 Task: Look for space in Wisconsin Rapids, United States from 8th June, 2023 to 19th June, 2023 for 1 adult in price range Rs.5000 to Rs.12000. Place can be shared room with 1  bedroom having 1 bed and 1 bathroom. Property type can be house, flat, guest house, hotel. Amenities needed are: washing machine. Booking option can be shelf check-in. Required host language is English.
Action: Mouse moved to (495, 112)
Screenshot: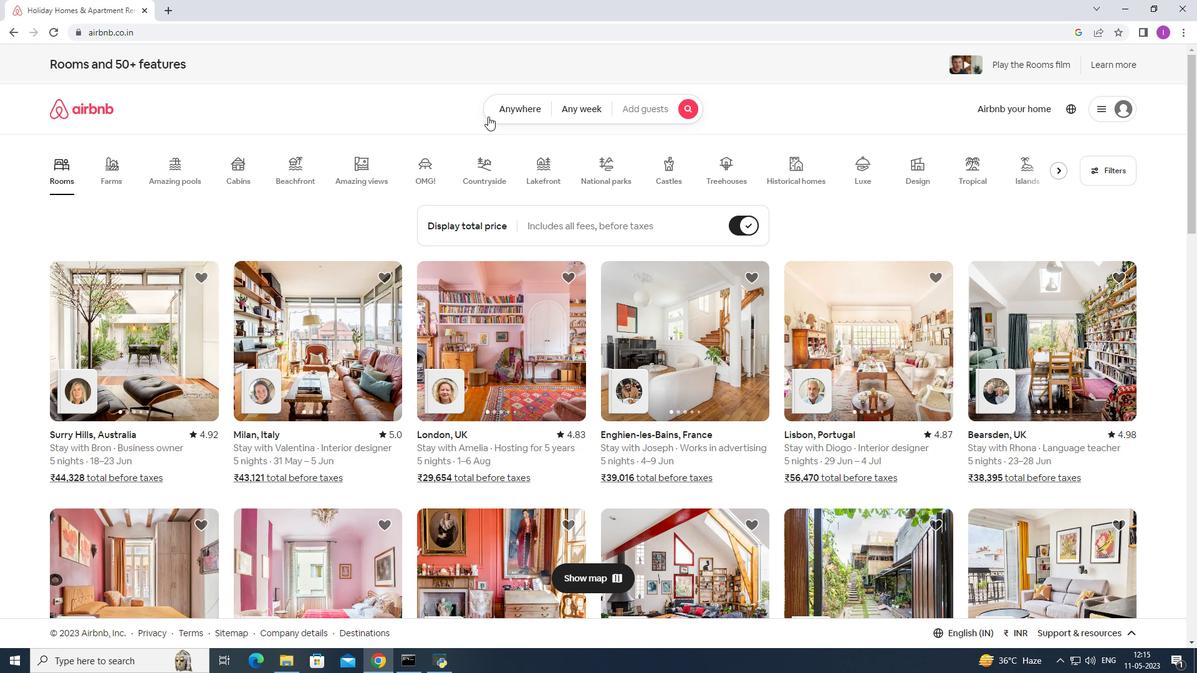 
Action: Mouse pressed left at (495, 112)
Screenshot: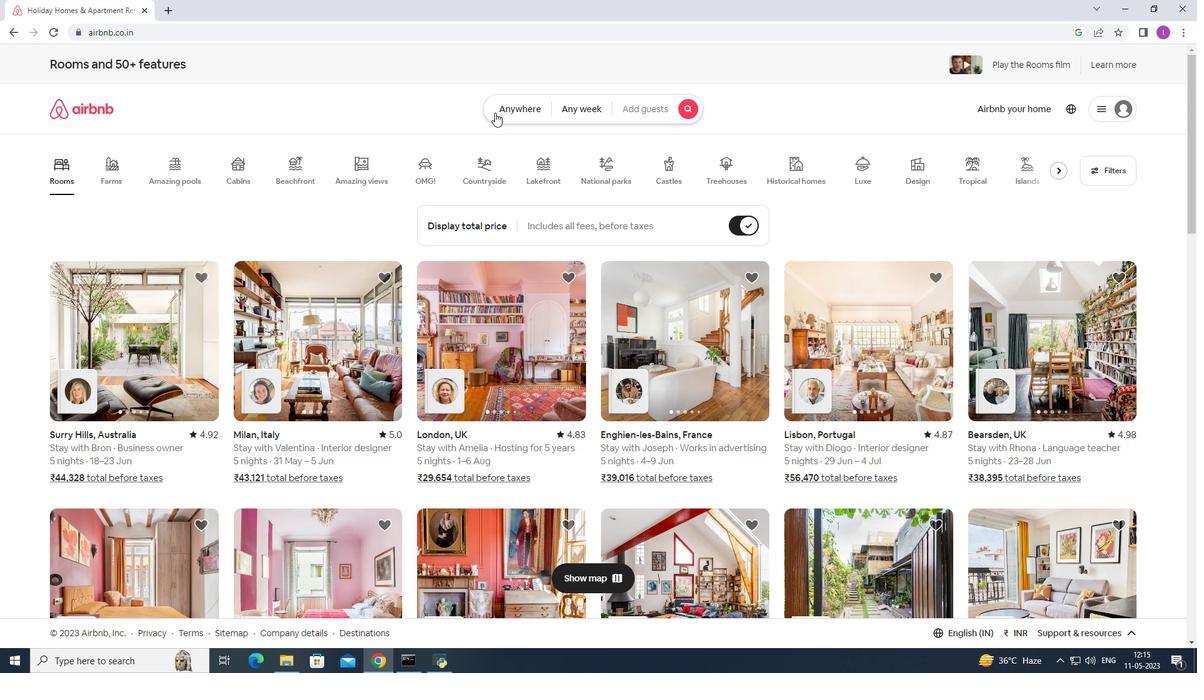 
Action: Mouse moved to (411, 158)
Screenshot: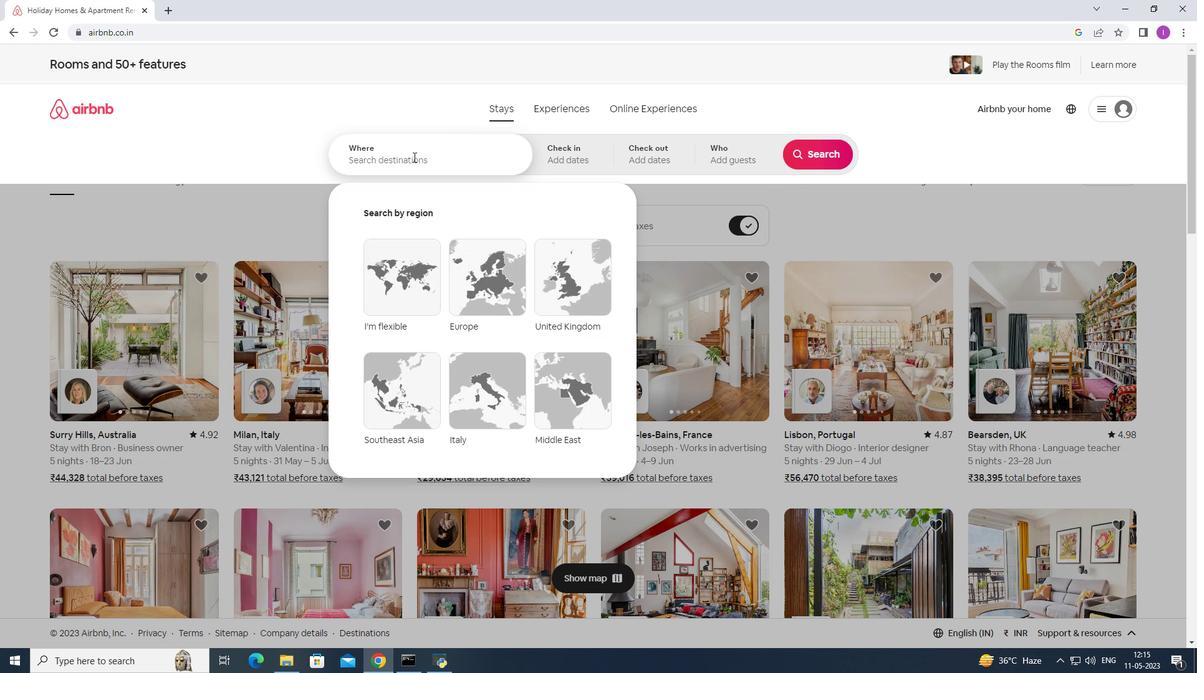 
Action: Mouse pressed left at (411, 158)
Screenshot: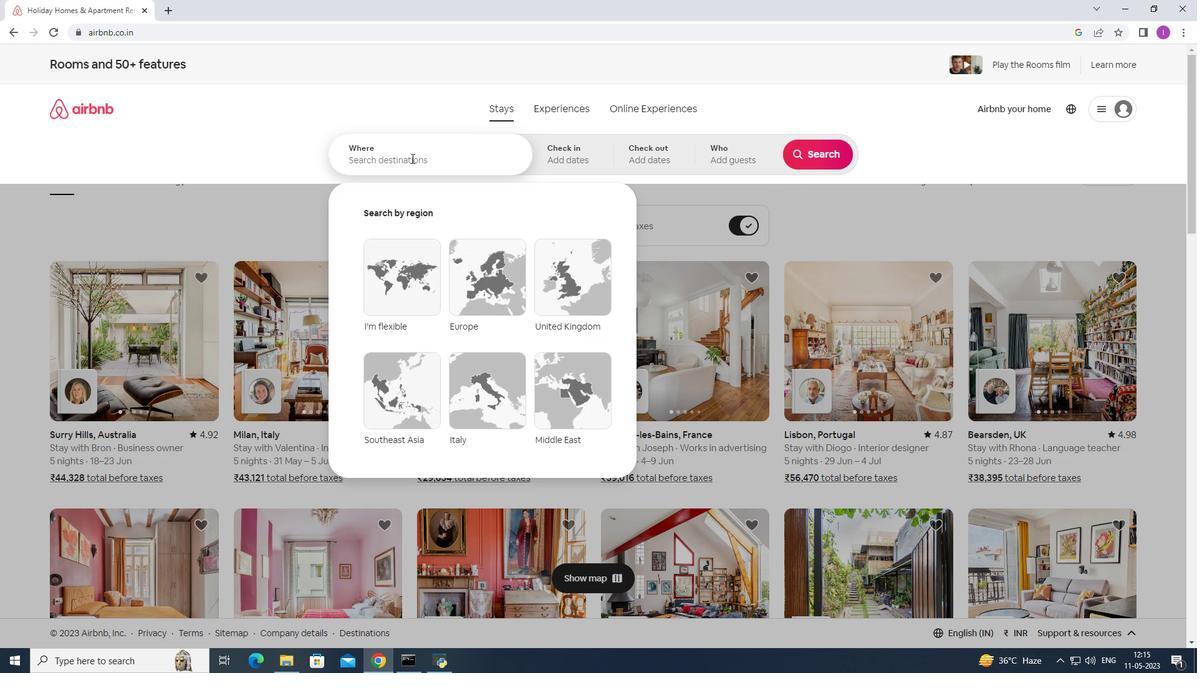 
Action: Mouse moved to (435, 155)
Screenshot: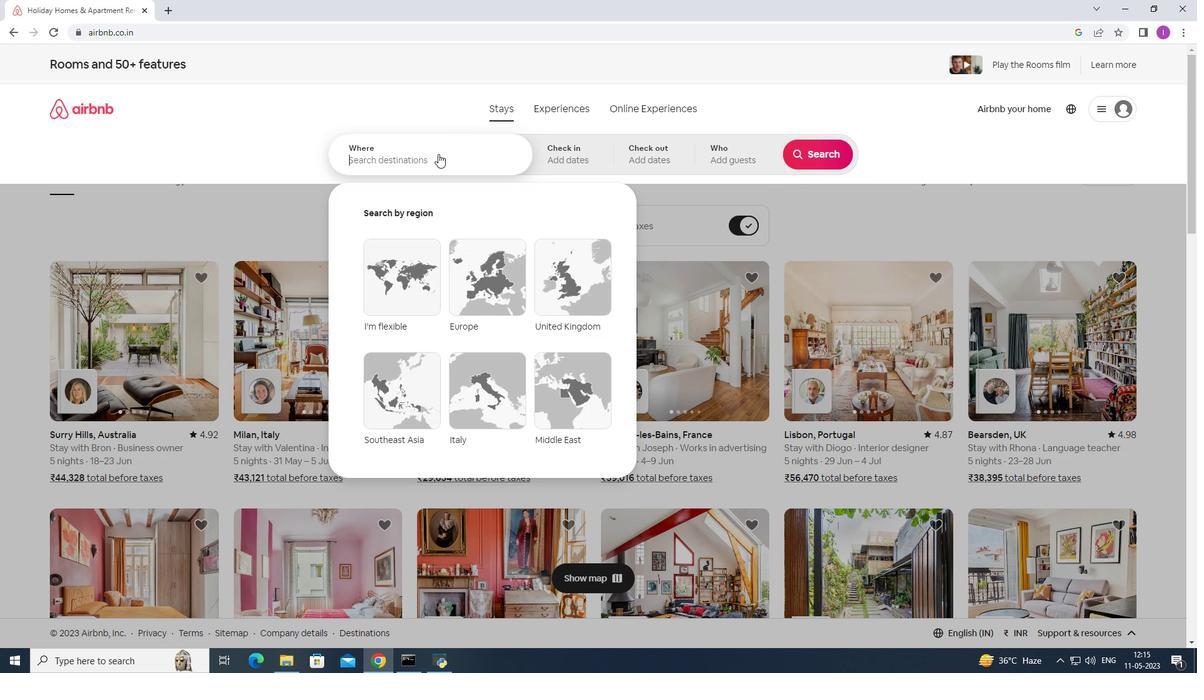 
Action: Key pressed <Key.shift>Ra<Key.backspace><Key.backspace><Key.shift>Wisconsin<Key.space><Key.shift>Rapids,<Key.shift>Unites<Key.backspace>d<Key.space><Key.shift>Stataes
Screenshot: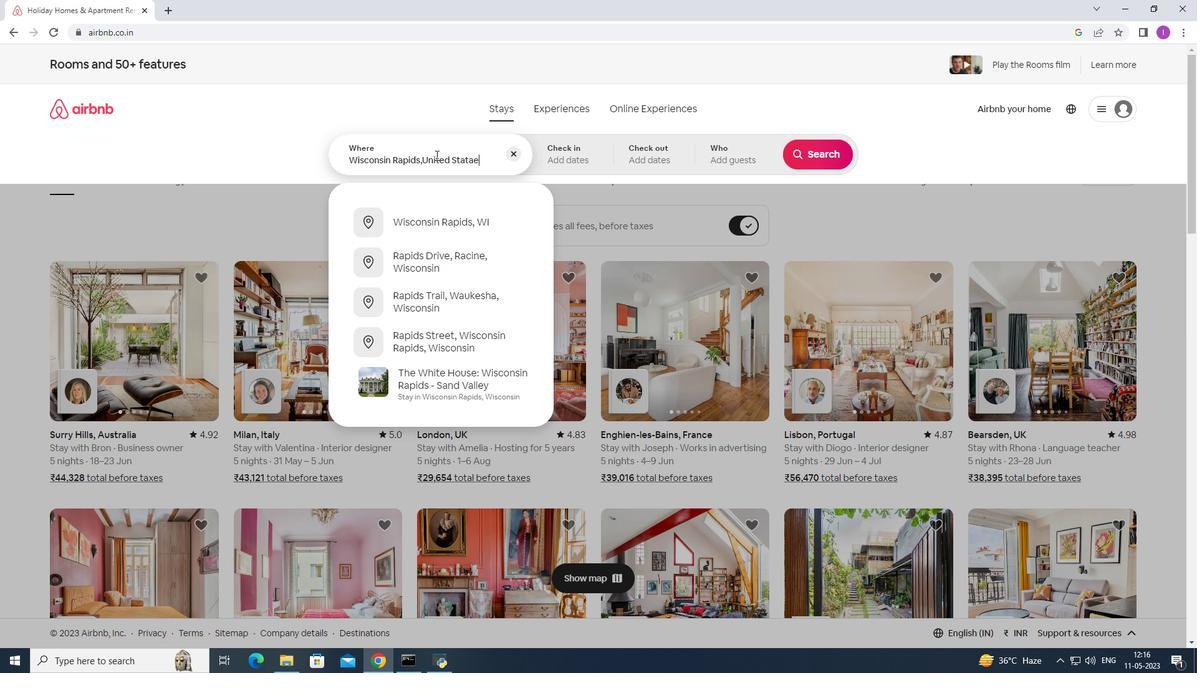 
Action: Mouse moved to (408, 176)
Screenshot: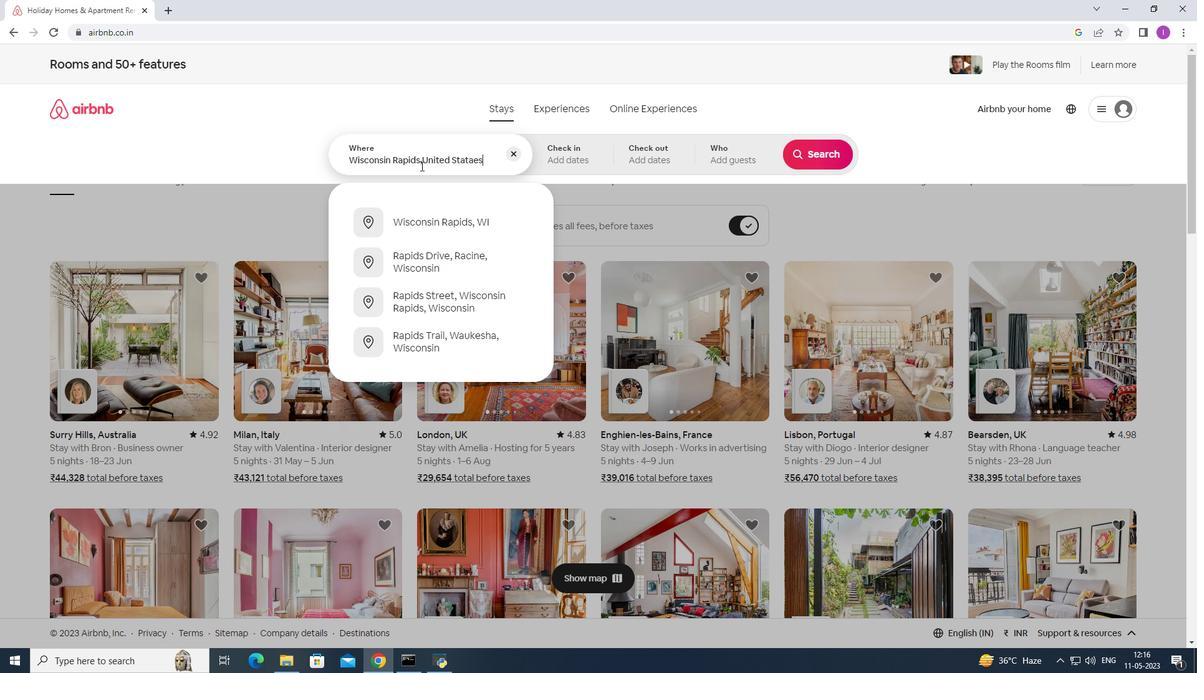 
Action: Key pressed <Key.backspace><Key.backspace><Key.backspace>es
Screenshot: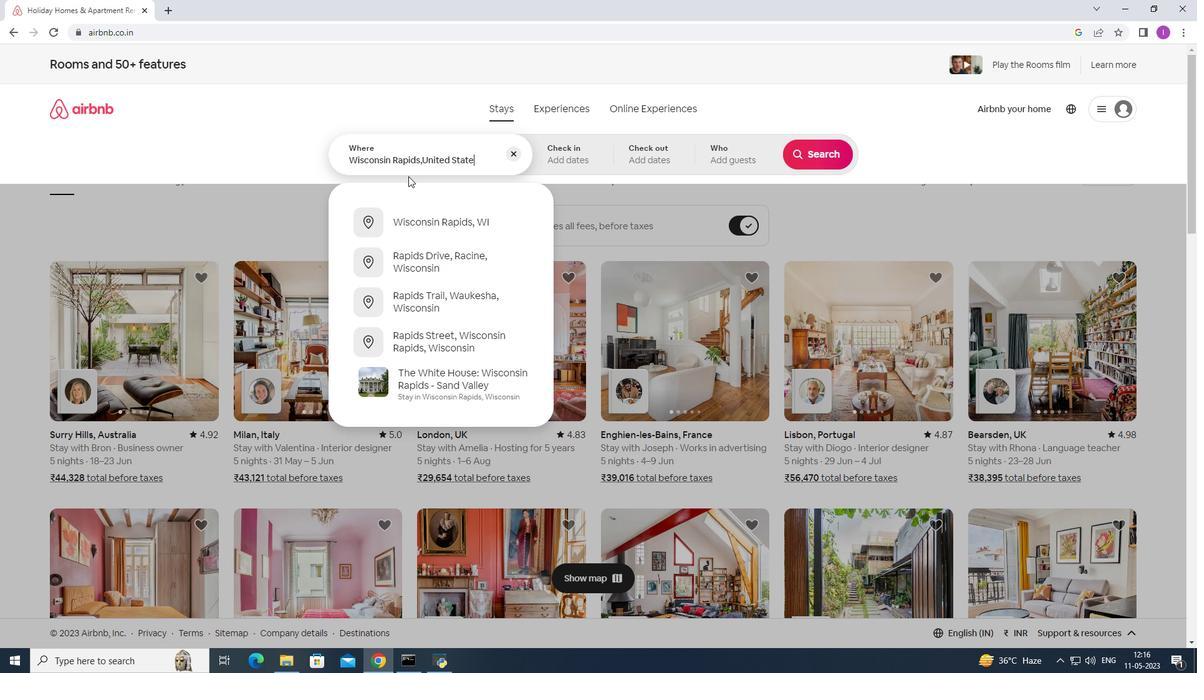 
Action: Mouse moved to (566, 157)
Screenshot: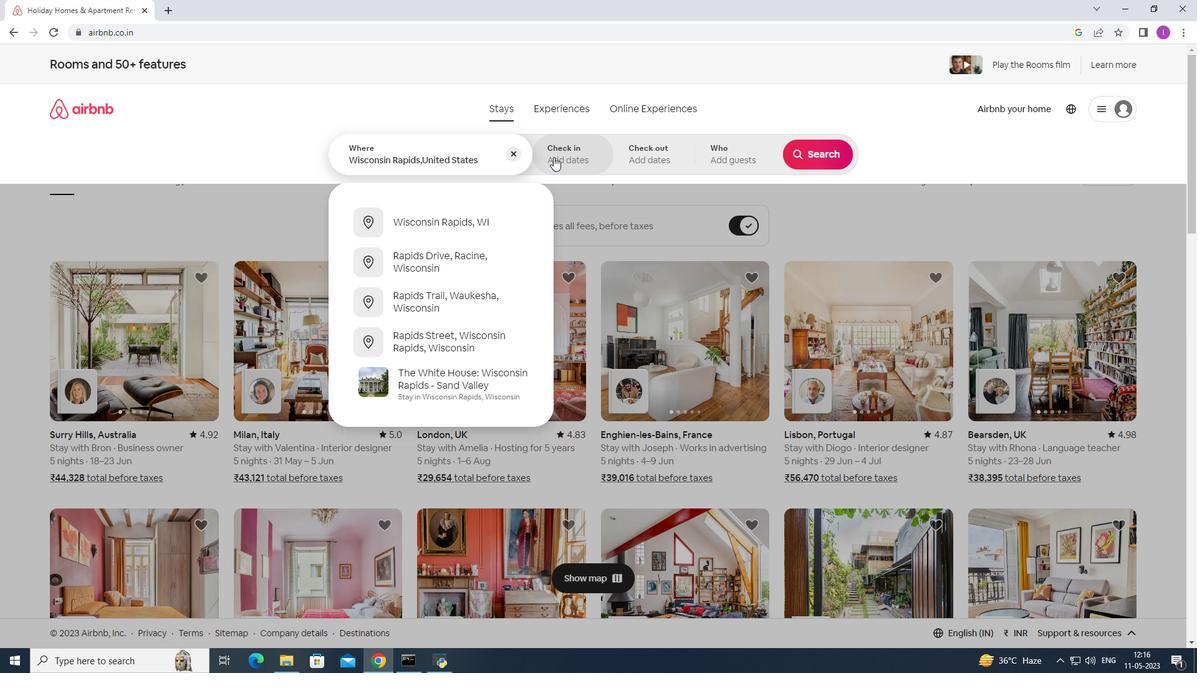 
Action: Mouse pressed left at (566, 157)
Screenshot: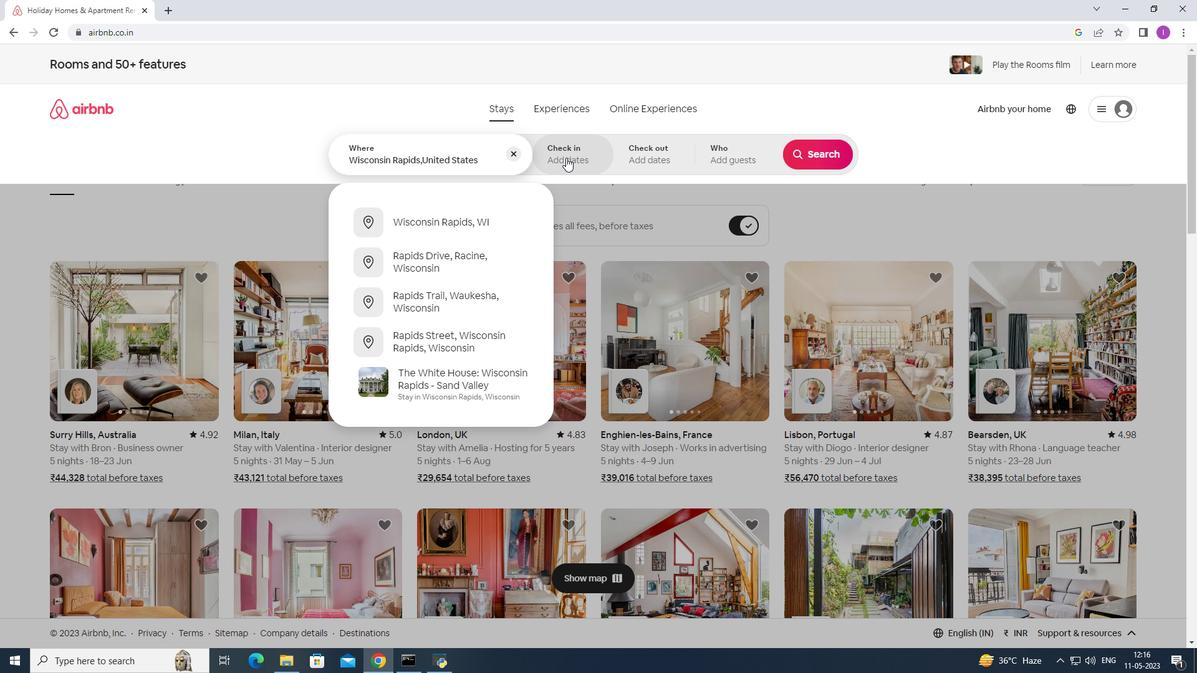 
Action: Mouse moved to (815, 256)
Screenshot: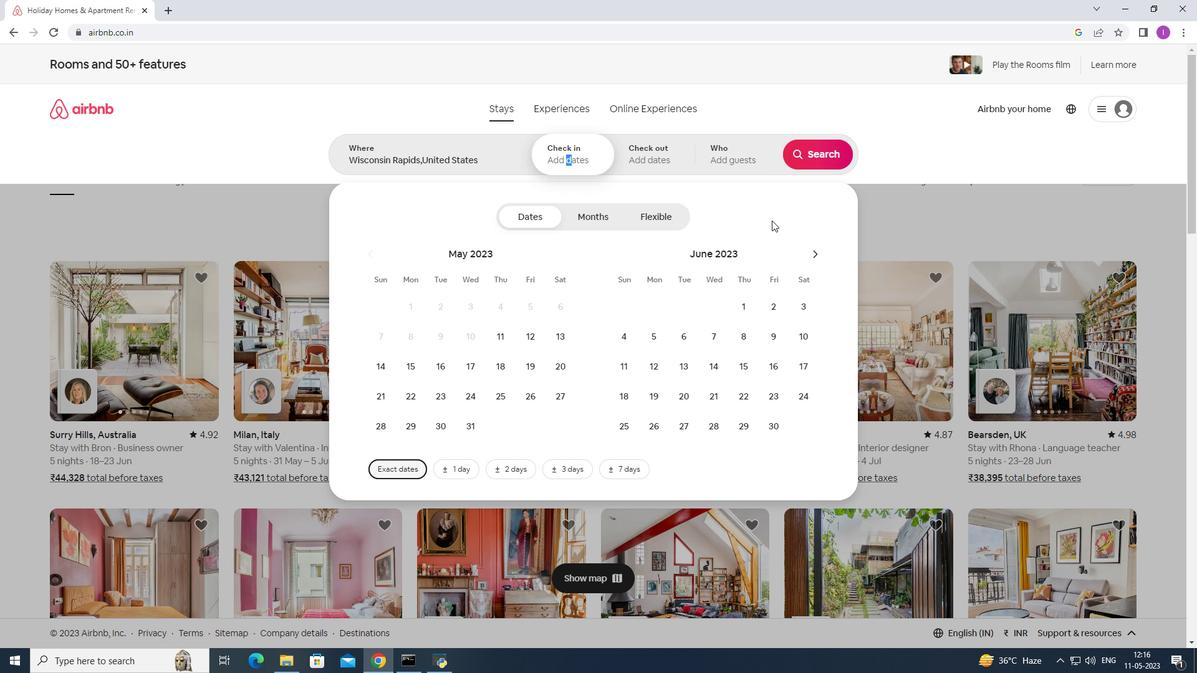 
Action: Mouse pressed left at (815, 256)
Screenshot: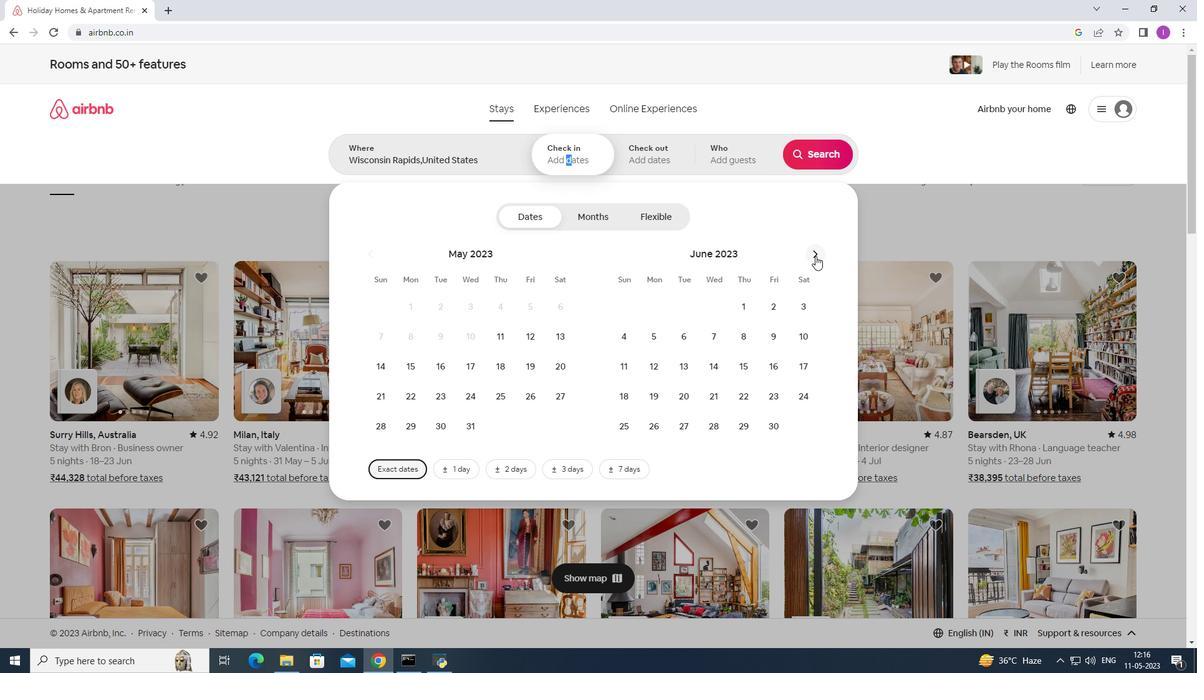 
Action: Mouse moved to (505, 329)
Screenshot: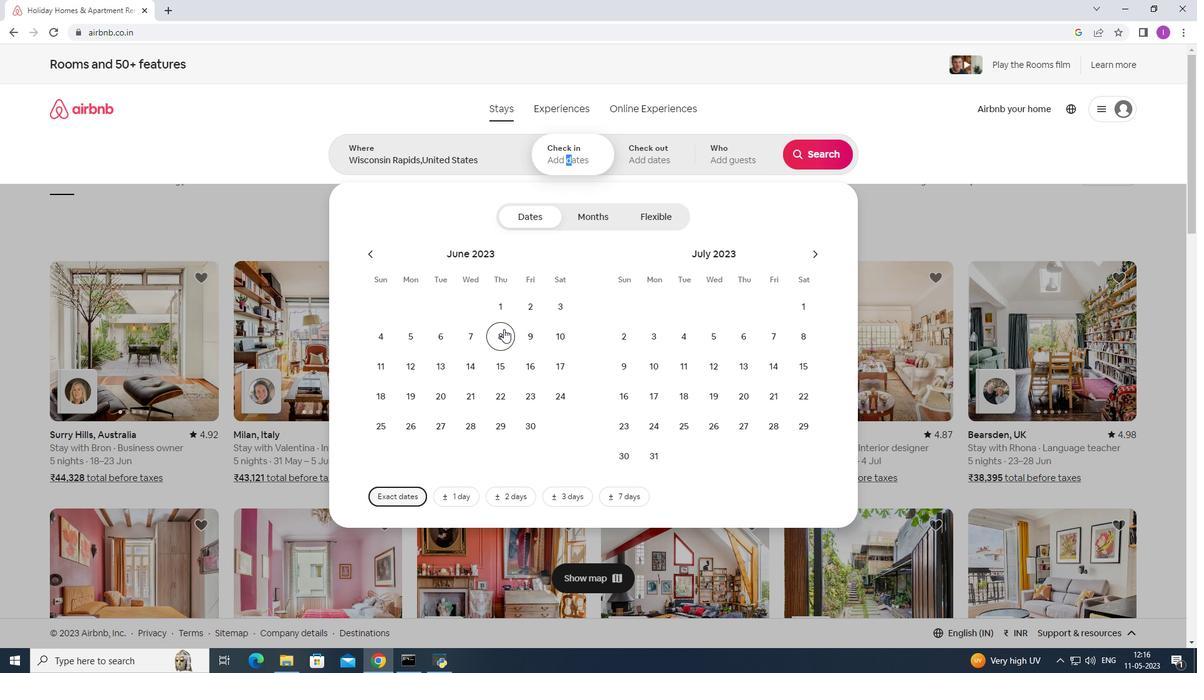 
Action: Mouse pressed left at (505, 329)
Screenshot: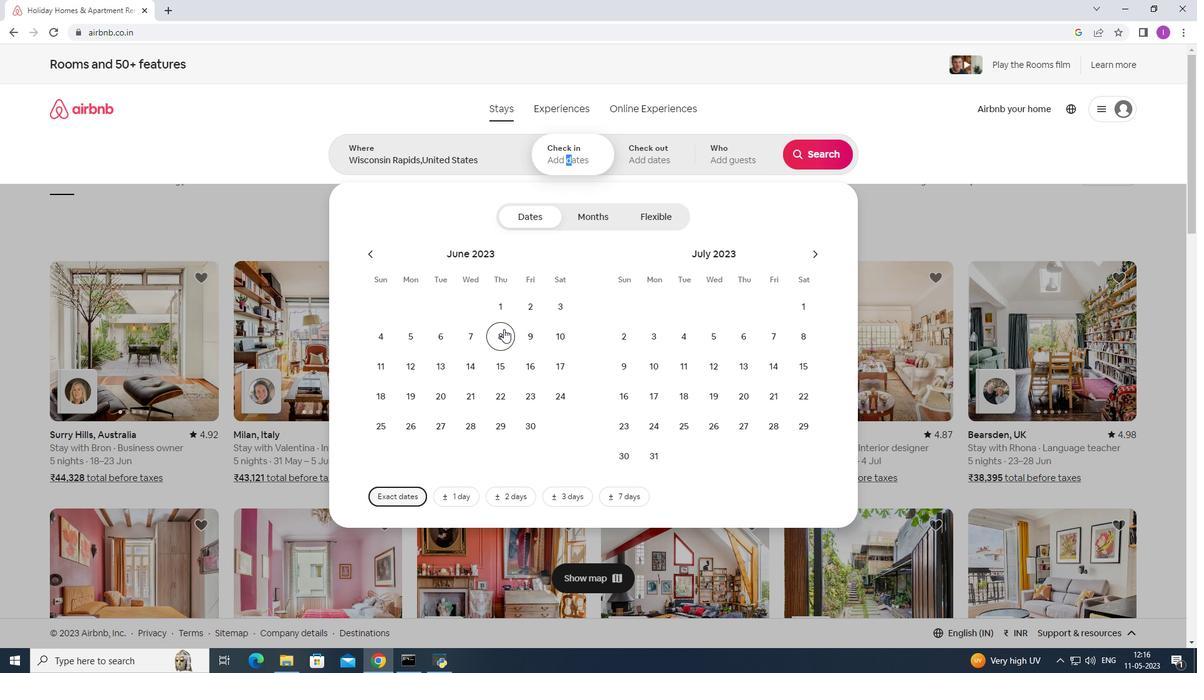 
Action: Mouse moved to (419, 391)
Screenshot: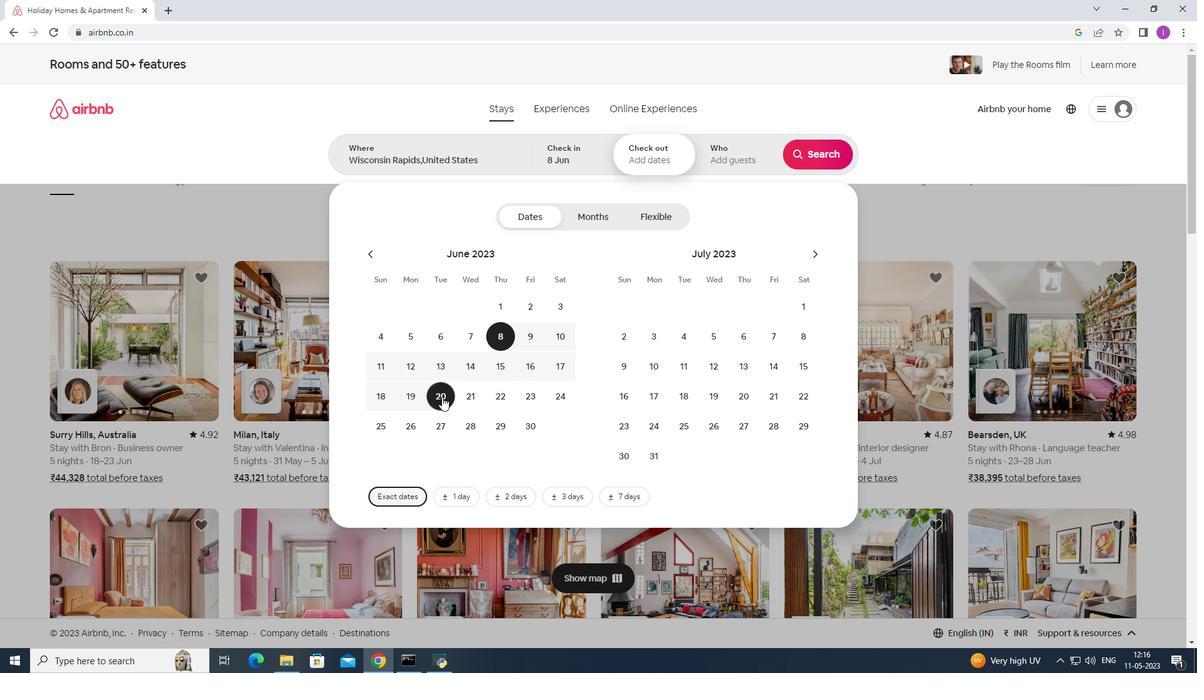 
Action: Mouse pressed left at (419, 391)
Screenshot: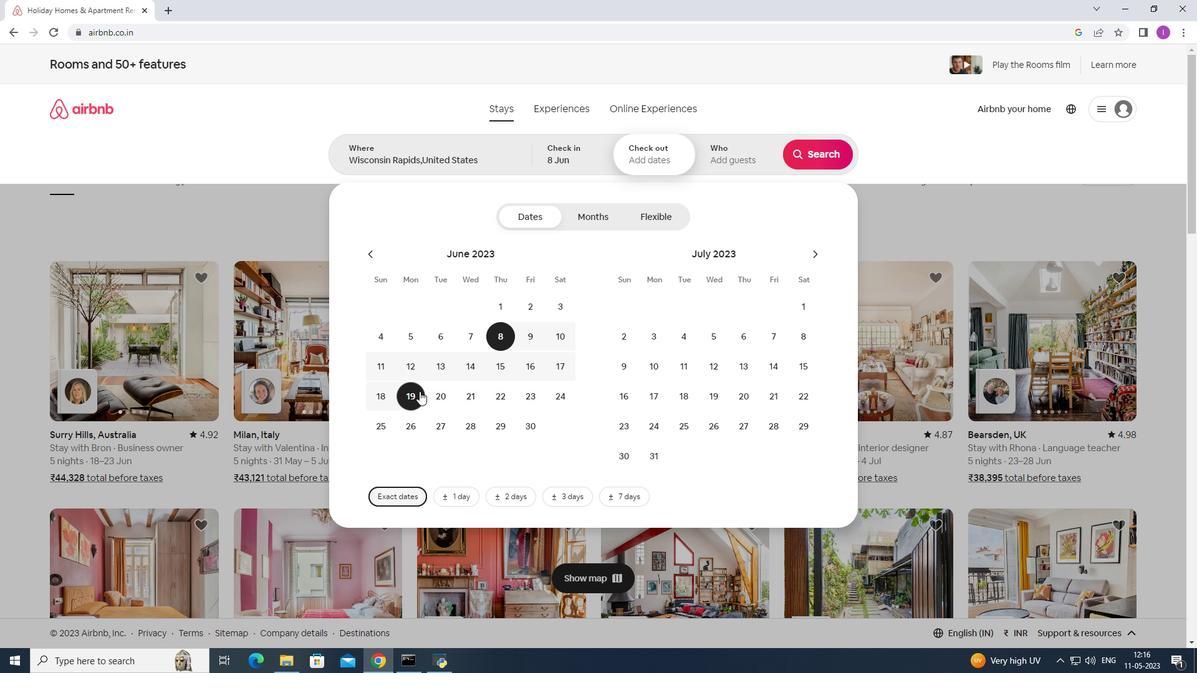 
Action: Mouse moved to (720, 152)
Screenshot: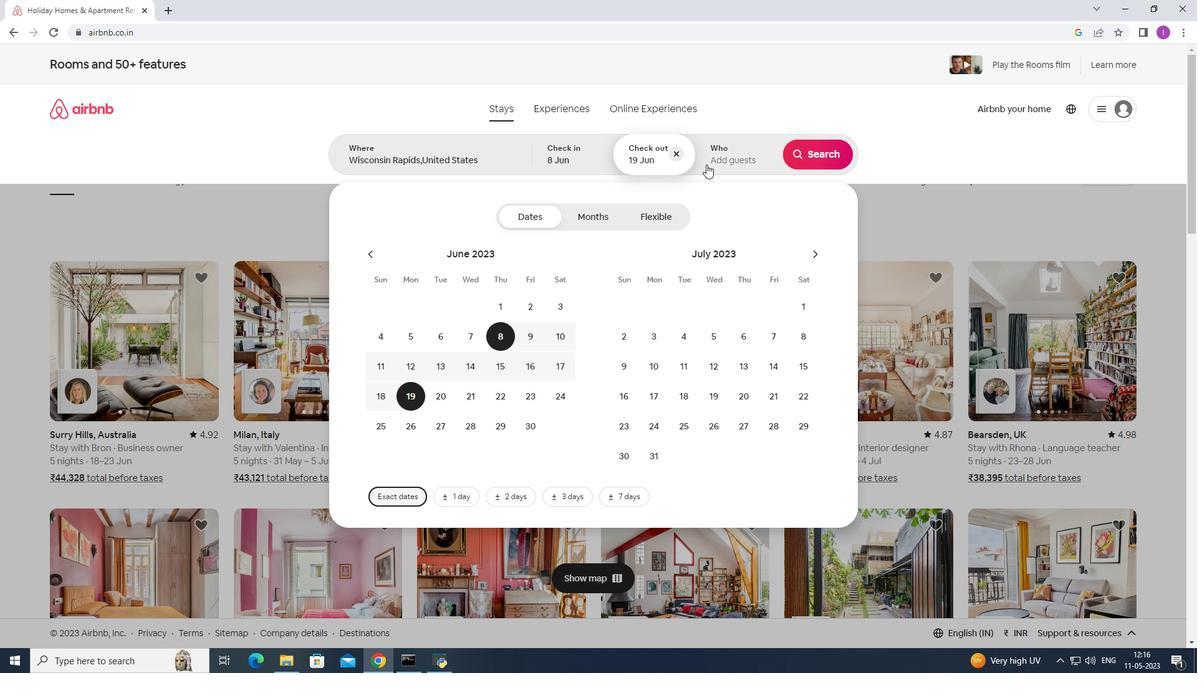 
Action: Mouse pressed left at (720, 152)
Screenshot: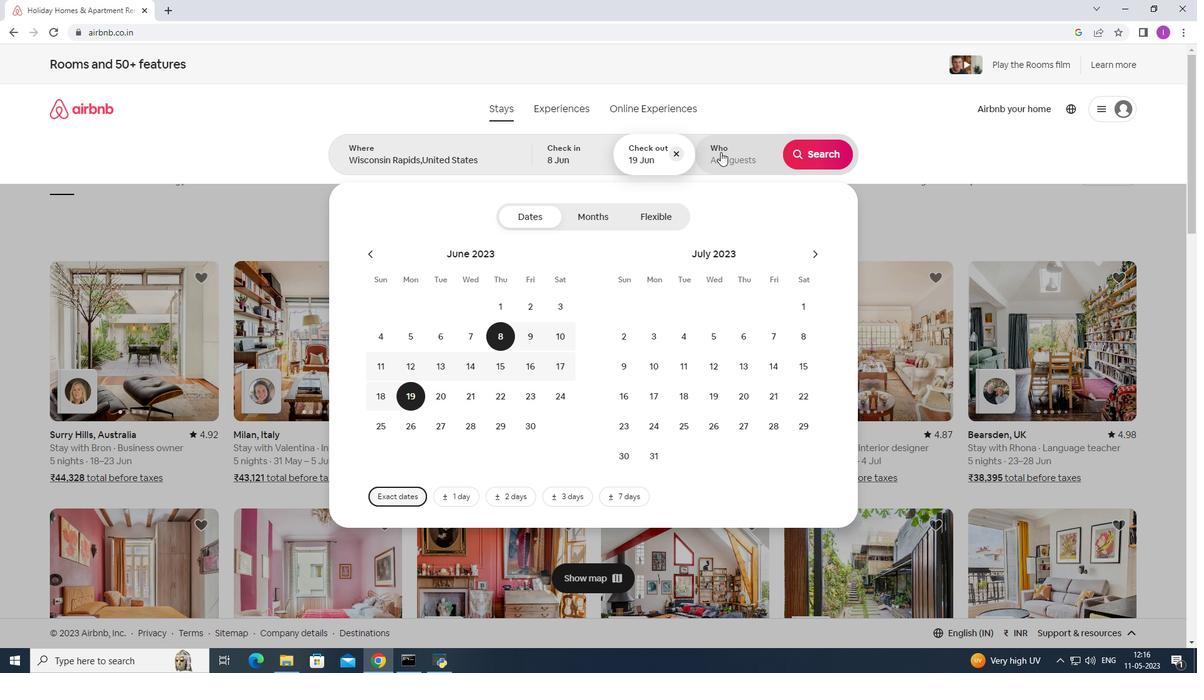 
Action: Mouse moved to (818, 222)
Screenshot: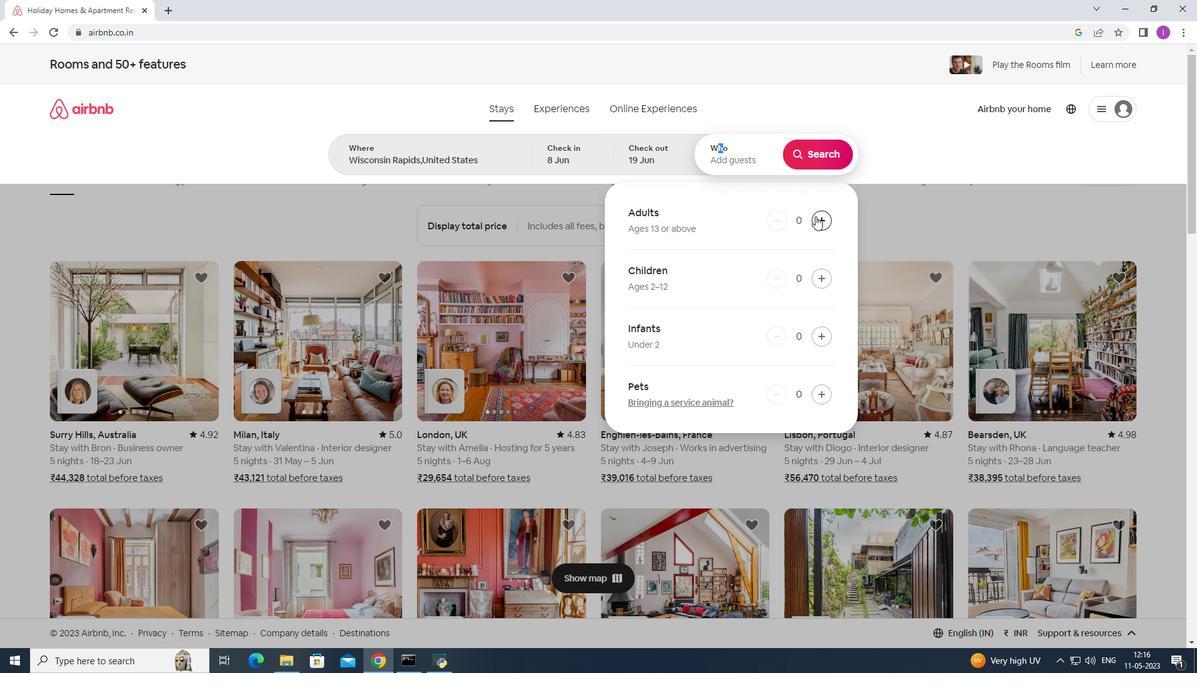 
Action: Mouse pressed left at (818, 222)
Screenshot: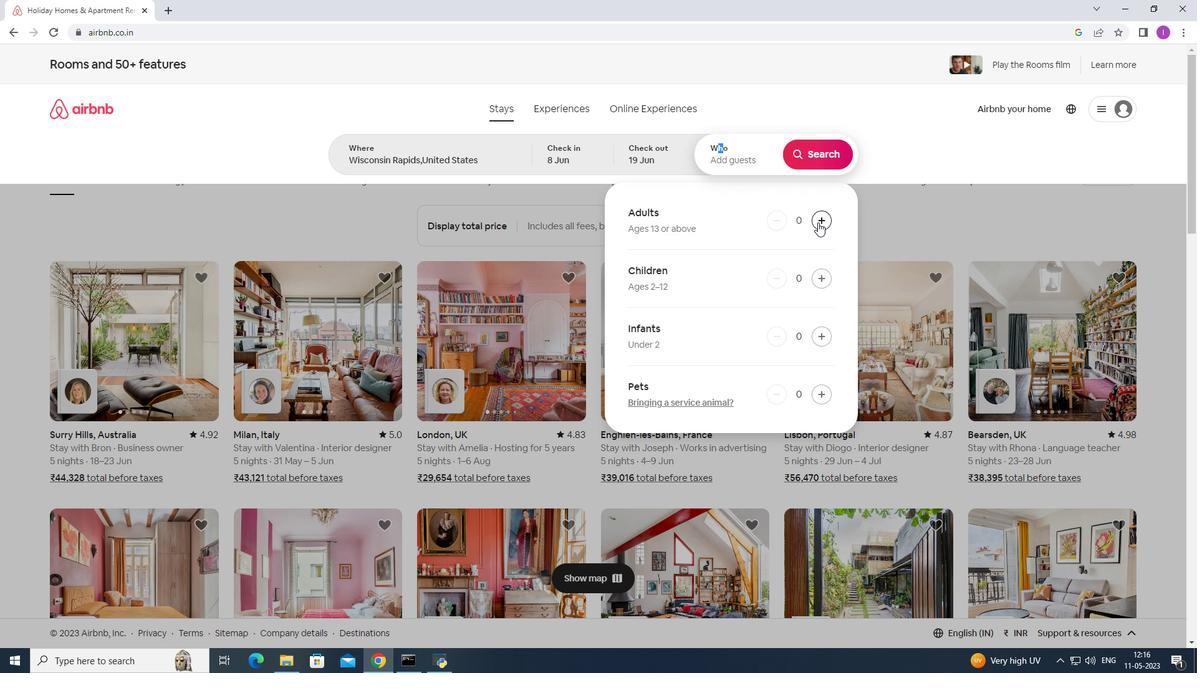 
Action: Mouse moved to (818, 224)
Screenshot: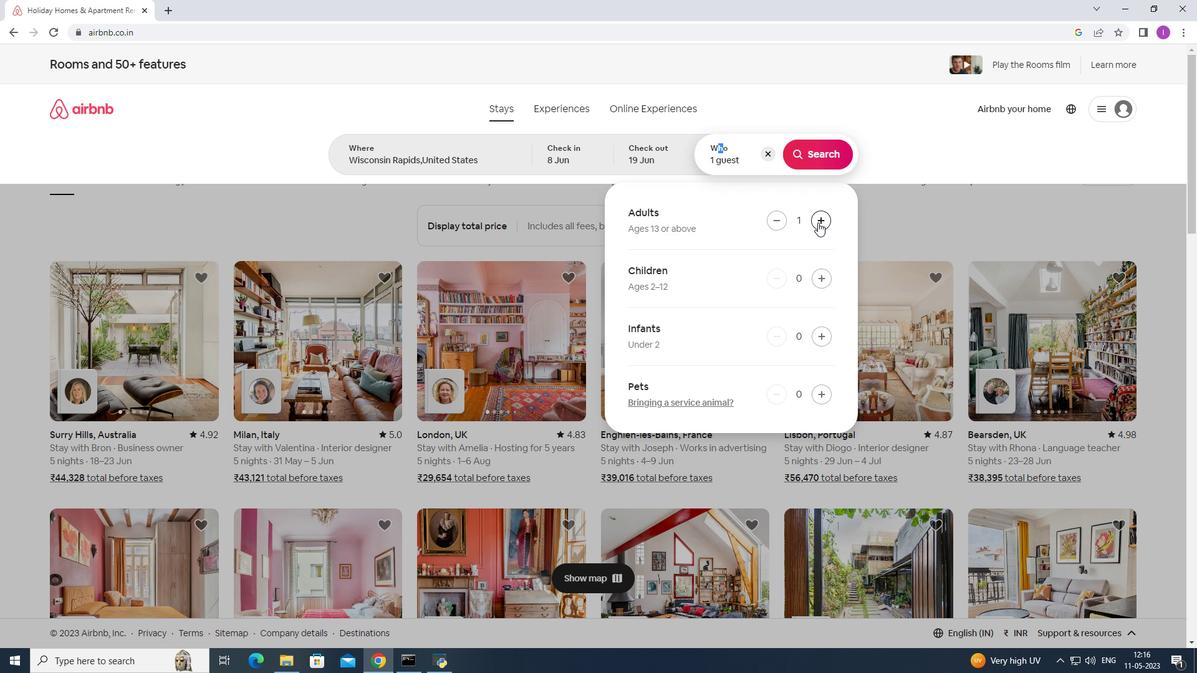 
Action: Mouse pressed left at (818, 224)
Screenshot: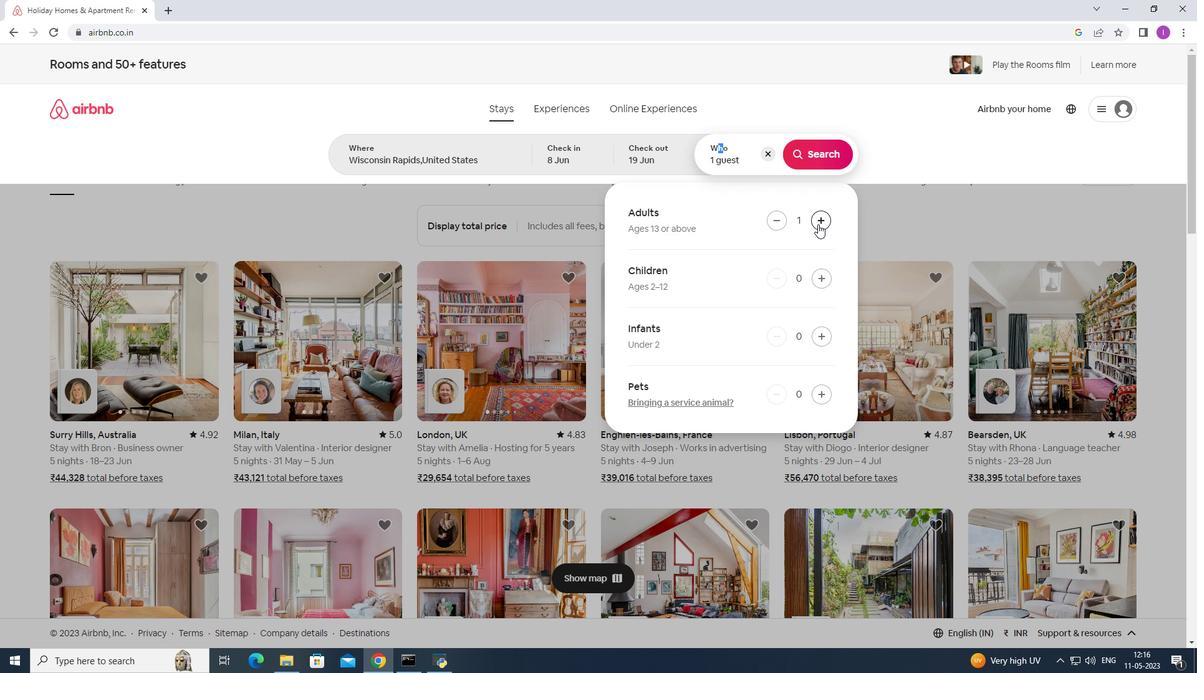 
Action: Mouse moved to (783, 225)
Screenshot: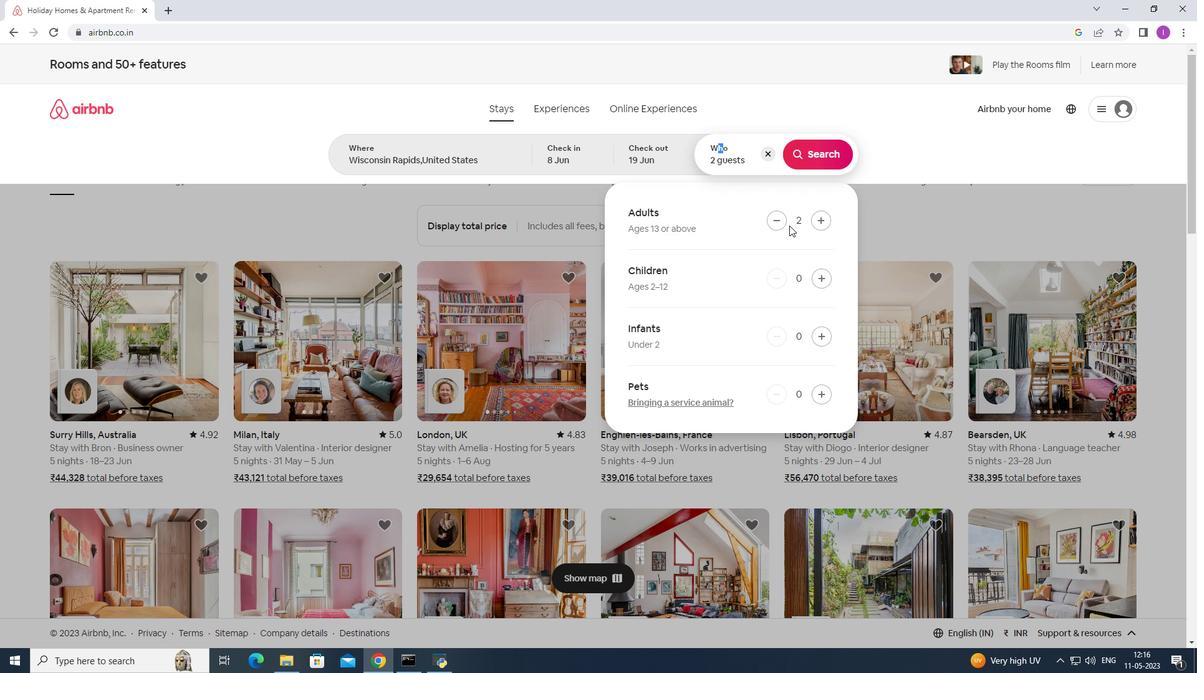 
Action: Mouse pressed left at (783, 225)
Screenshot: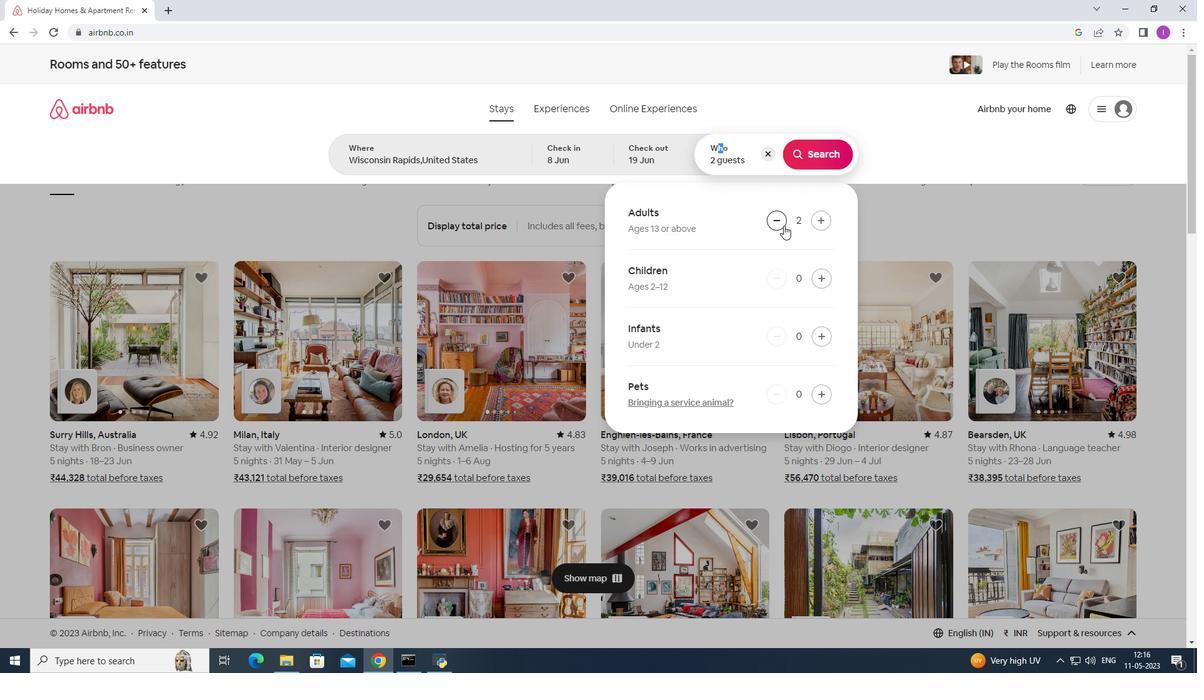 
Action: Mouse moved to (808, 159)
Screenshot: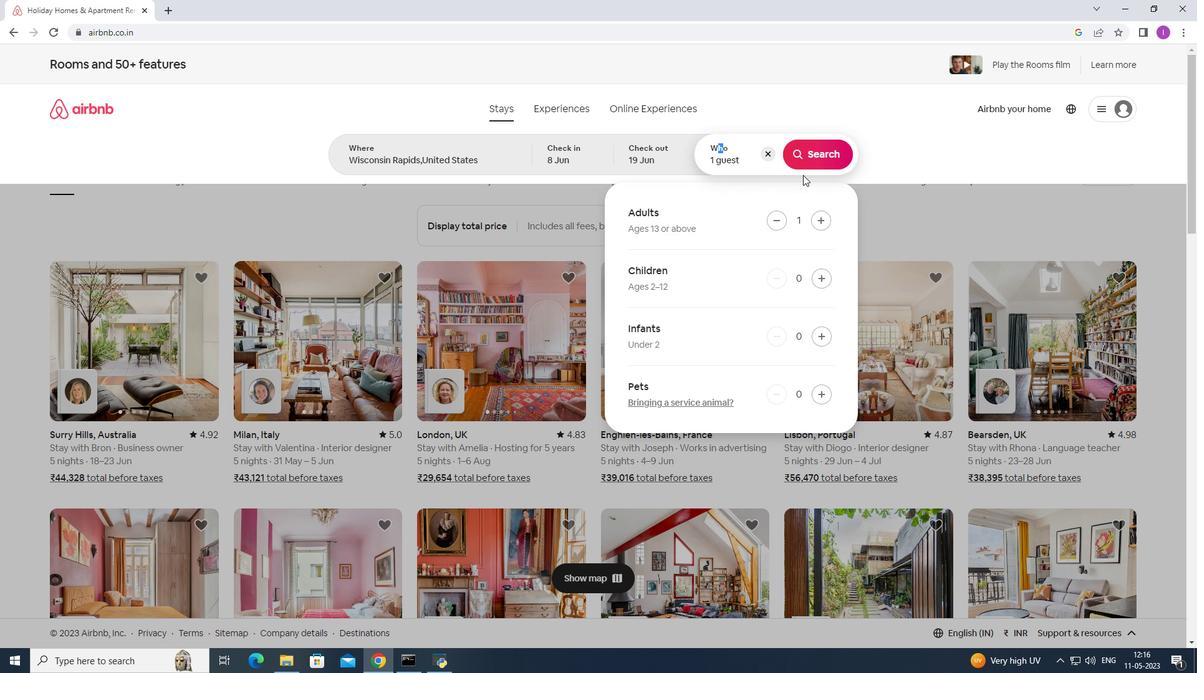 
Action: Mouse pressed left at (808, 159)
Screenshot: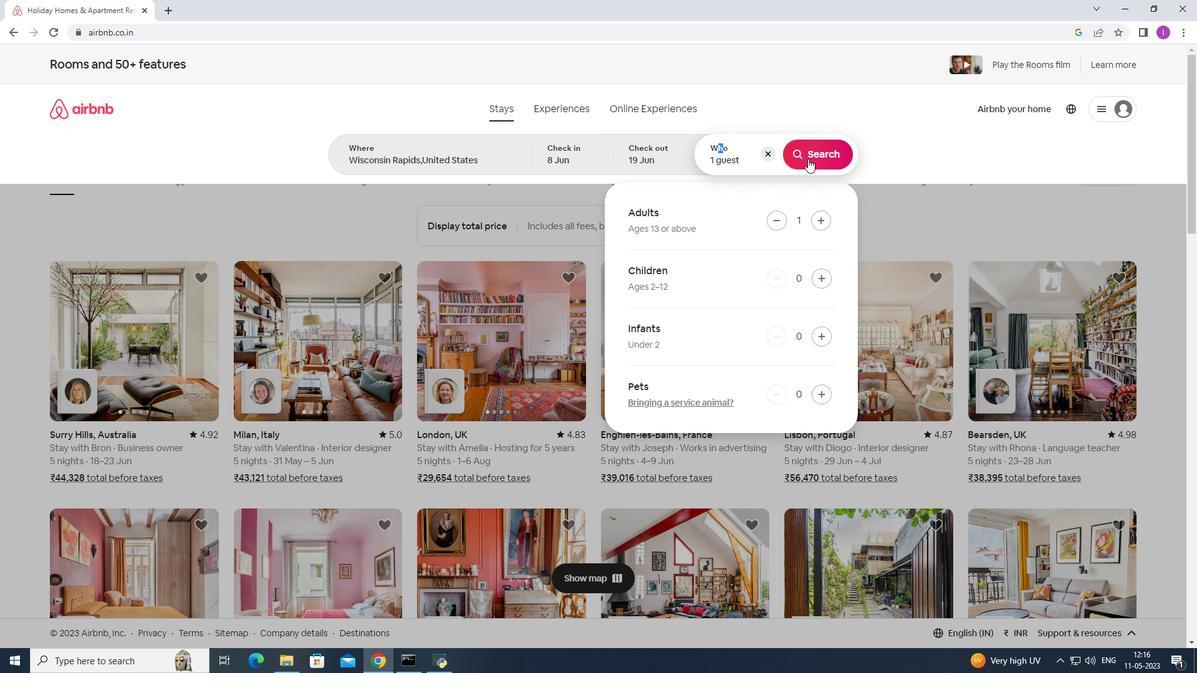 
Action: Mouse moved to (1148, 125)
Screenshot: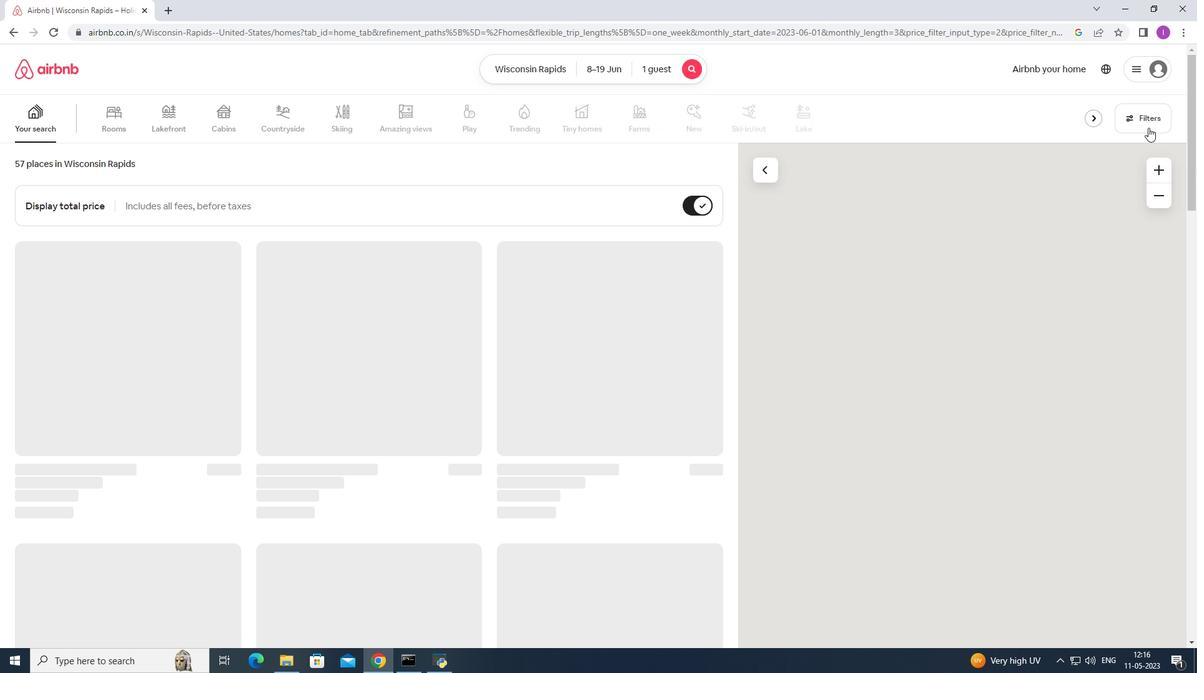 
Action: Mouse pressed left at (1148, 125)
Screenshot: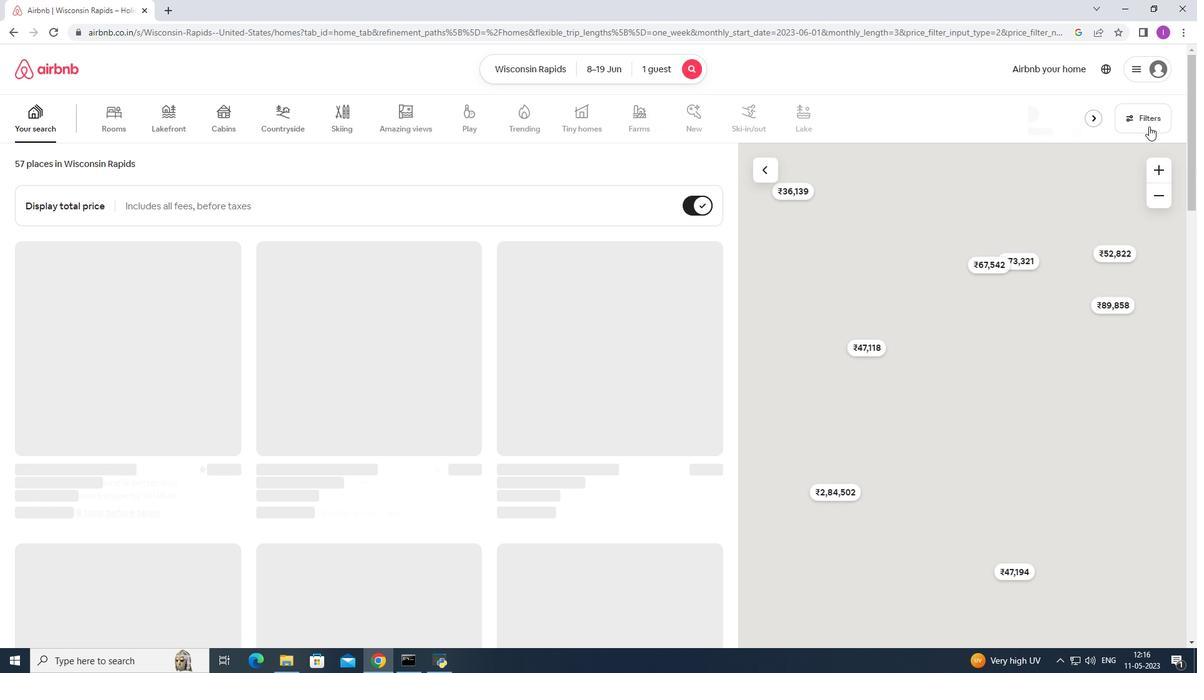 
Action: Mouse moved to (676, 427)
Screenshot: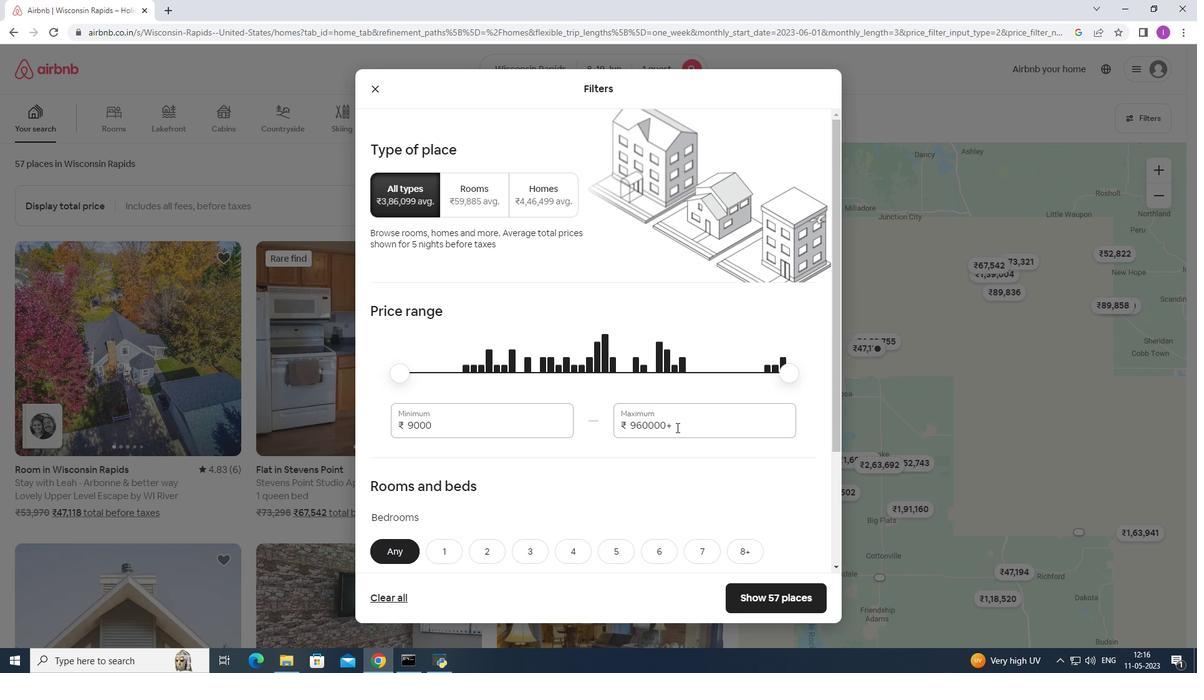 
Action: Mouse pressed left at (676, 427)
Screenshot: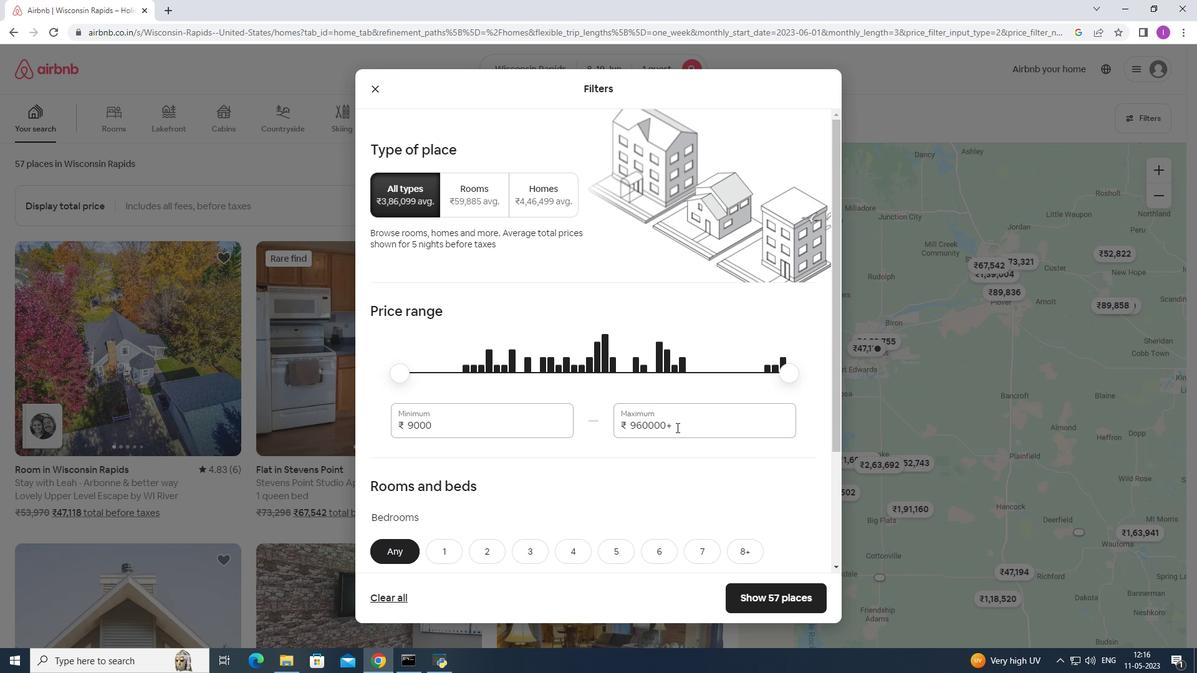 
Action: Mouse moved to (644, 420)
Screenshot: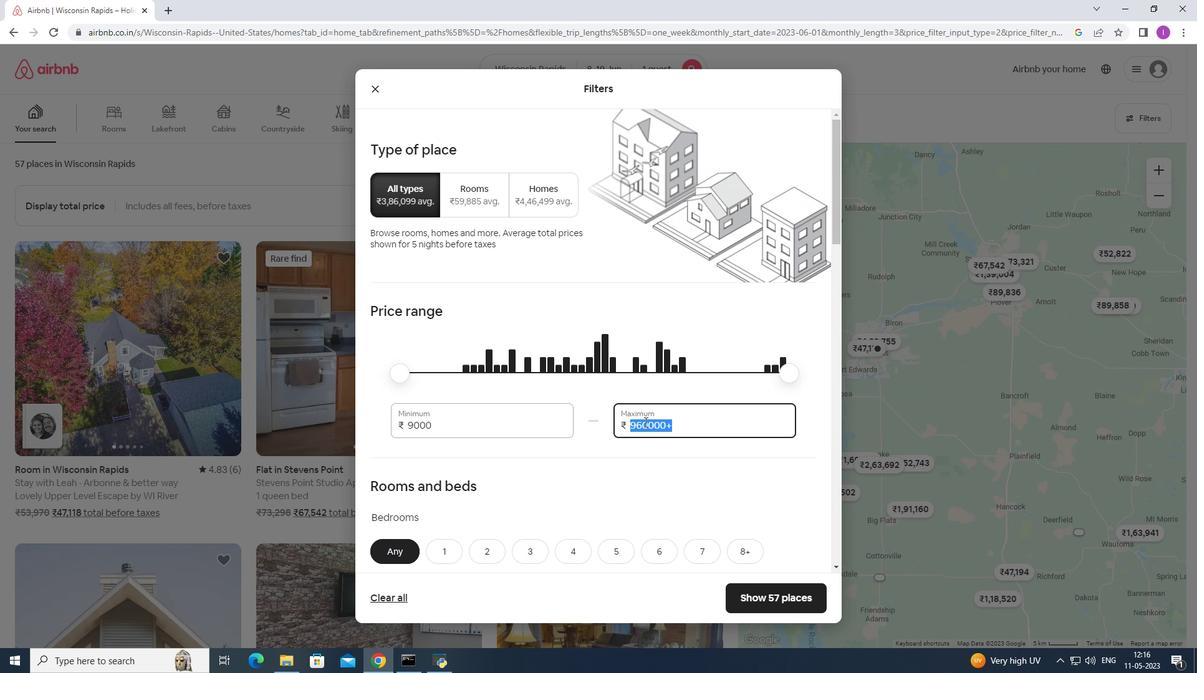 
Action: Key pressed 1
Screenshot: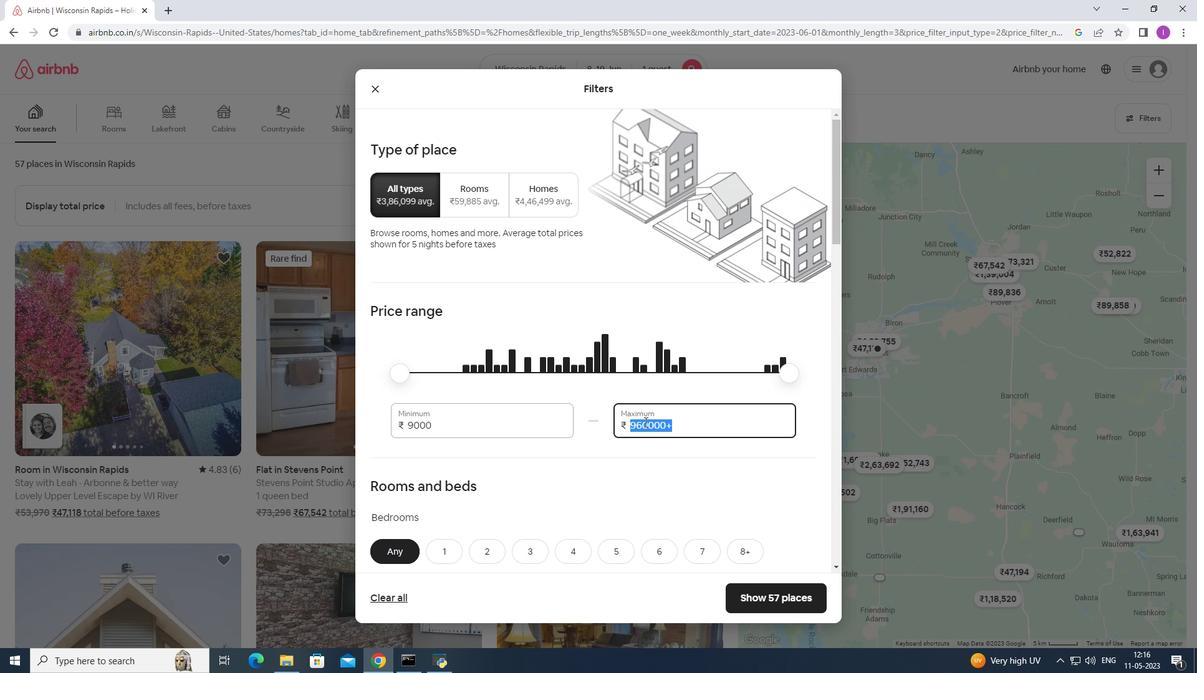 
Action: Mouse moved to (645, 419)
Screenshot: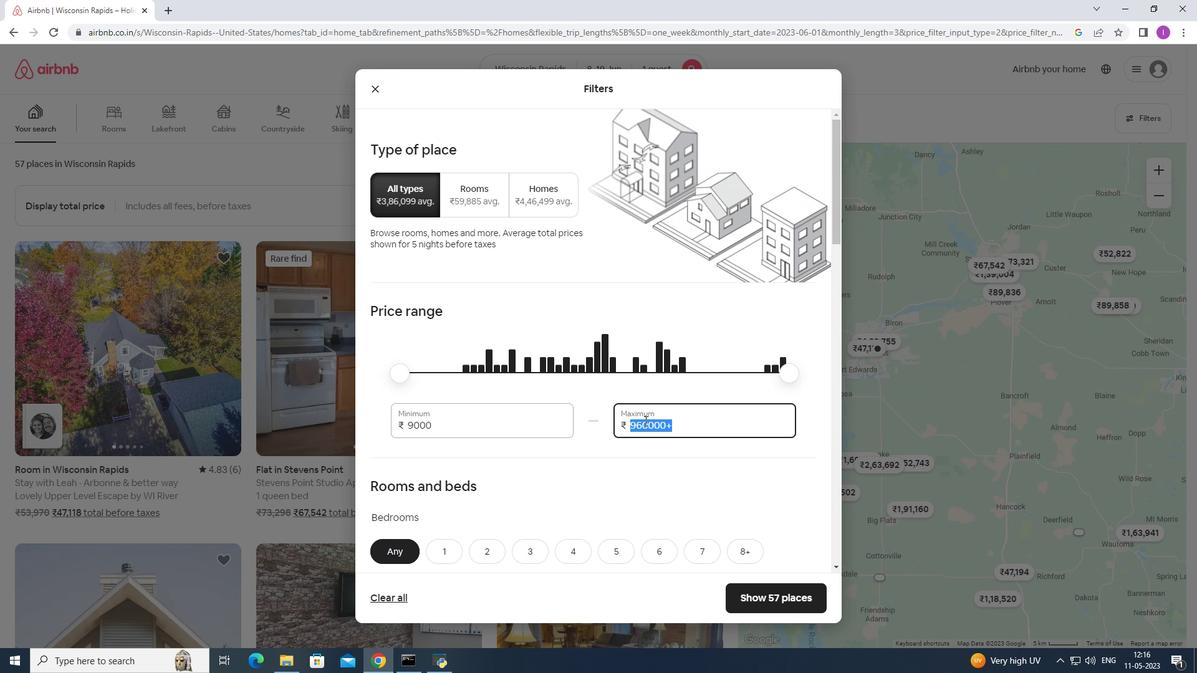 
Action: Key pressed 2
Screenshot: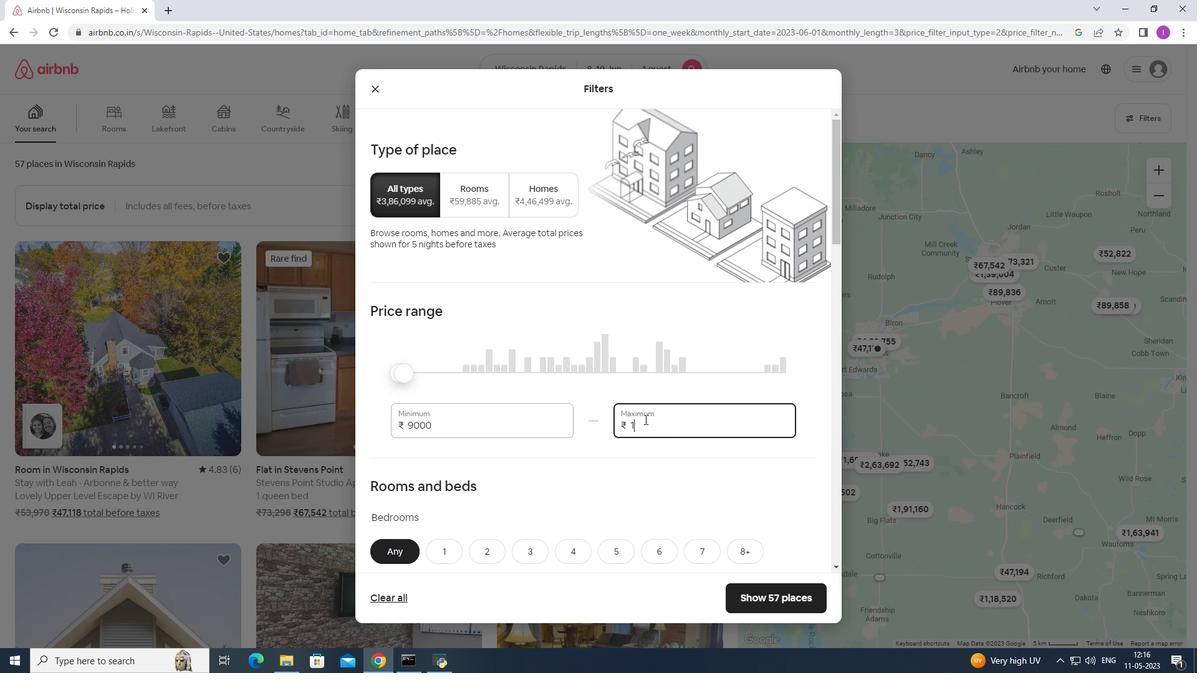 
Action: Mouse moved to (645, 416)
Screenshot: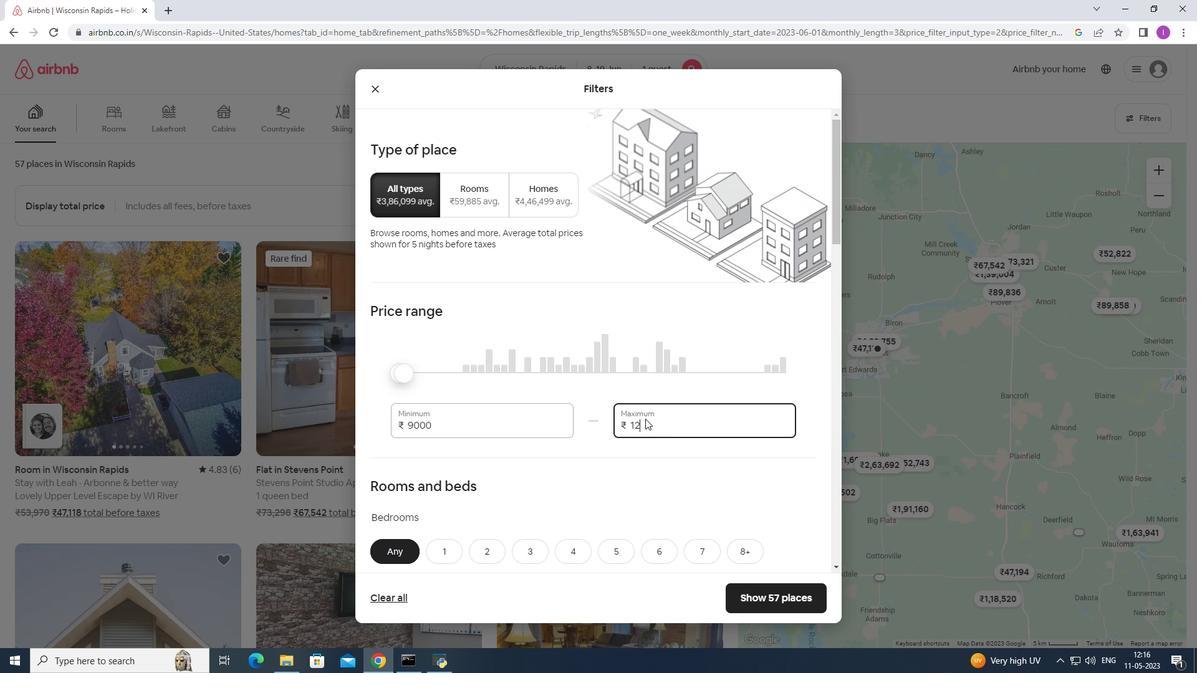 
Action: Key pressed 0
Screenshot: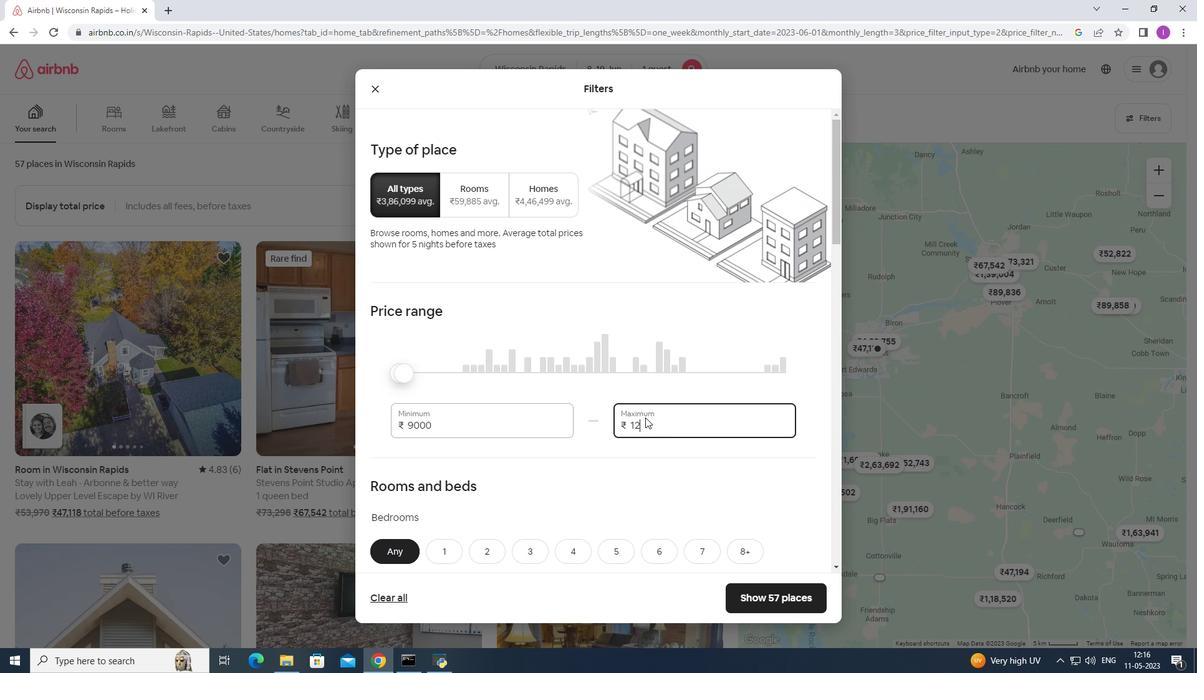 
Action: Mouse moved to (645, 415)
Screenshot: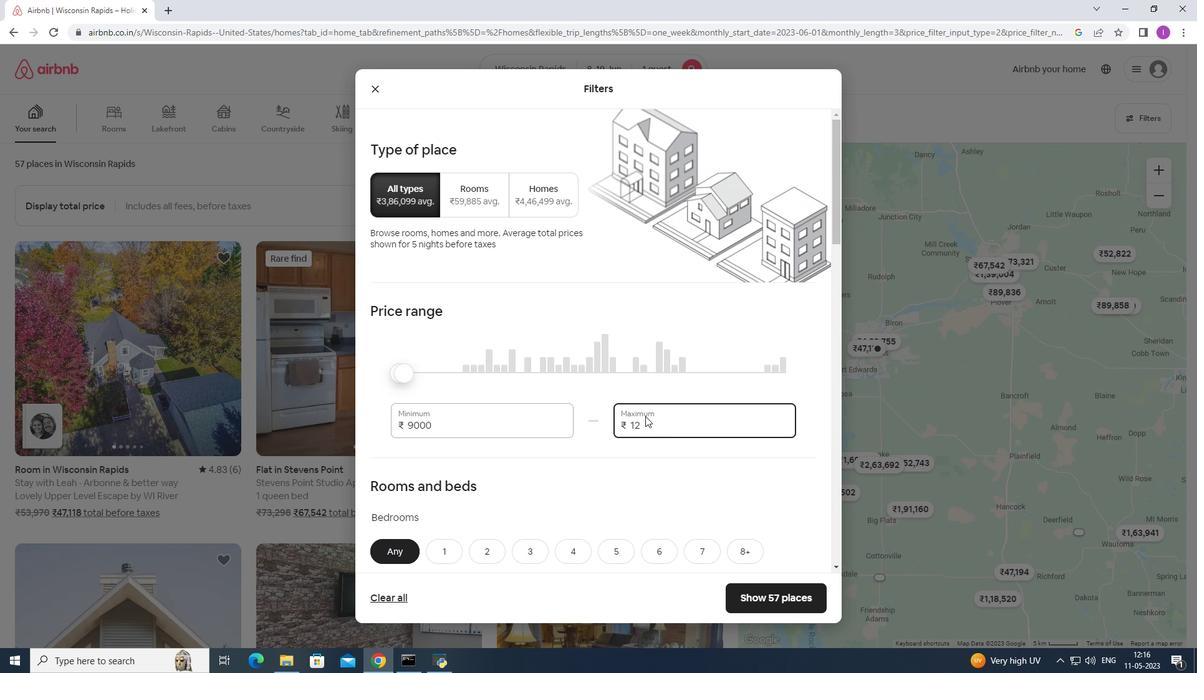 
Action: Key pressed 0
Screenshot: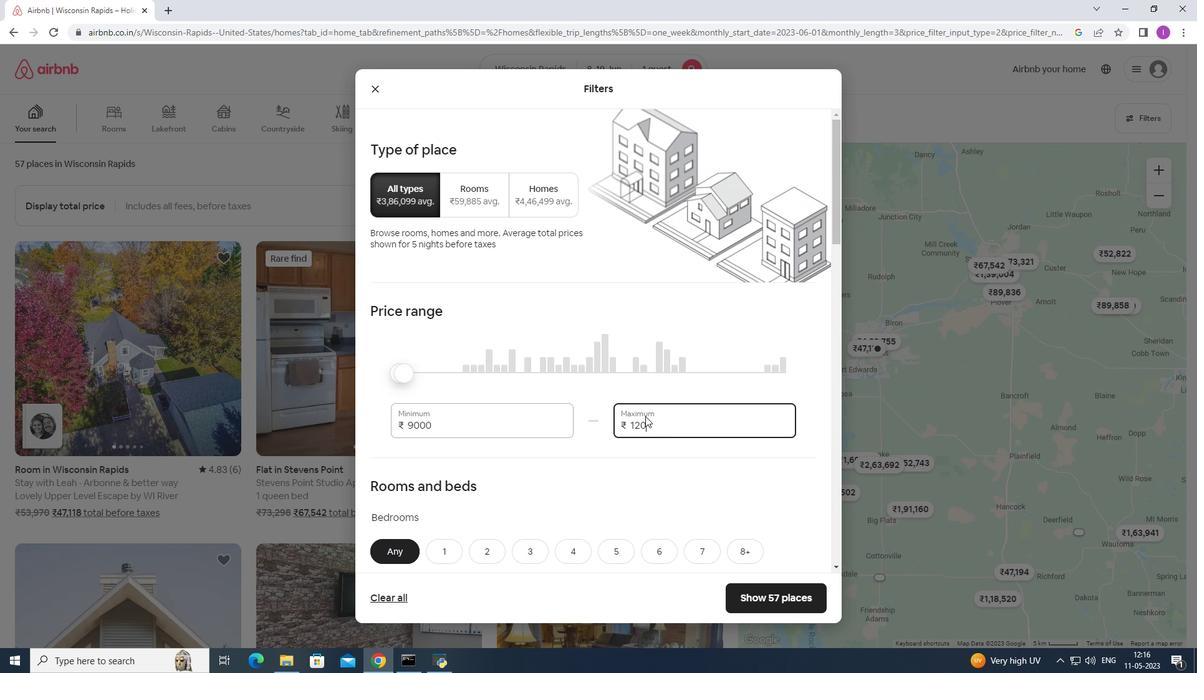 
Action: Mouse moved to (645, 414)
Screenshot: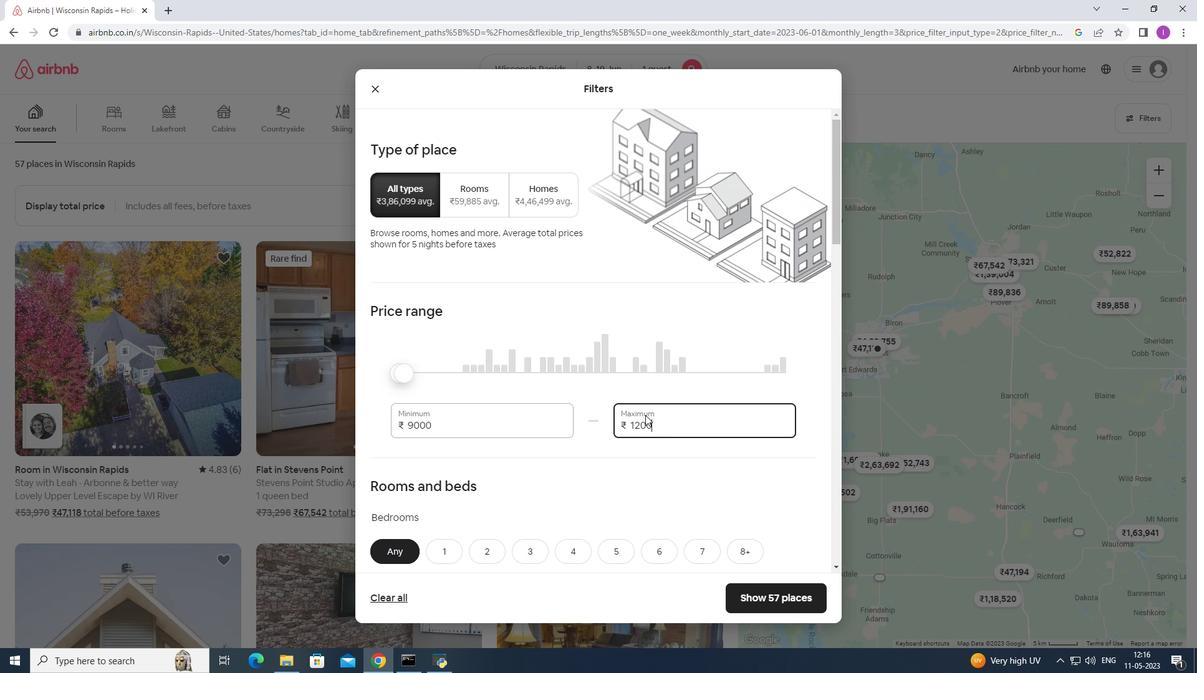 
Action: Key pressed 0
Screenshot: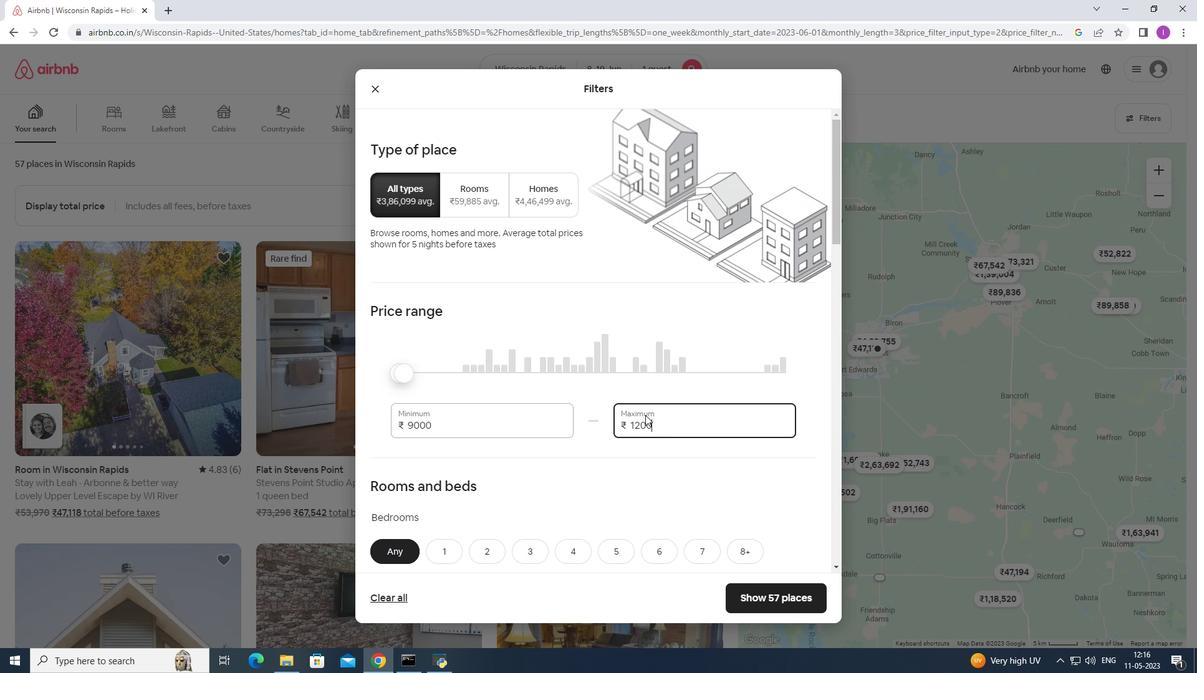 
Action: Mouse moved to (451, 428)
Screenshot: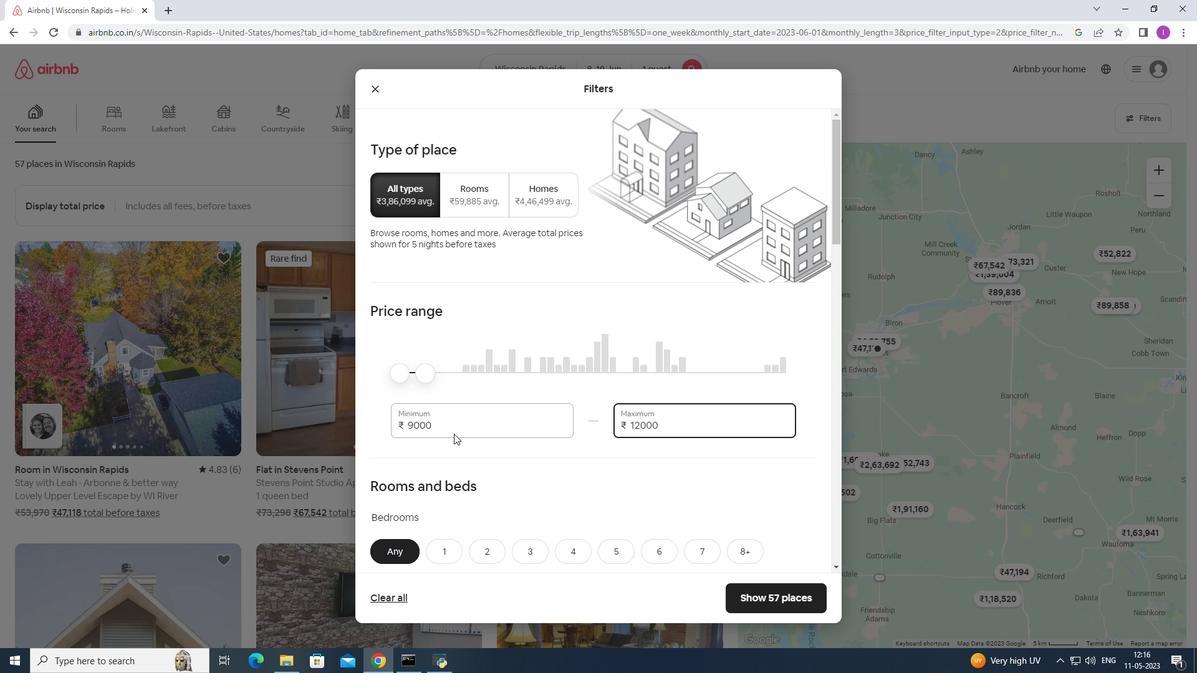 
Action: Mouse pressed left at (451, 428)
Screenshot: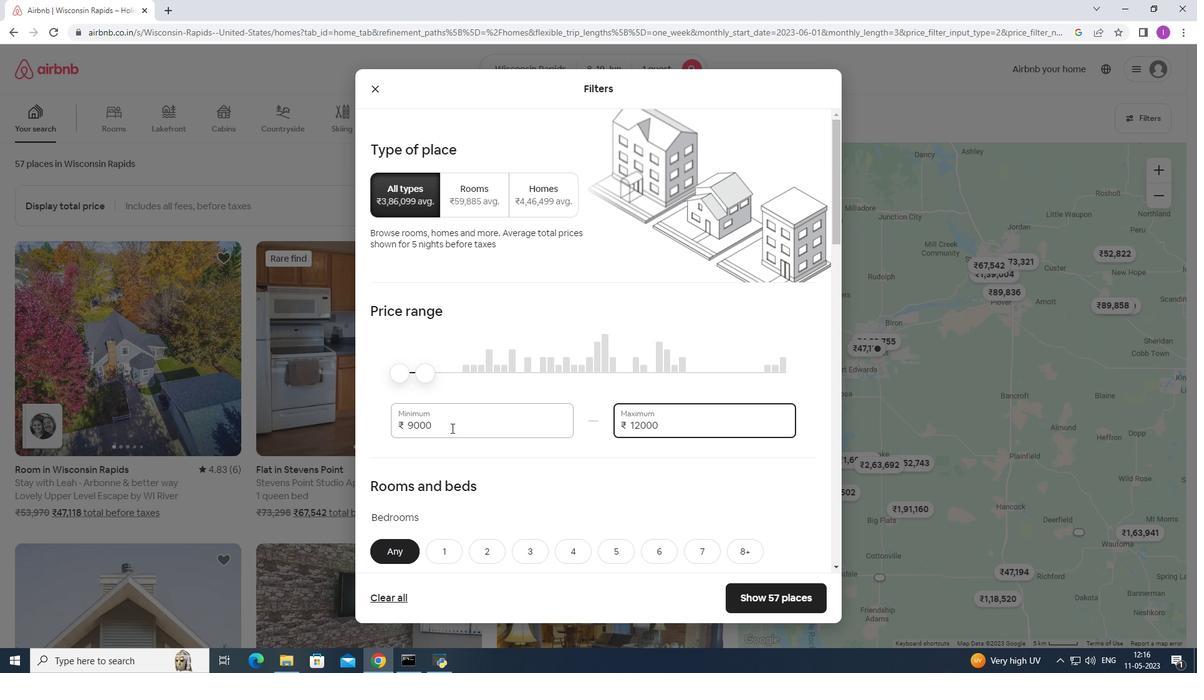 
Action: Mouse moved to (548, 475)
Screenshot: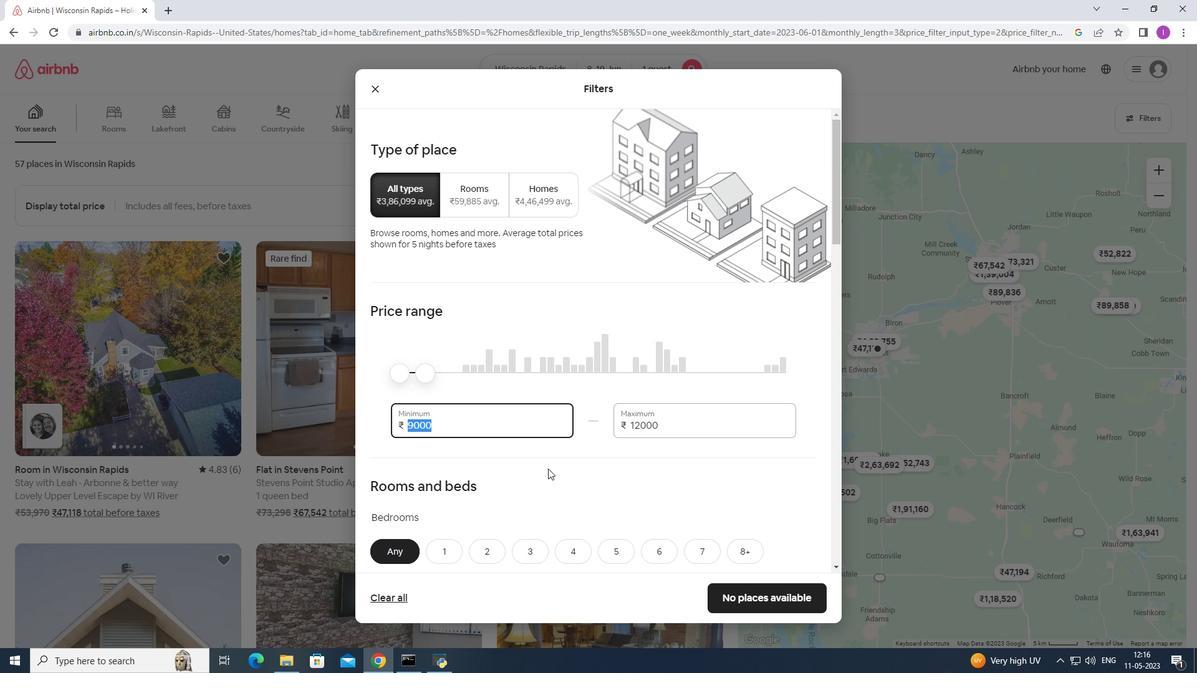 
Action: Key pressed 59<Key.backspace>000
Screenshot: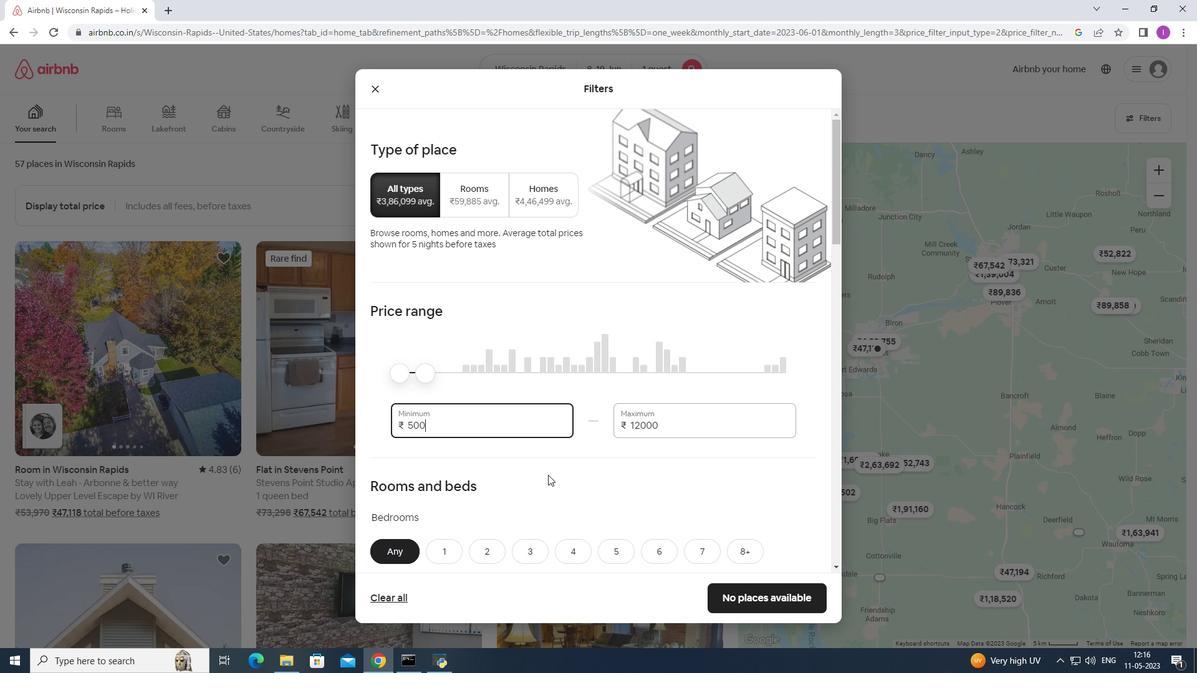 
Action: Mouse moved to (573, 516)
Screenshot: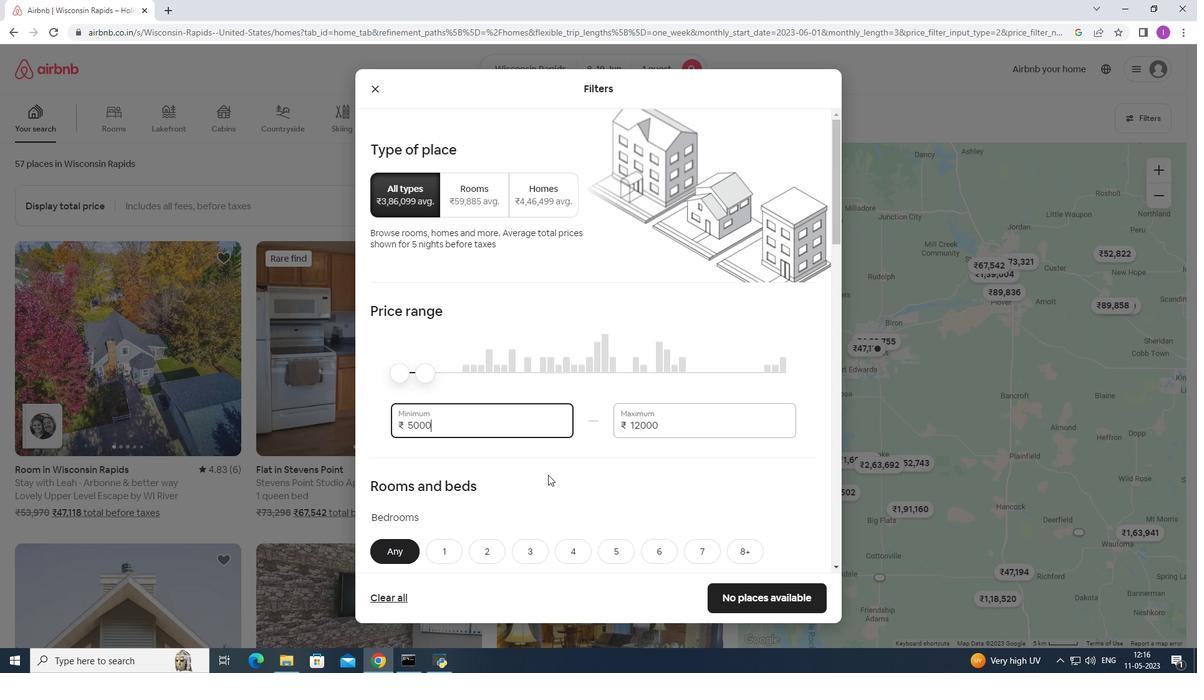
Action: Mouse scrolled (573, 516) with delta (0, 0)
Screenshot: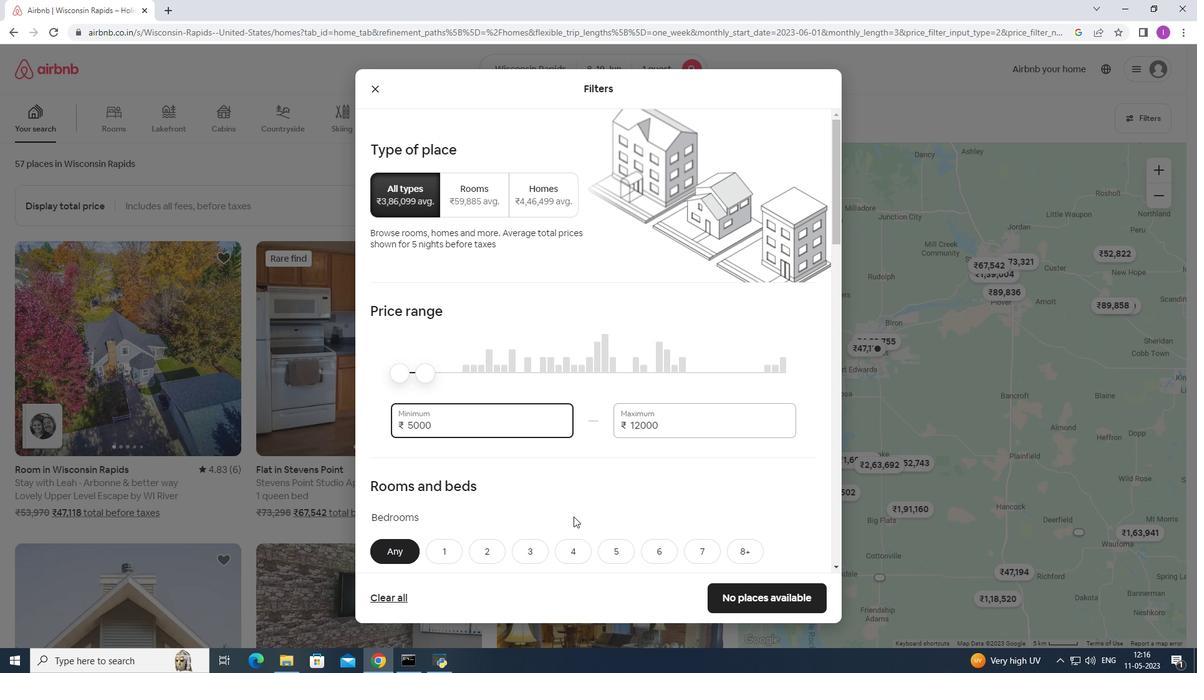 
Action: Mouse scrolled (573, 516) with delta (0, 0)
Screenshot: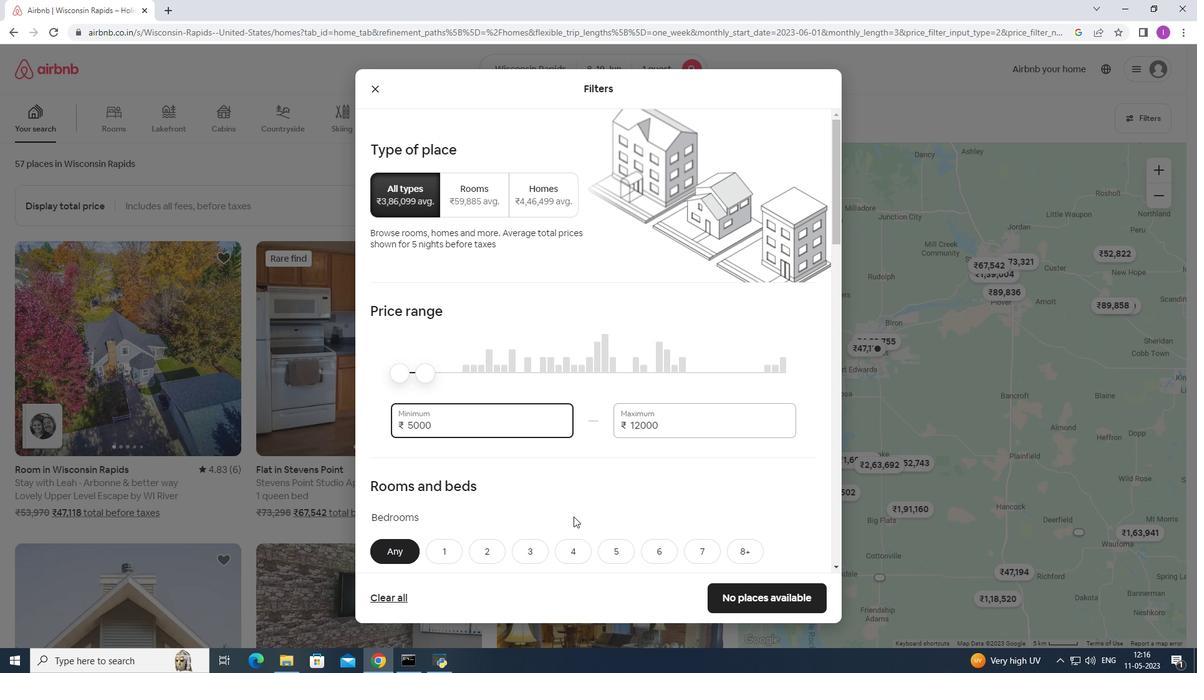 
Action: Mouse moved to (649, 419)
Screenshot: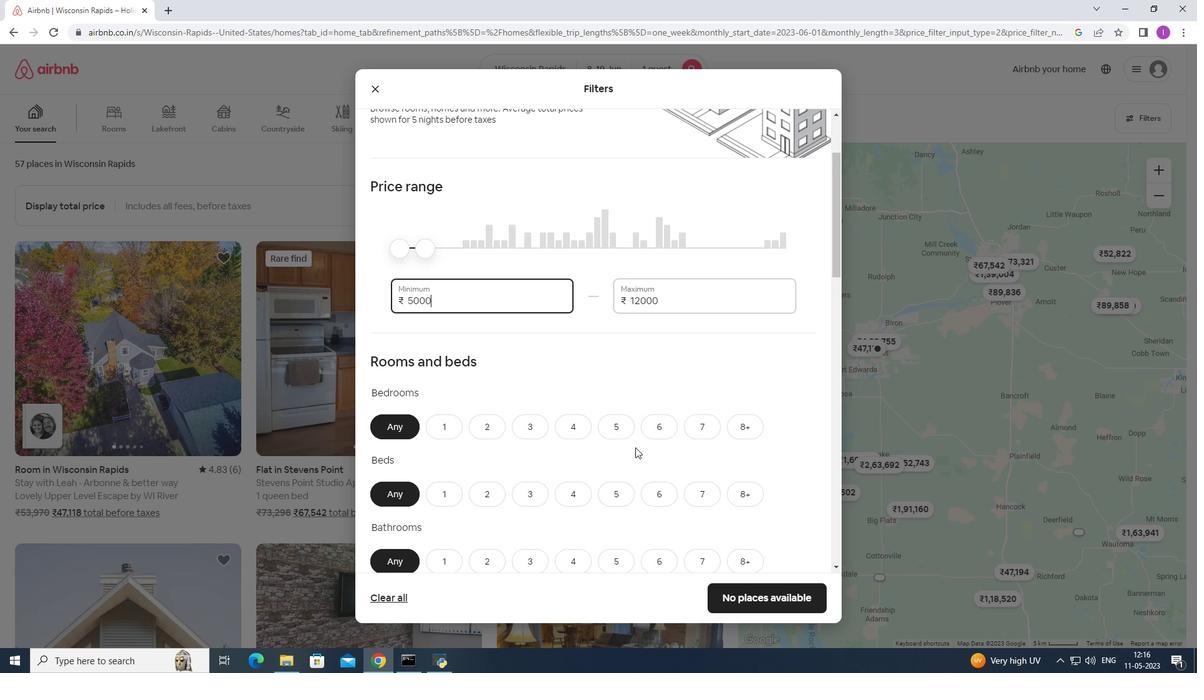 
Action: Mouse scrolled (649, 418) with delta (0, 0)
Screenshot: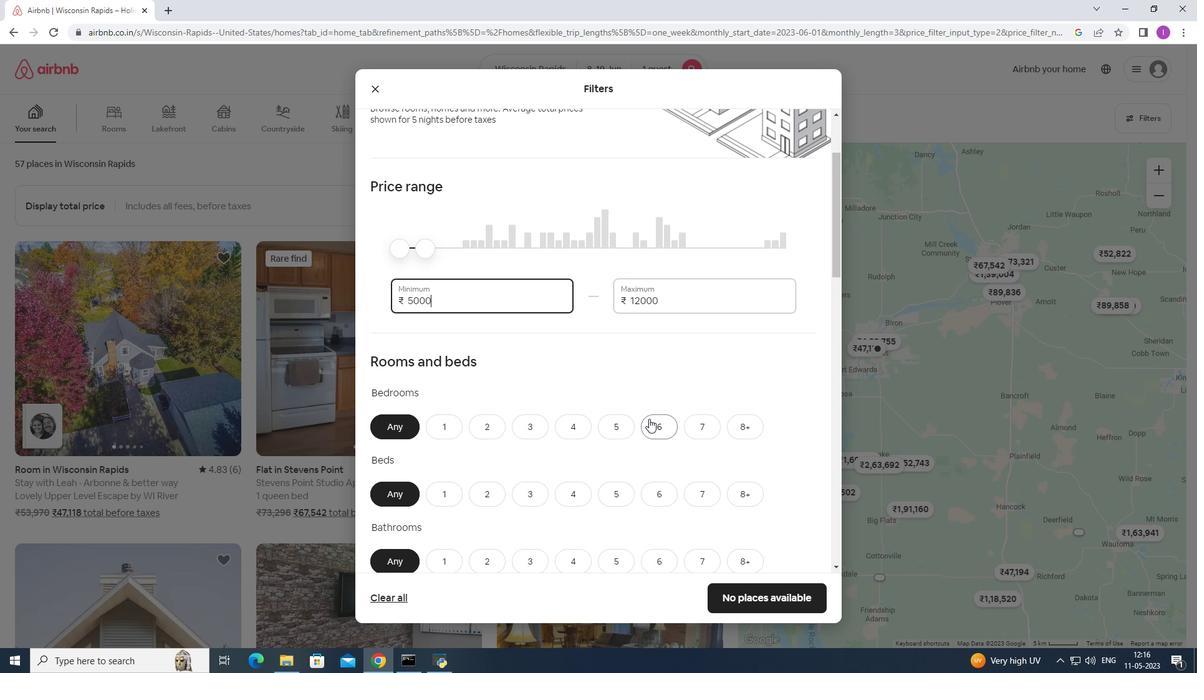 
Action: Mouse scrolled (649, 418) with delta (0, 0)
Screenshot: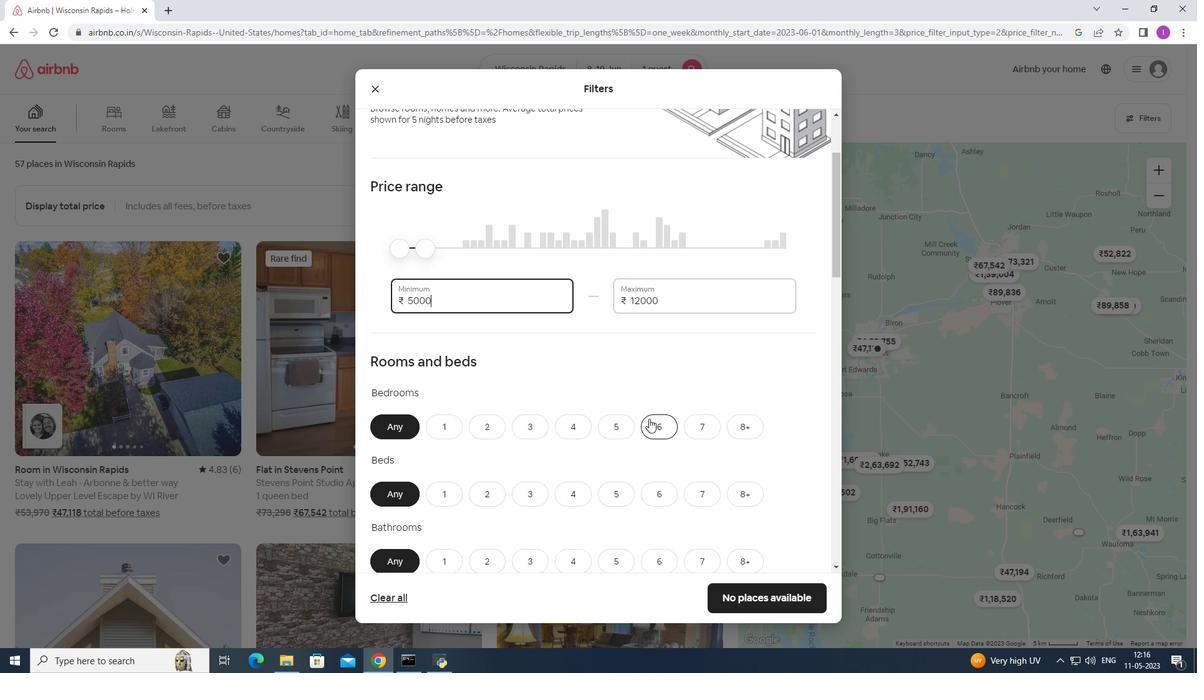 
Action: Mouse scrolled (649, 418) with delta (0, 0)
Screenshot: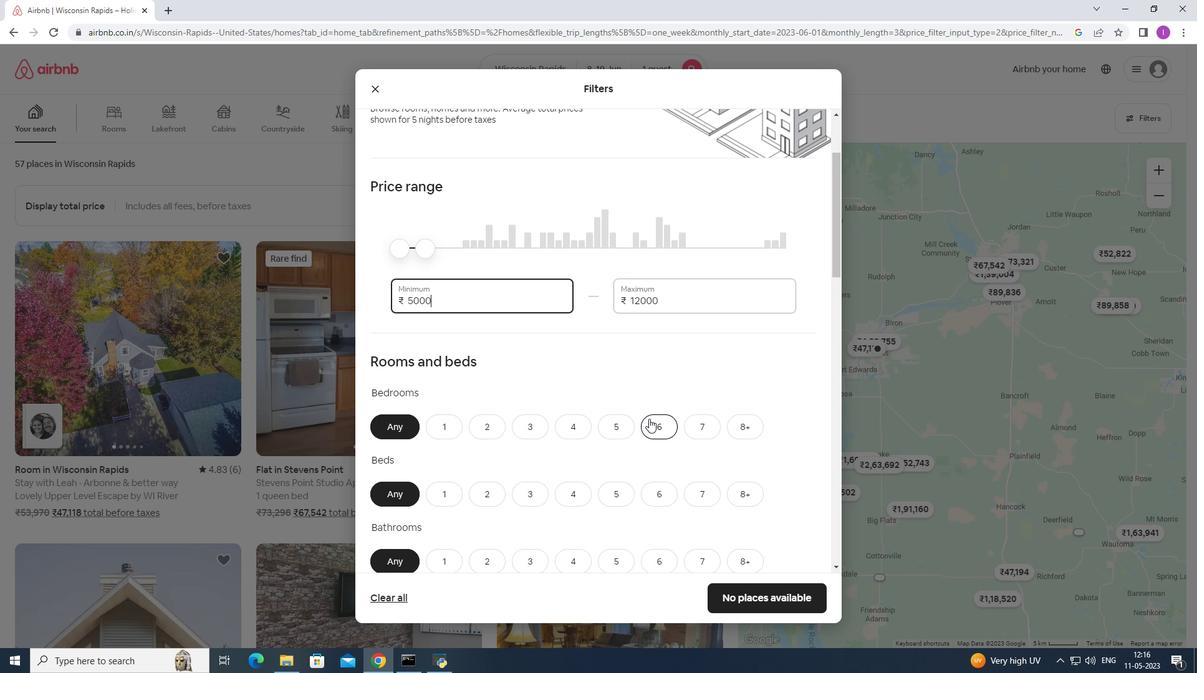 
Action: Mouse moved to (443, 243)
Screenshot: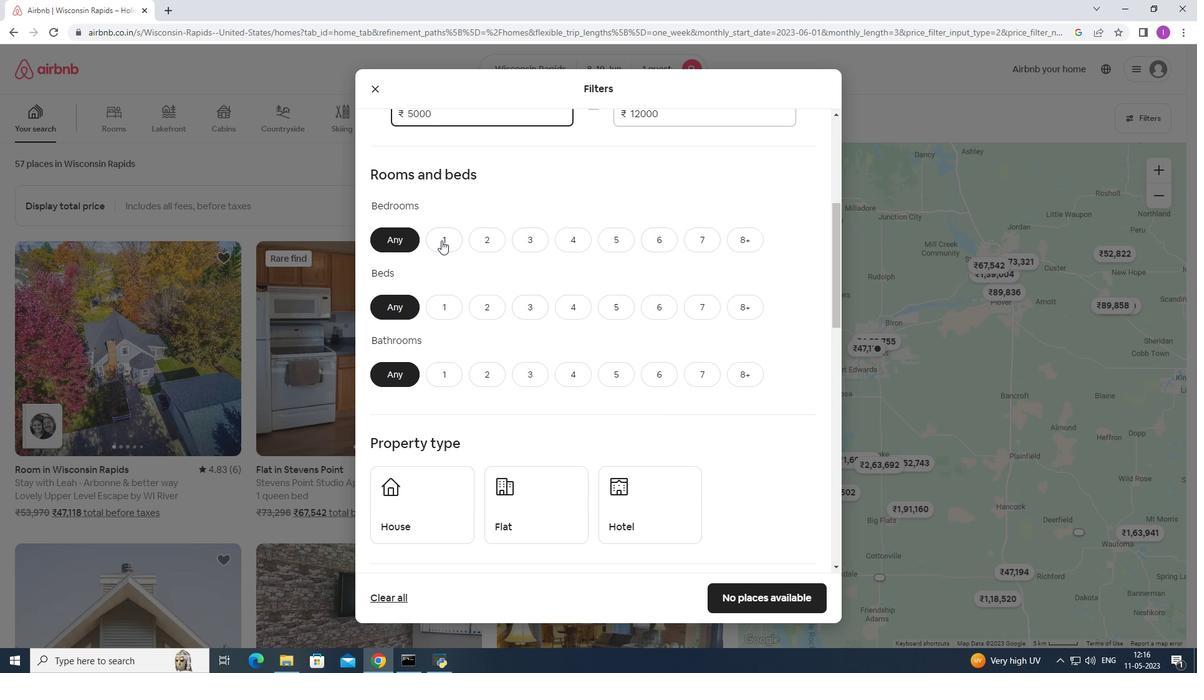 
Action: Mouse pressed left at (443, 243)
Screenshot: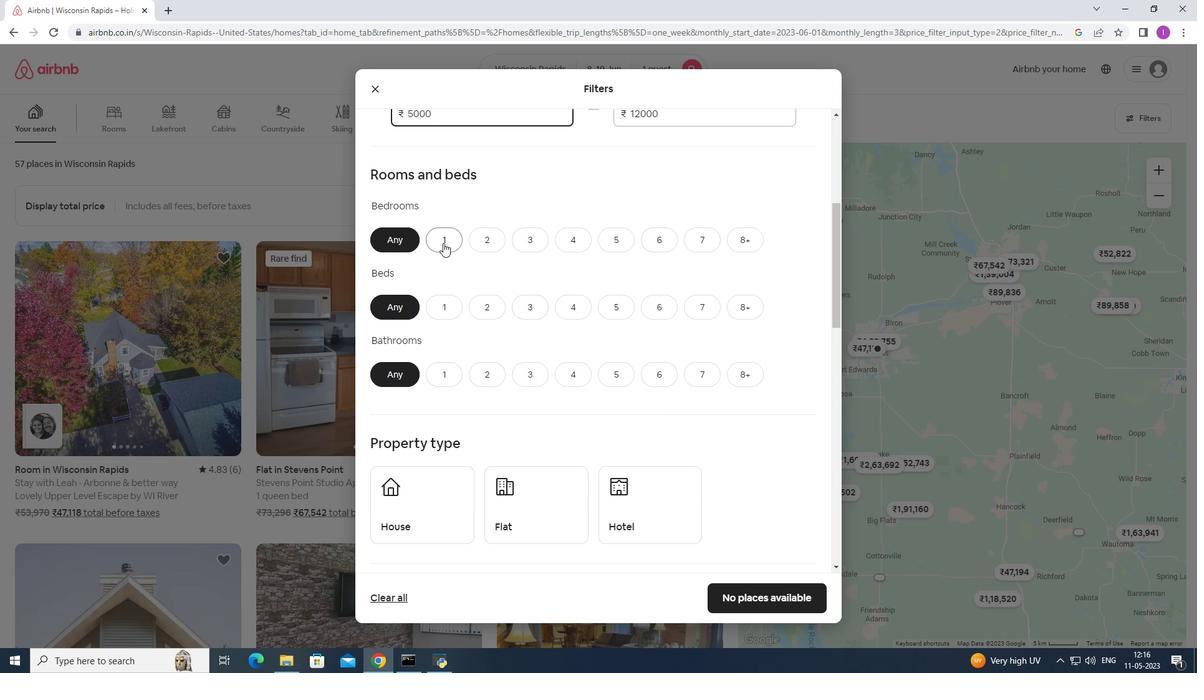 
Action: Mouse moved to (450, 303)
Screenshot: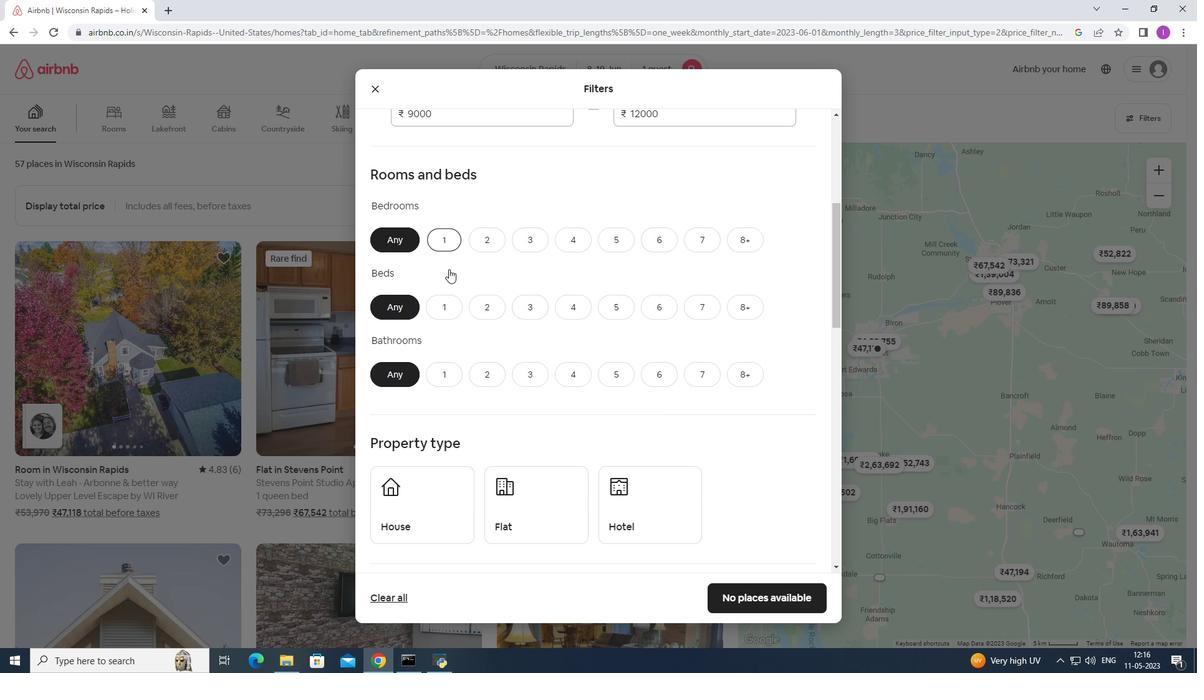 
Action: Mouse pressed left at (450, 303)
Screenshot: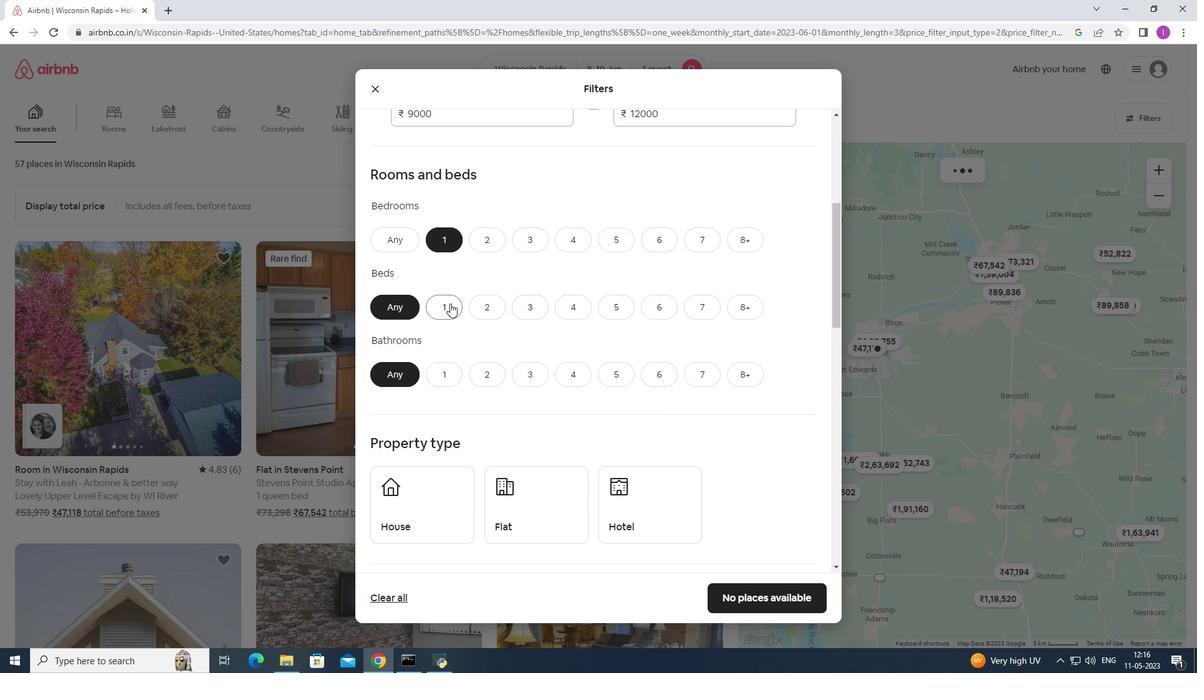 
Action: Mouse moved to (448, 370)
Screenshot: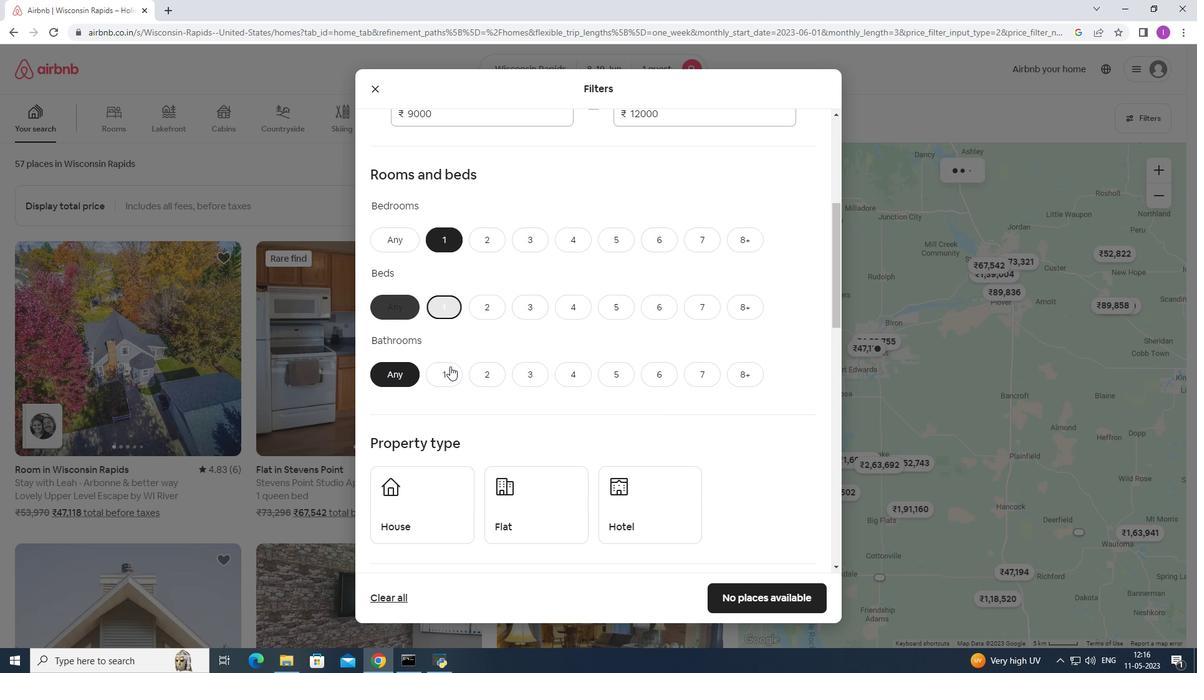 
Action: Mouse pressed left at (448, 370)
Screenshot: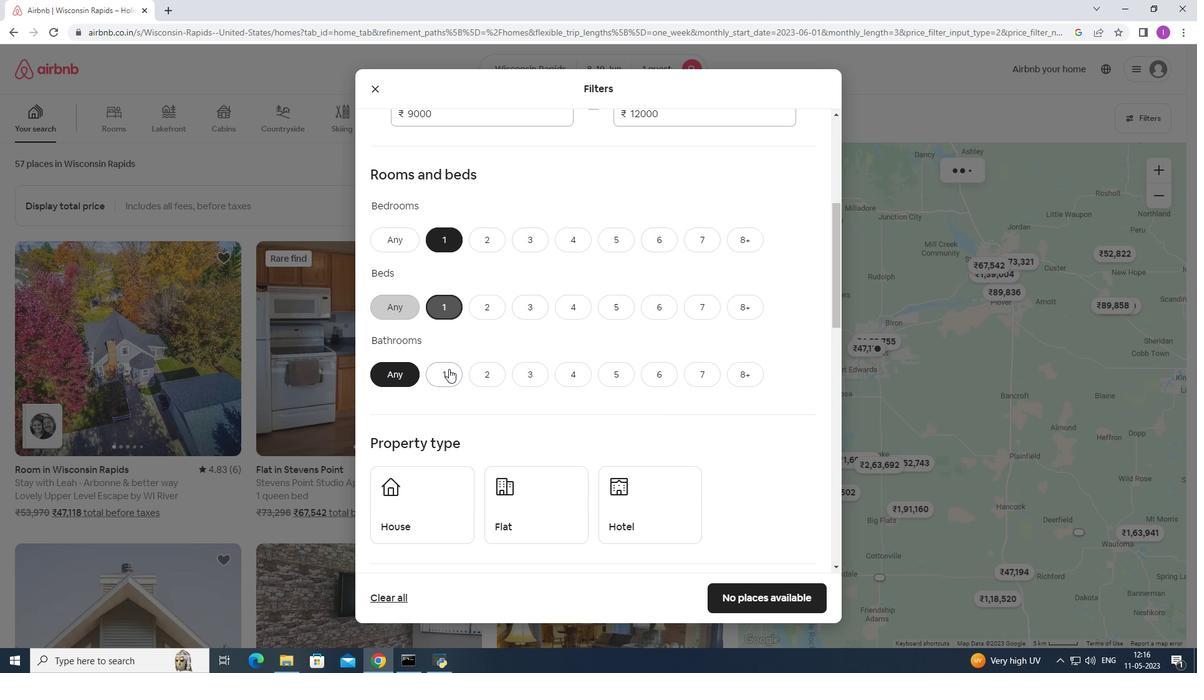 
Action: Mouse moved to (547, 366)
Screenshot: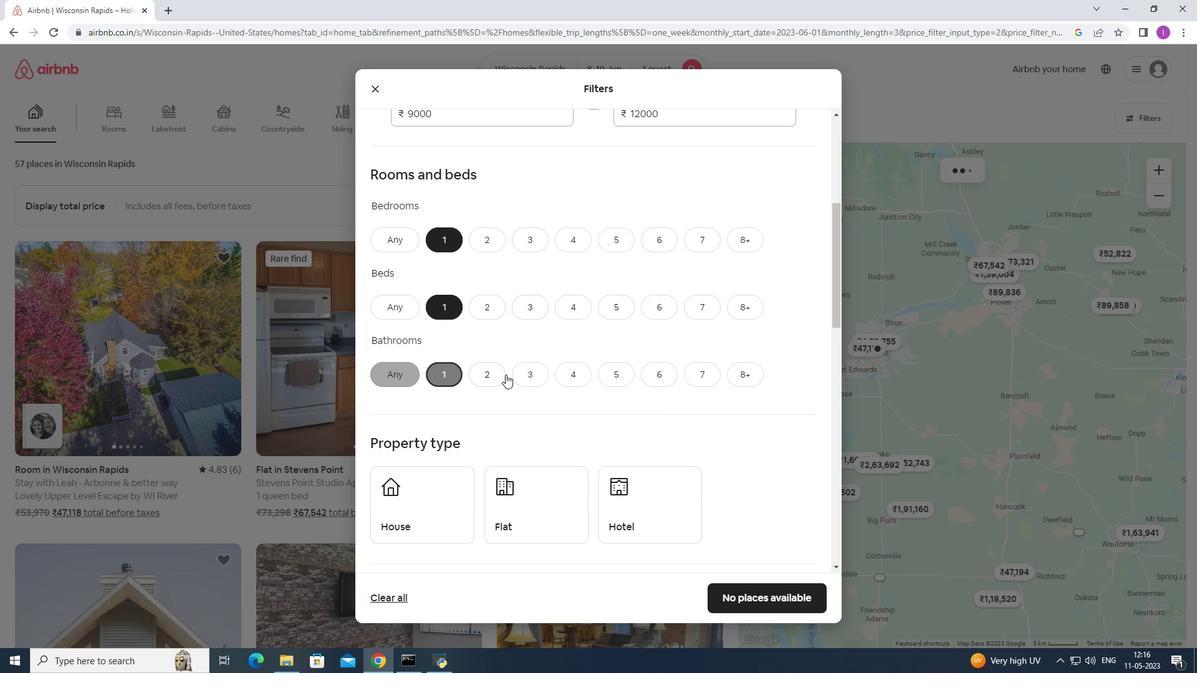 
Action: Mouse scrolled (547, 366) with delta (0, 0)
Screenshot: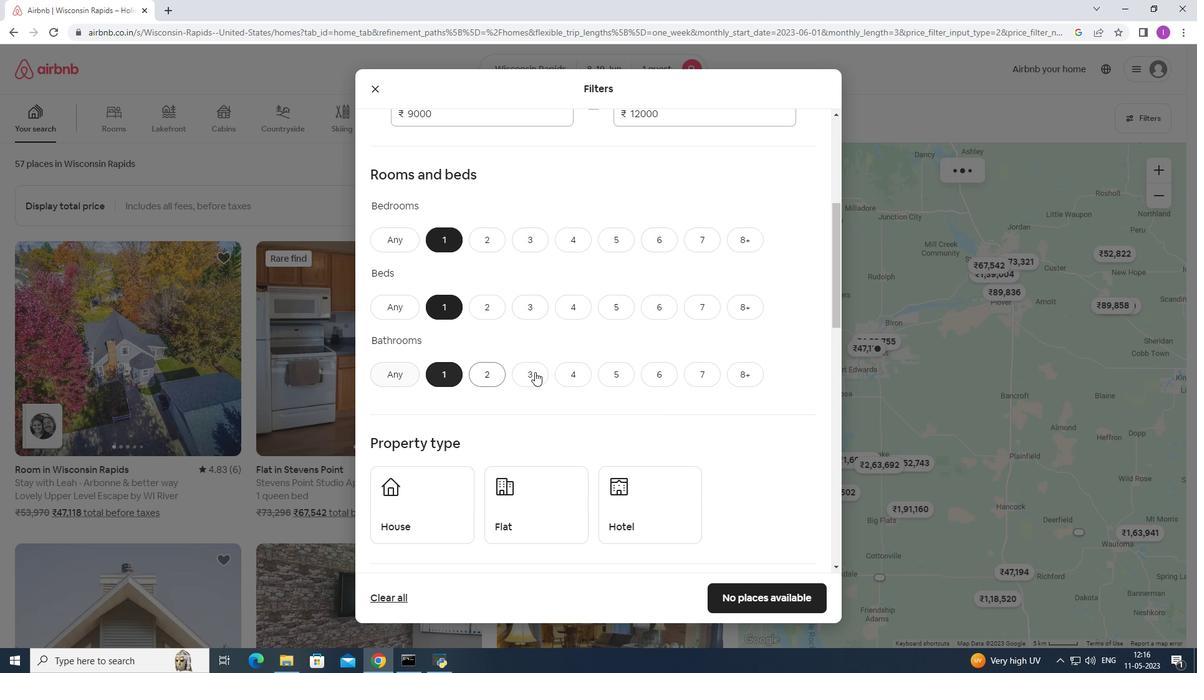 
Action: Mouse scrolled (547, 366) with delta (0, 0)
Screenshot: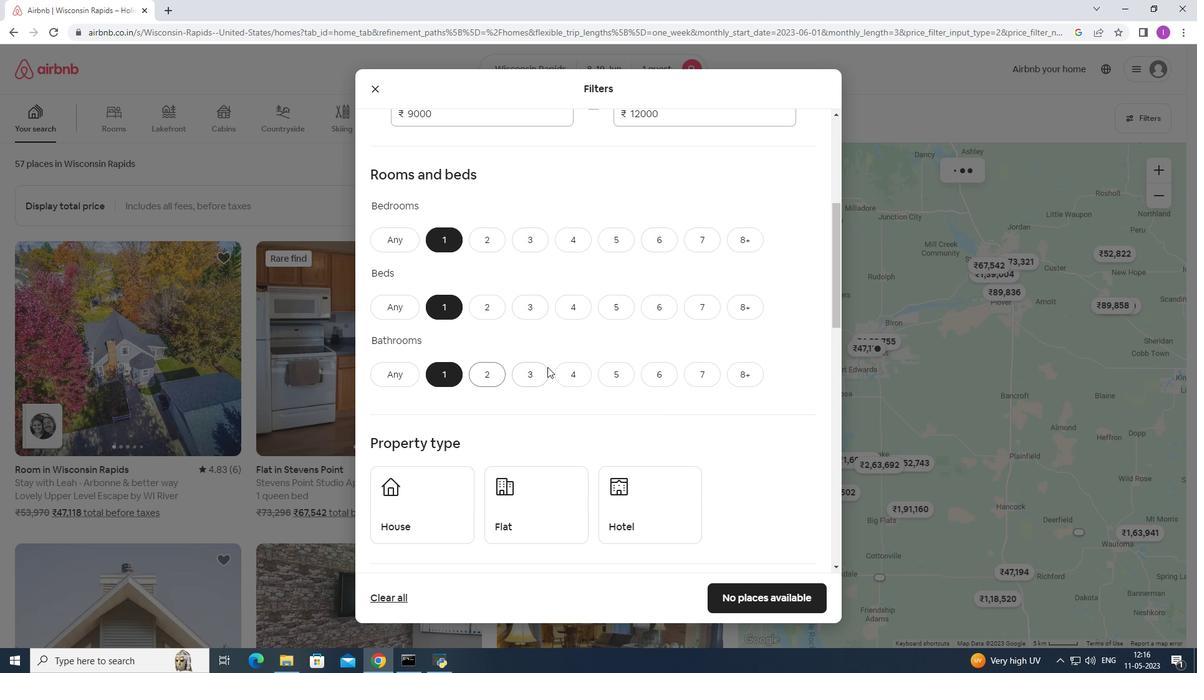 
Action: Mouse scrolled (547, 366) with delta (0, 0)
Screenshot: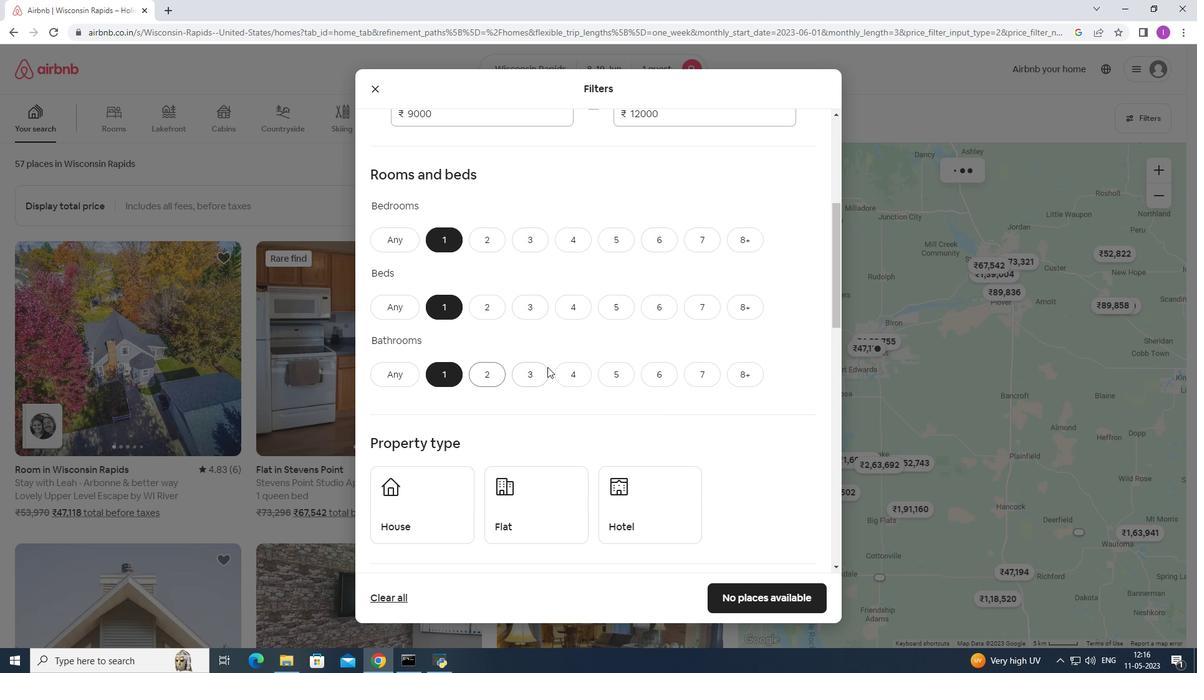 
Action: Mouse moved to (454, 330)
Screenshot: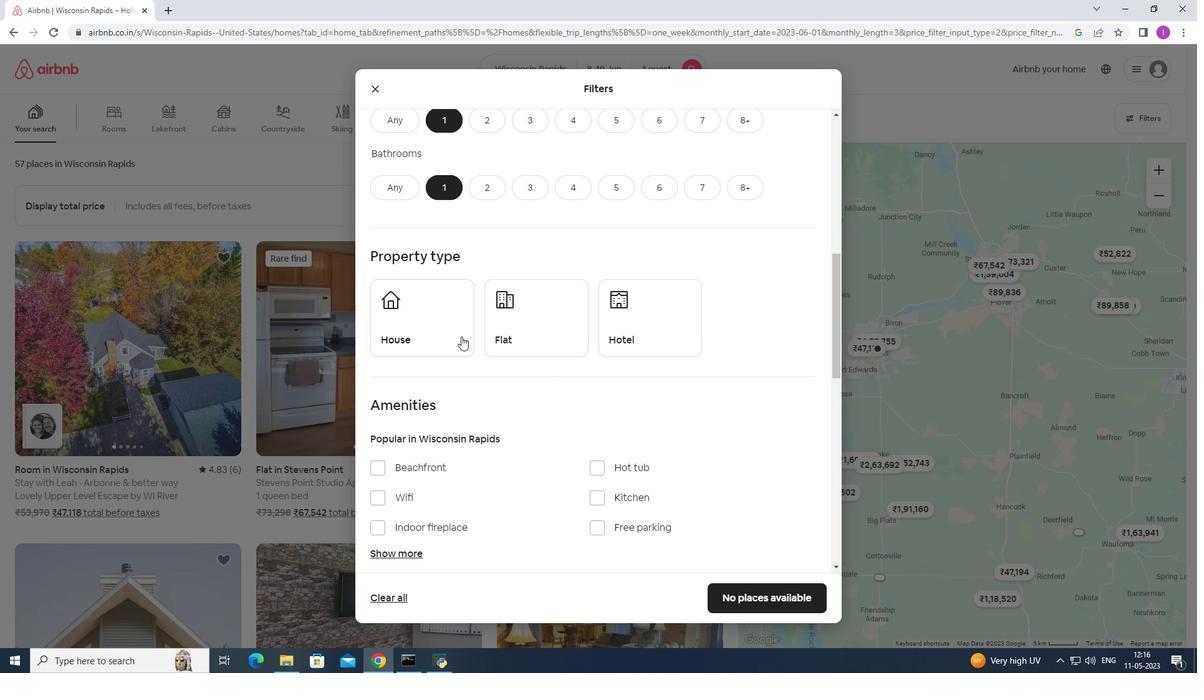 
Action: Mouse pressed left at (454, 330)
Screenshot: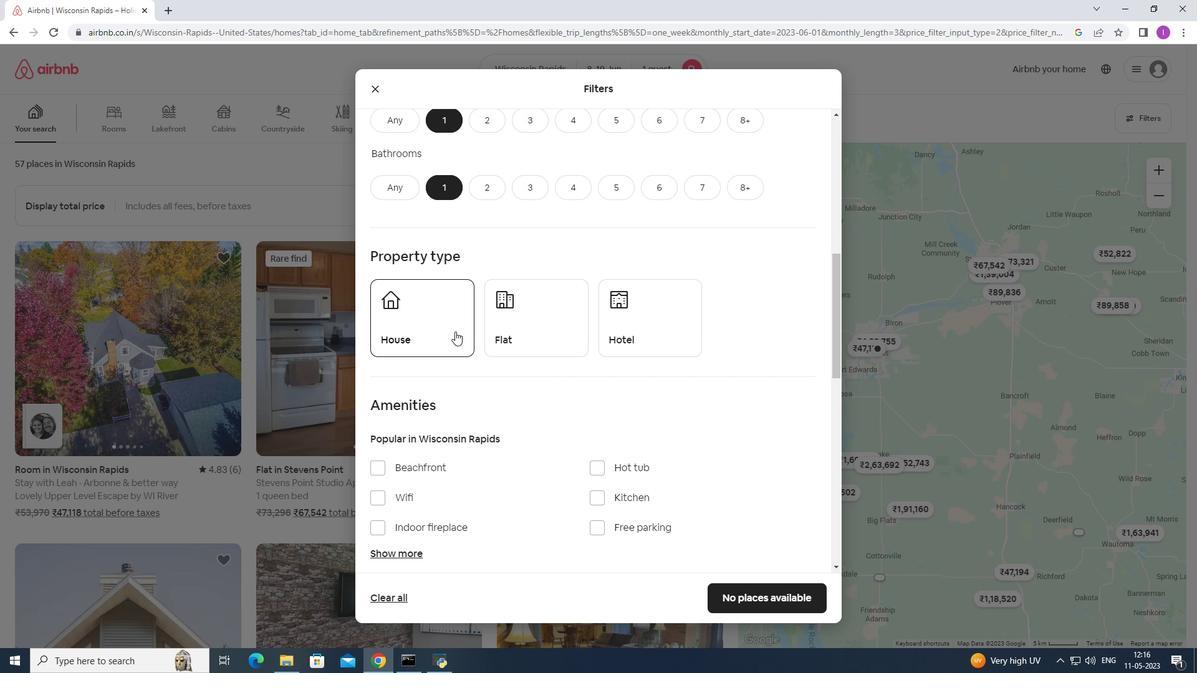 
Action: Mouse moved to (526, 315)
Screenshot: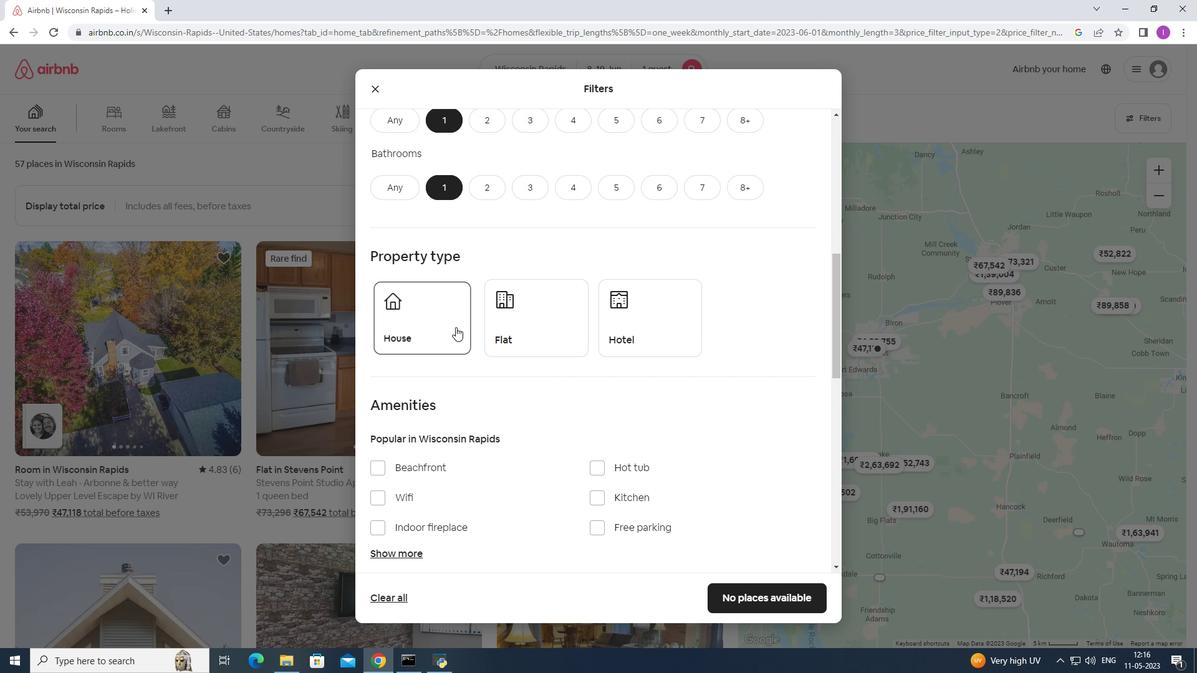 
Action: Mouse pressed left at (526, 315)
Screenshot: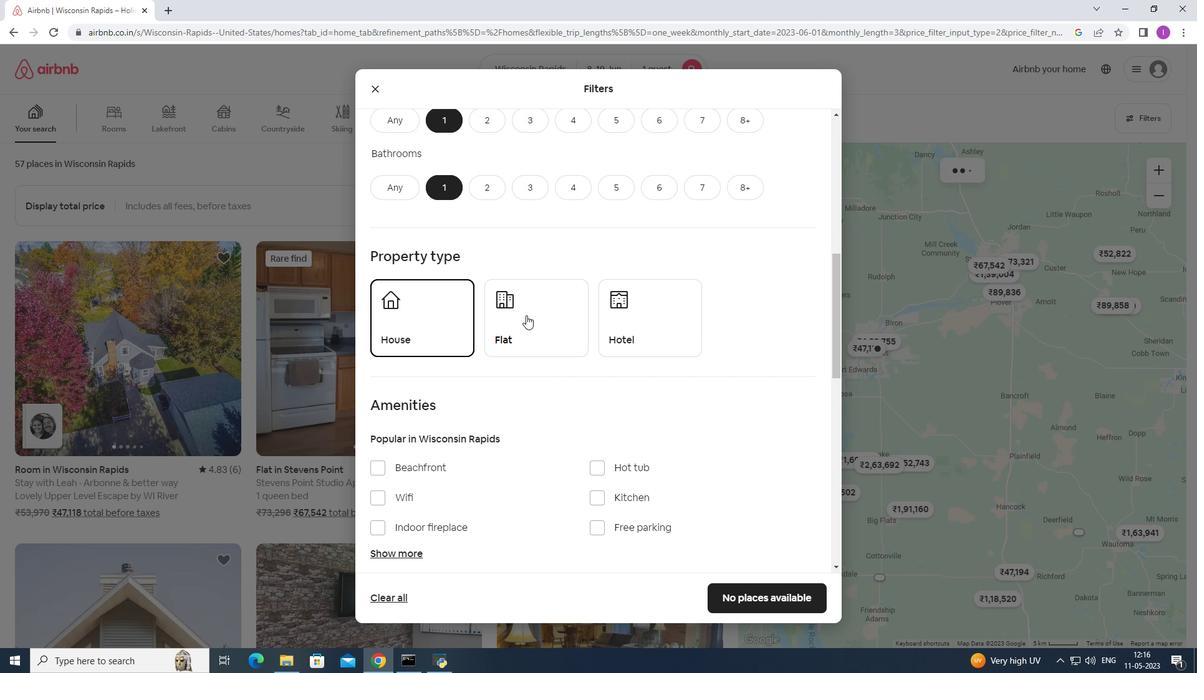 
Action: Mouse moved to (629, 309)
Screenshot: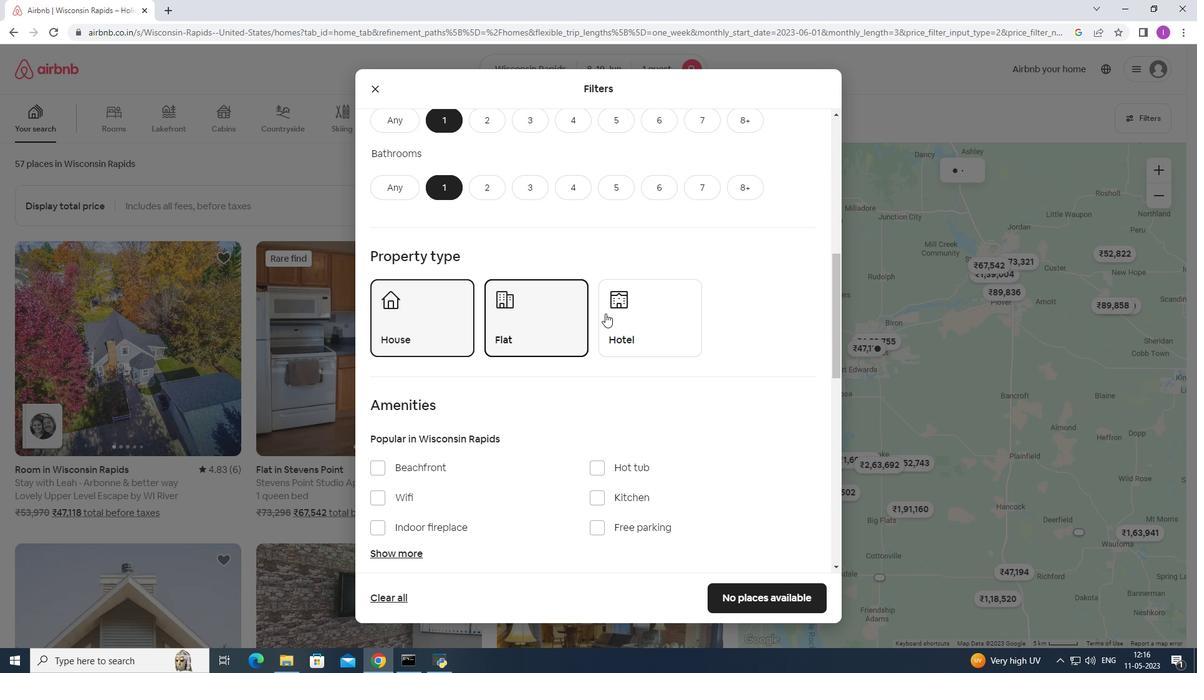 
Action: Mouse pressed left at (629, 309)
Screenshot: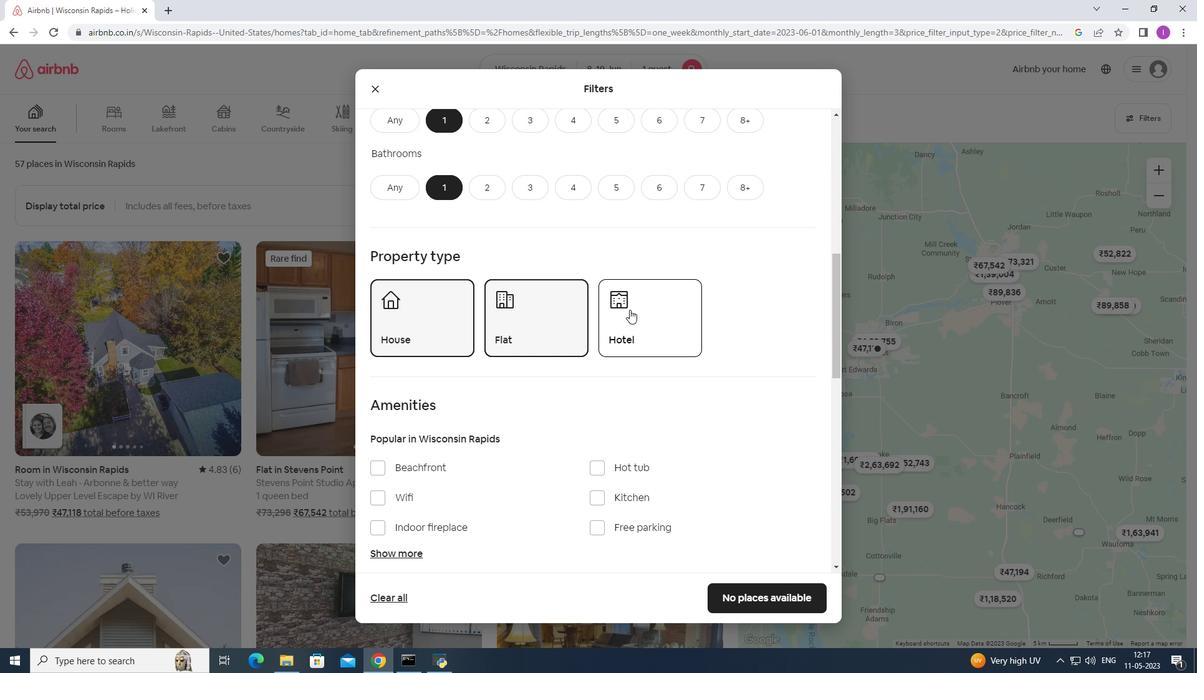 
Action: Mouse moved to (599, 354)
Screenshot: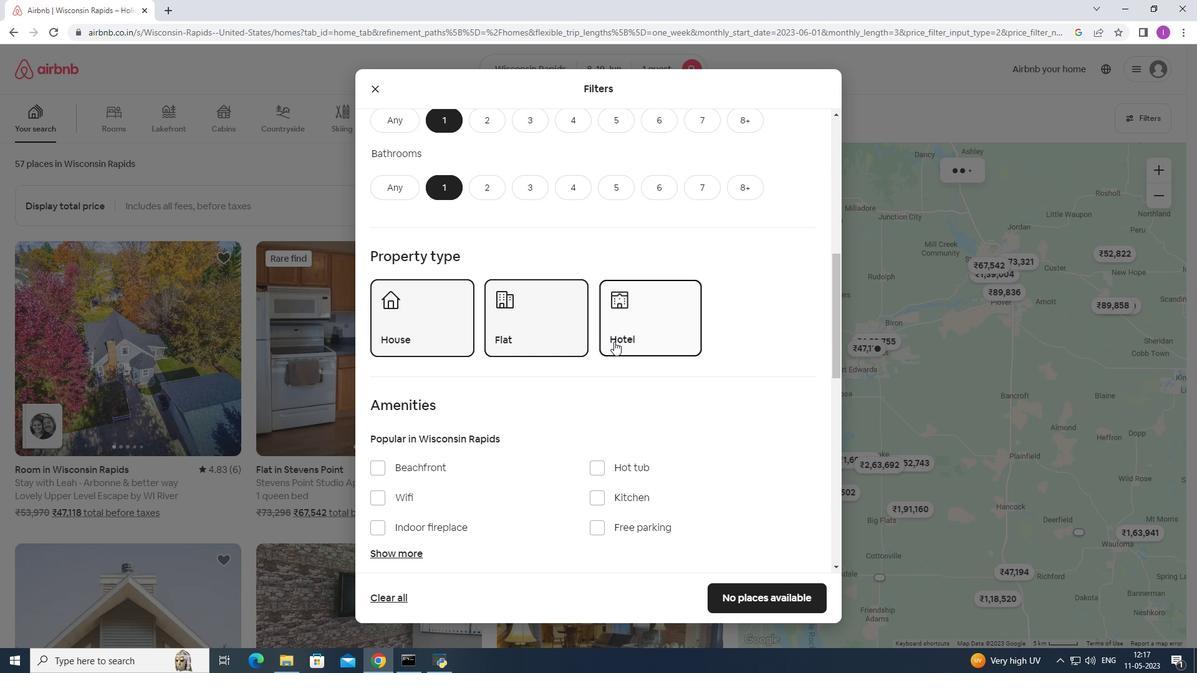 
Action: Mouse scrolled (599, 354) with delta (0, 0)
Screenshot: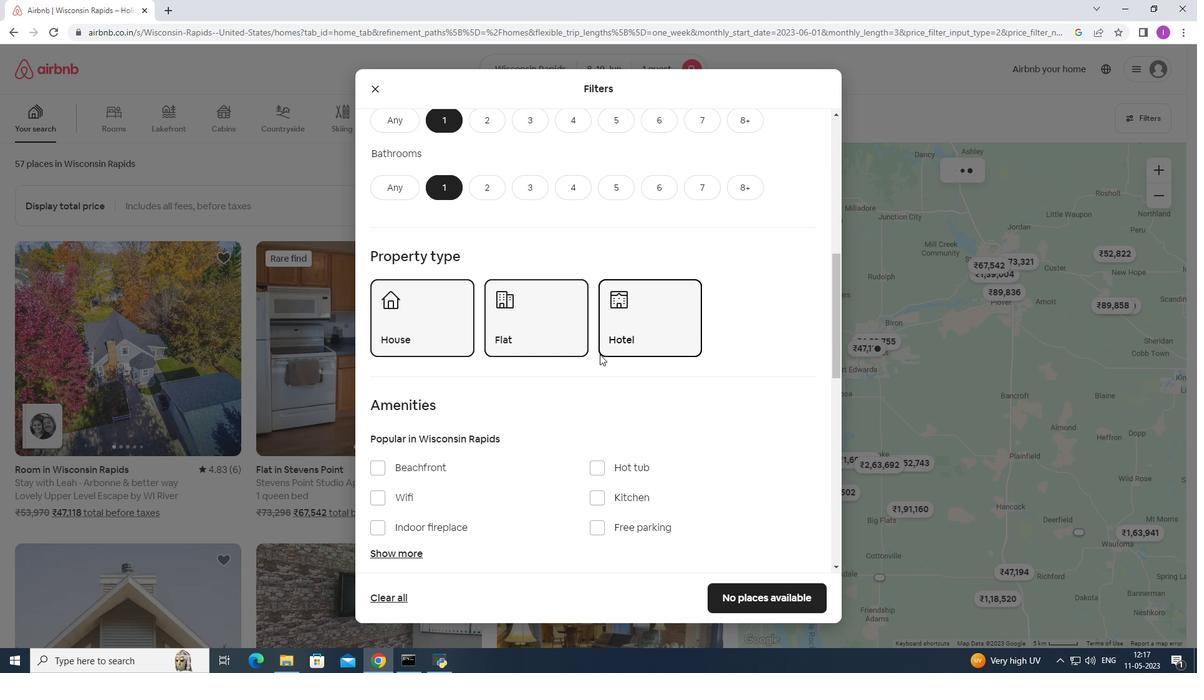
Action: Mouse scrolled (599, 354) with delta (0, 0)
Screenshot: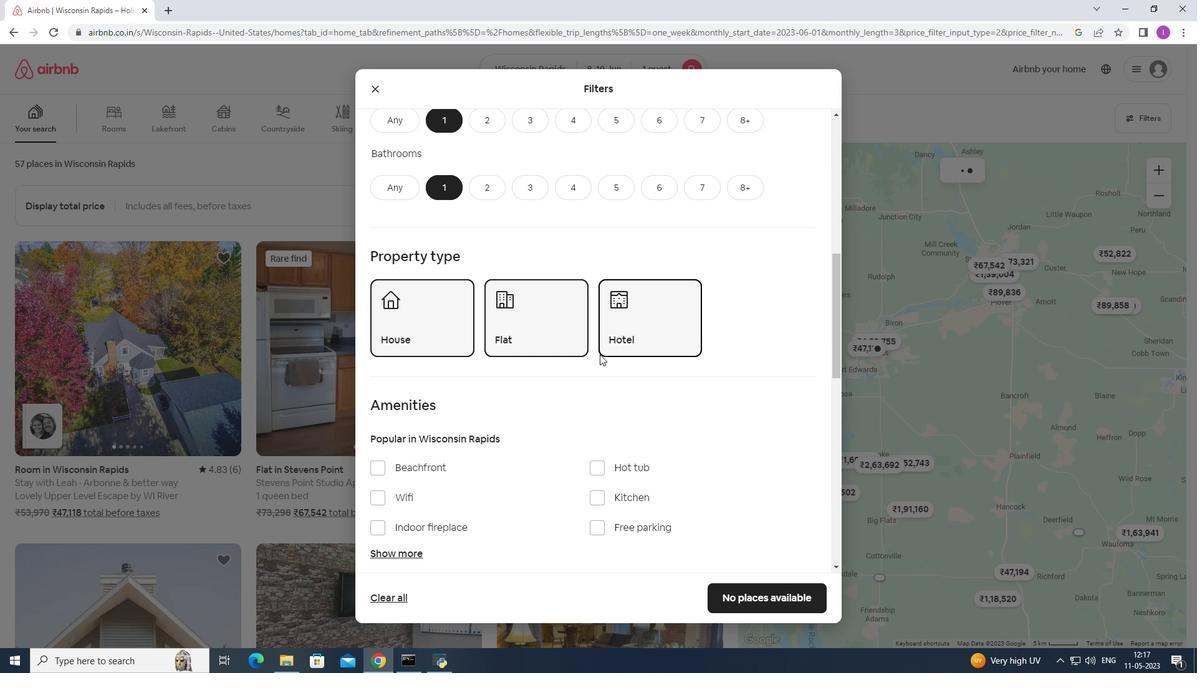 
Action: Mouse moved to (599, 354)
Screenshot: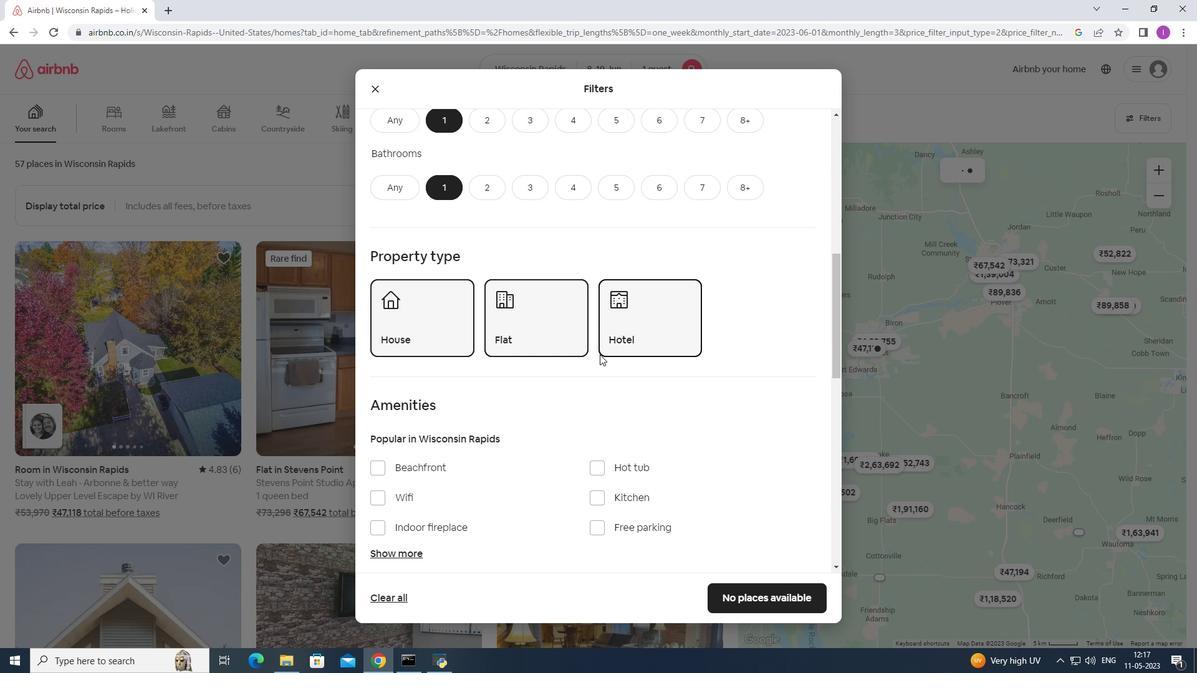 
Action: Mouse scrolled (599, 354) with delta (0, 0)
Screenshot: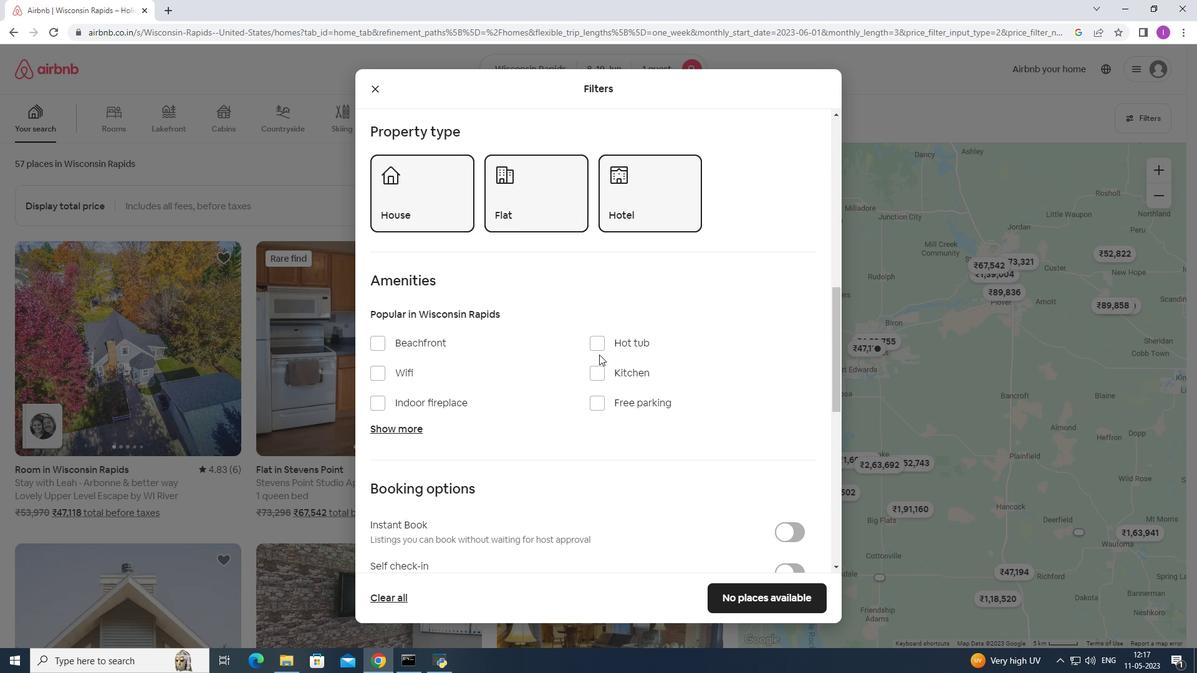 
Action: Mouse scrolled (599, 354) with delta (0, 0)
Screenshot: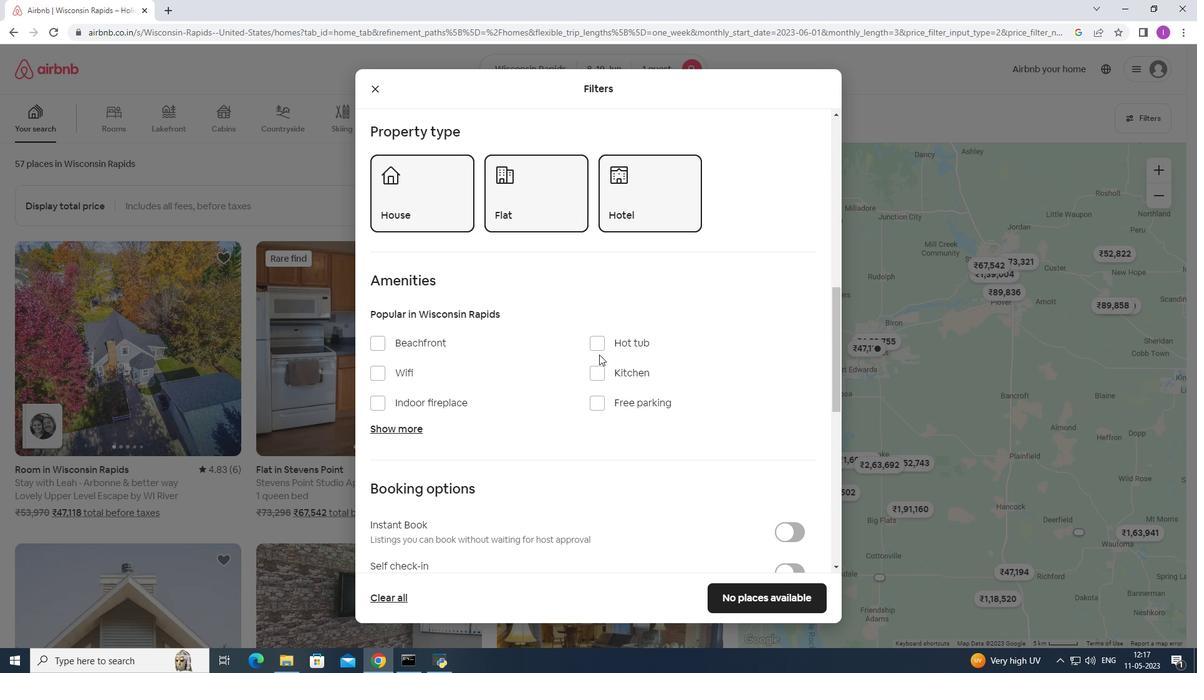 
Action: Mouse moved to (381, 305)
Screenshot: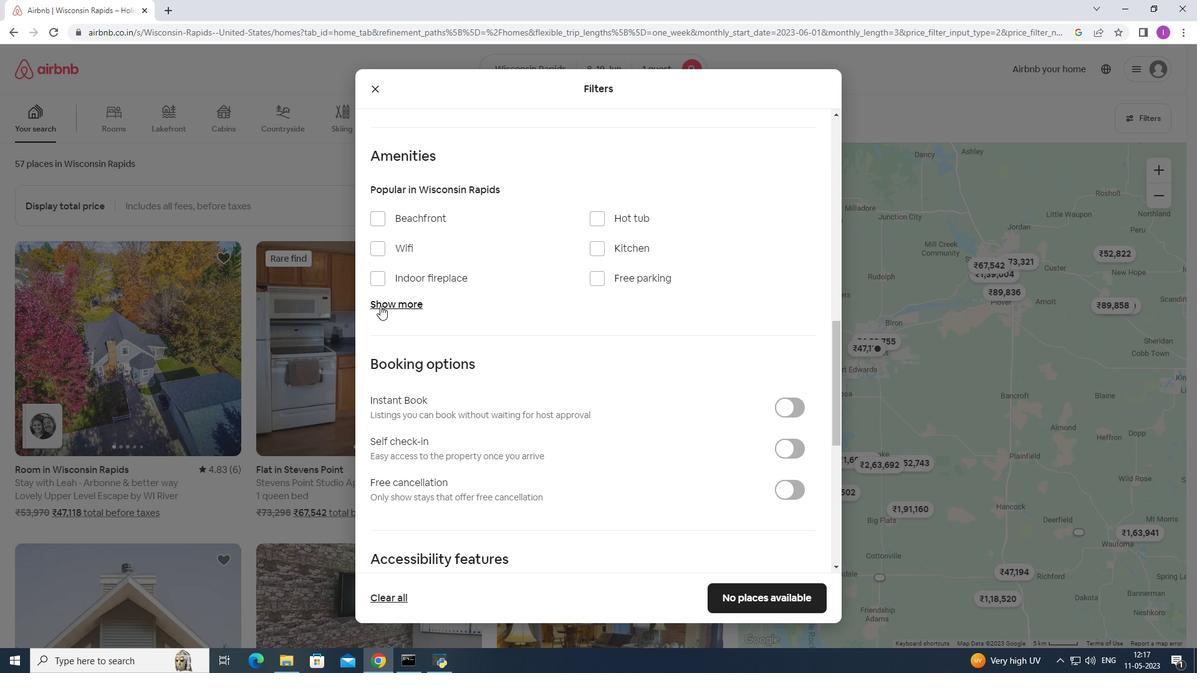 
Action: Mouse pressed left at (381, 305)
Screenshot: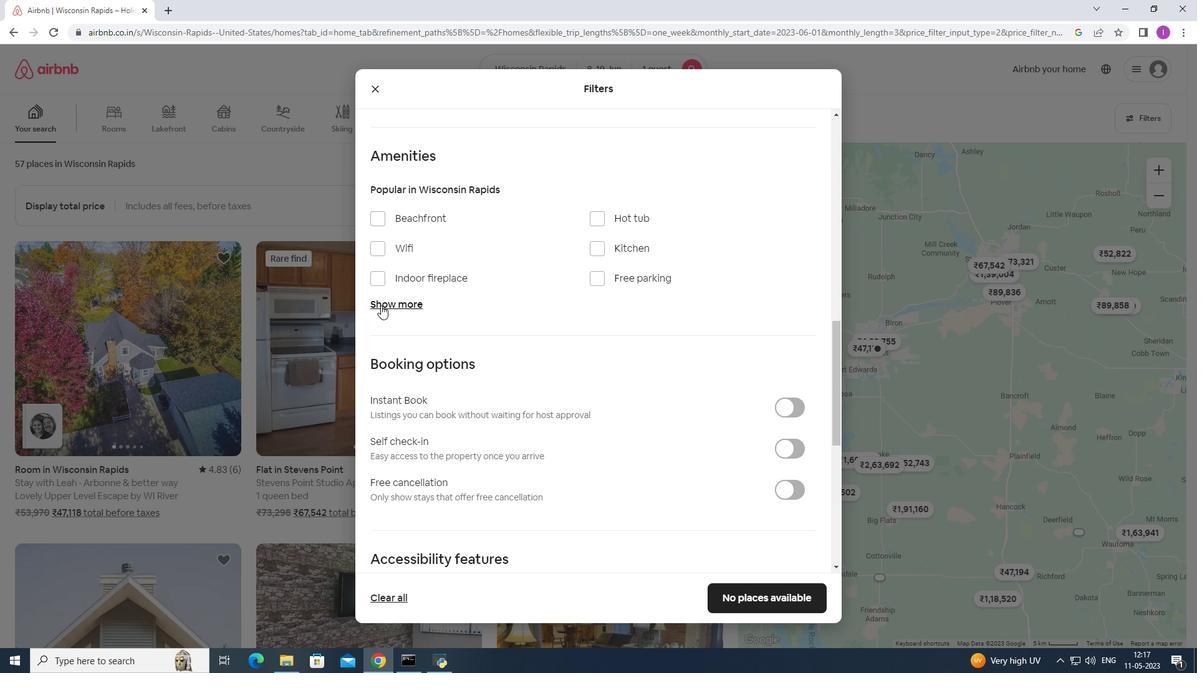 
Action: Mouse moved to (372, 347)
Screenshot: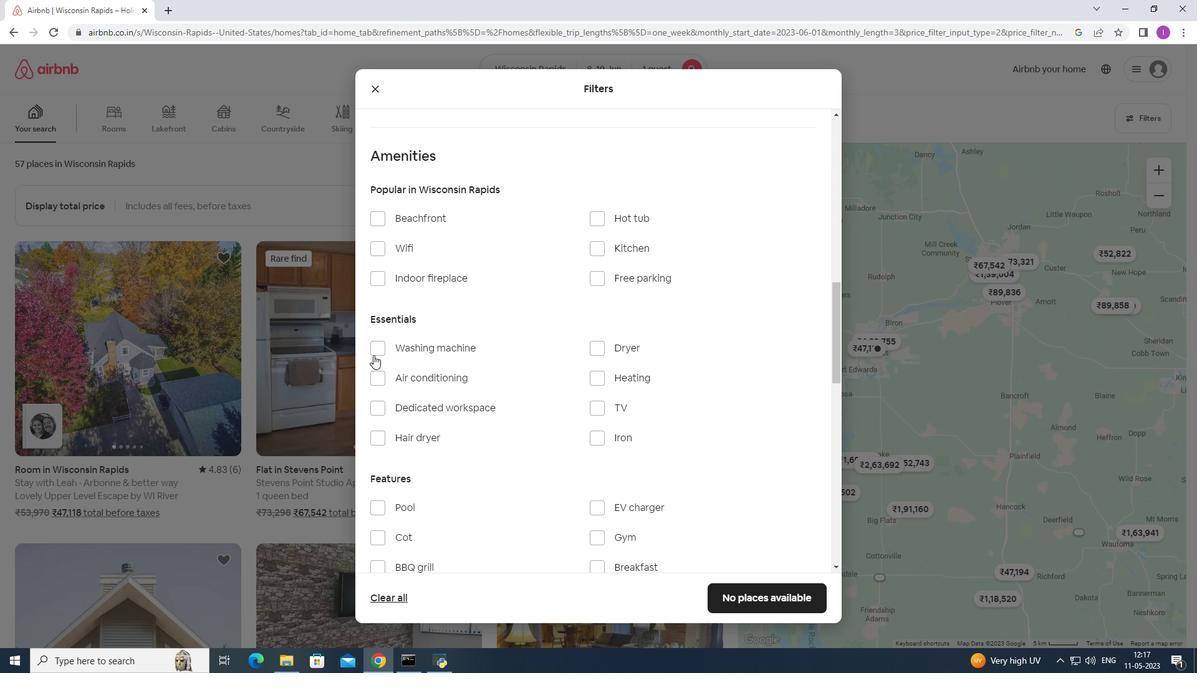 
Action: Mouse pressed left at (372, 347)
Screenshot: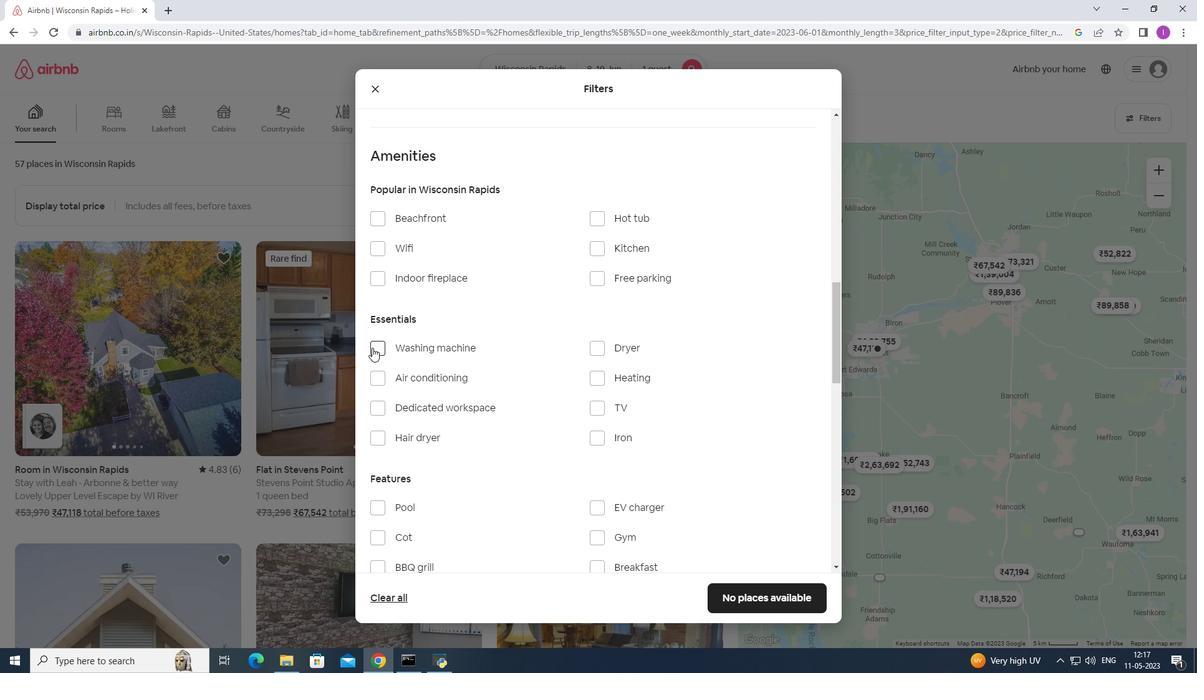 
Action: Mouse moved to (516, 340)
Screenshot: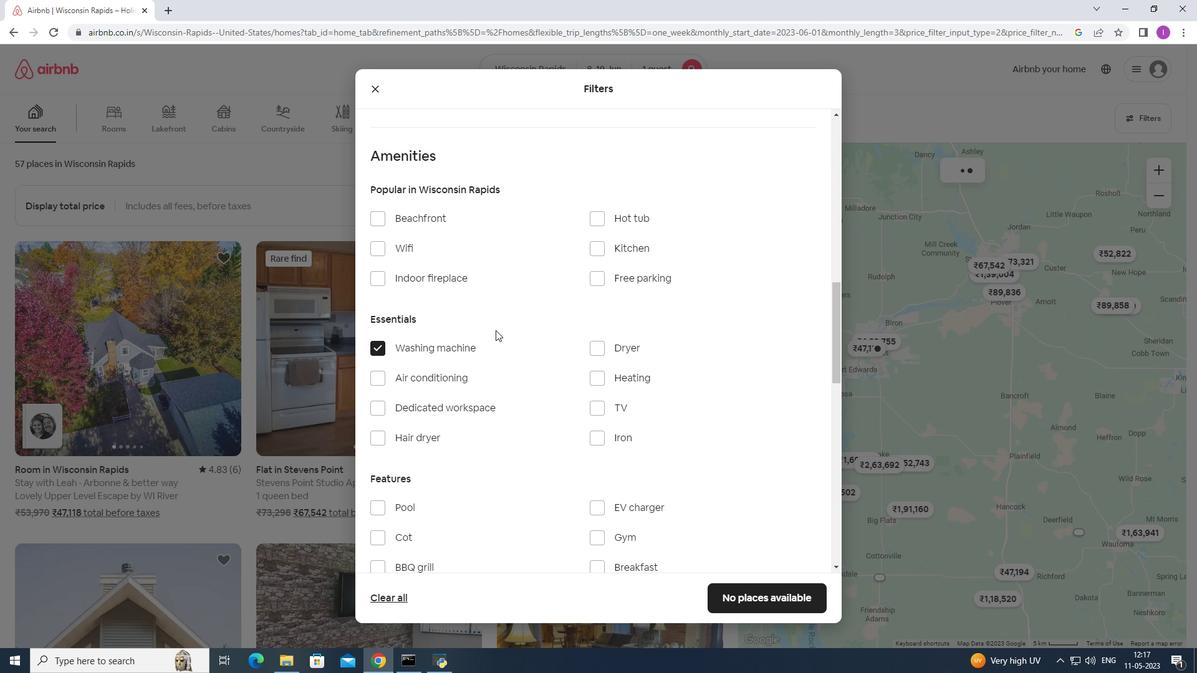 
Action: Mouse scrolled (516, 339) with delta (0, 0)
Screenshot: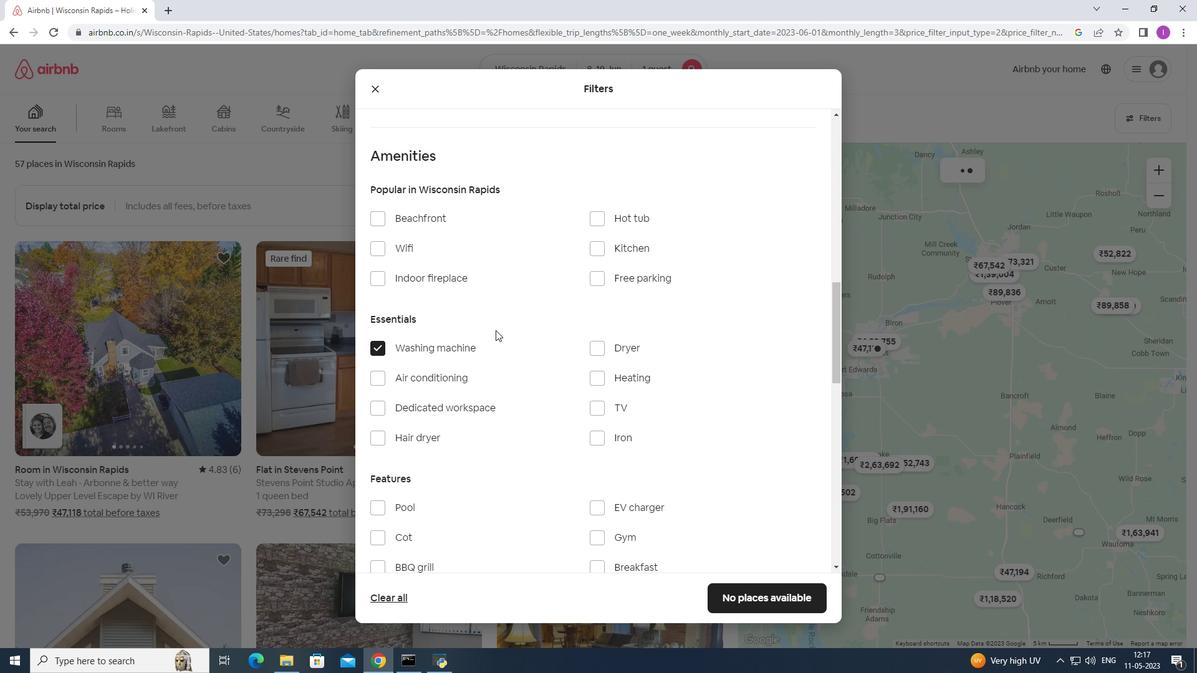 
Action: Mouse scrolled (516, 339) with delta (0, 0)
Screenshot: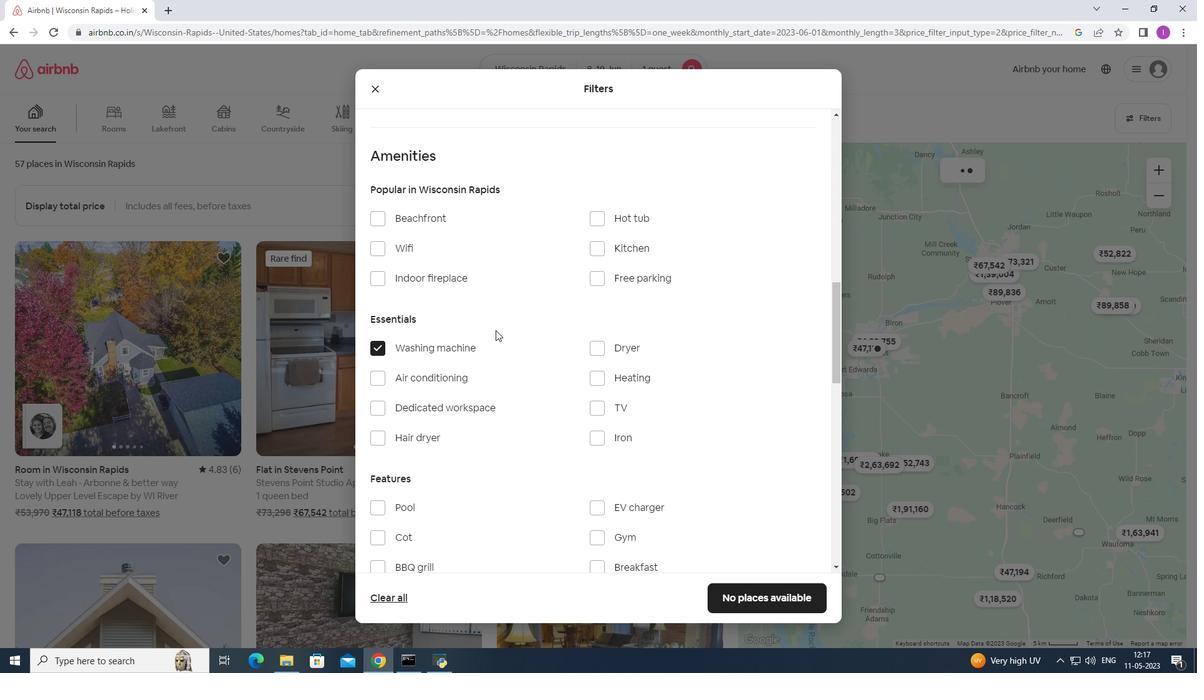 
Action: Mouse moved to (520, 343)
Screenshot: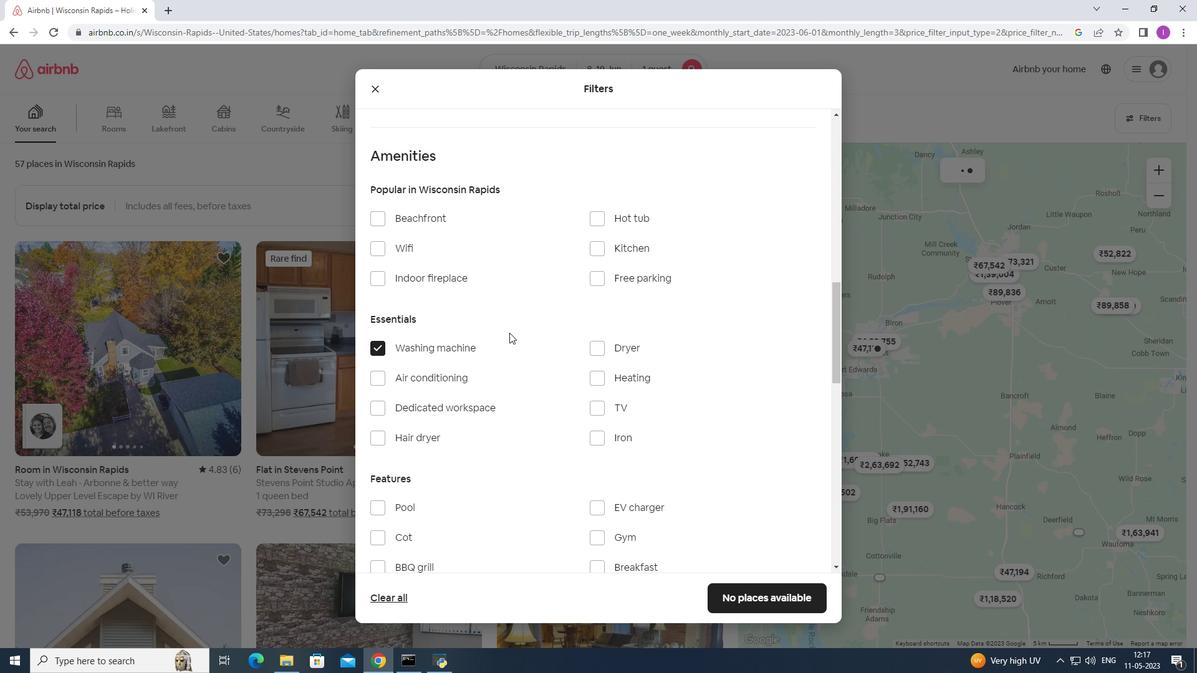 
Action: Mouse scrolled (520, 342) with delta (0, 0)
Screenshot: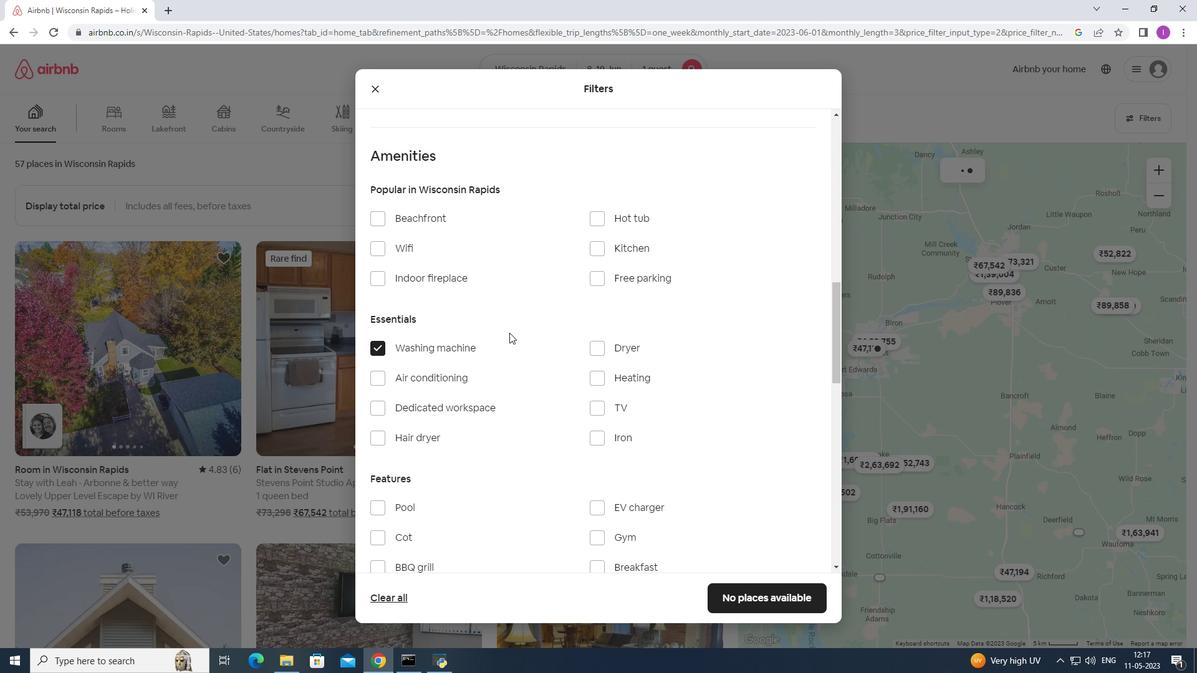 
Action: Mouse scrolled (520, 342) with delta (0, 0)
Screenshot: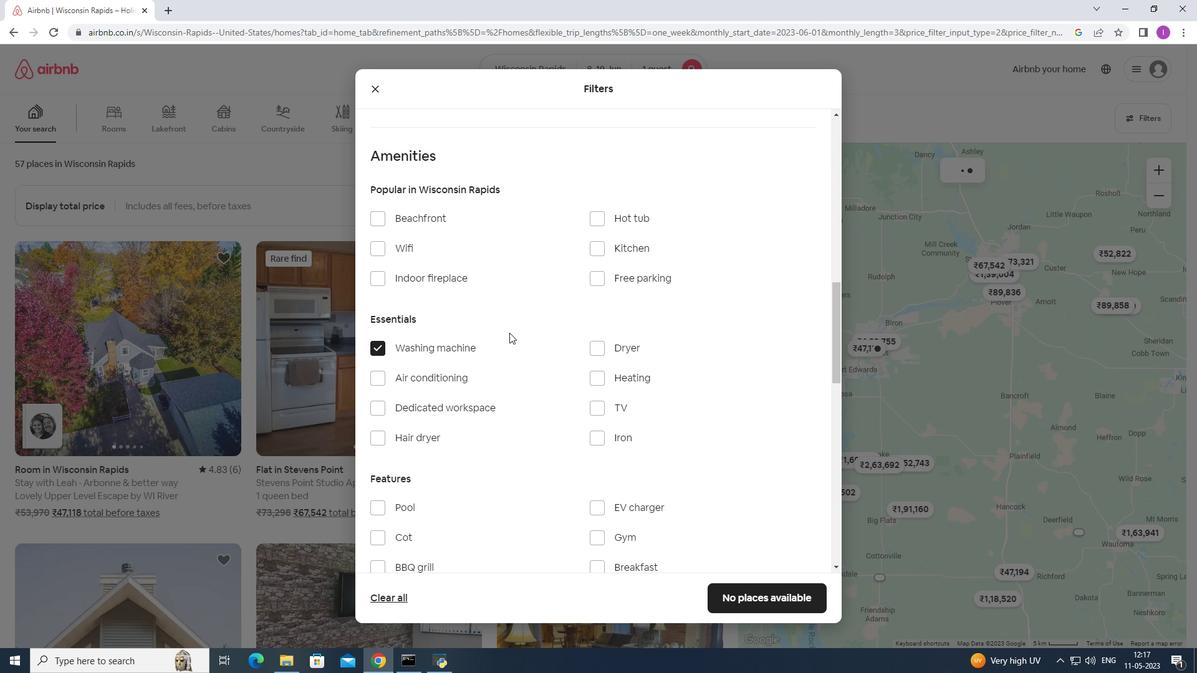 
Action: Mouse moved to (555, 341)
Screenshot: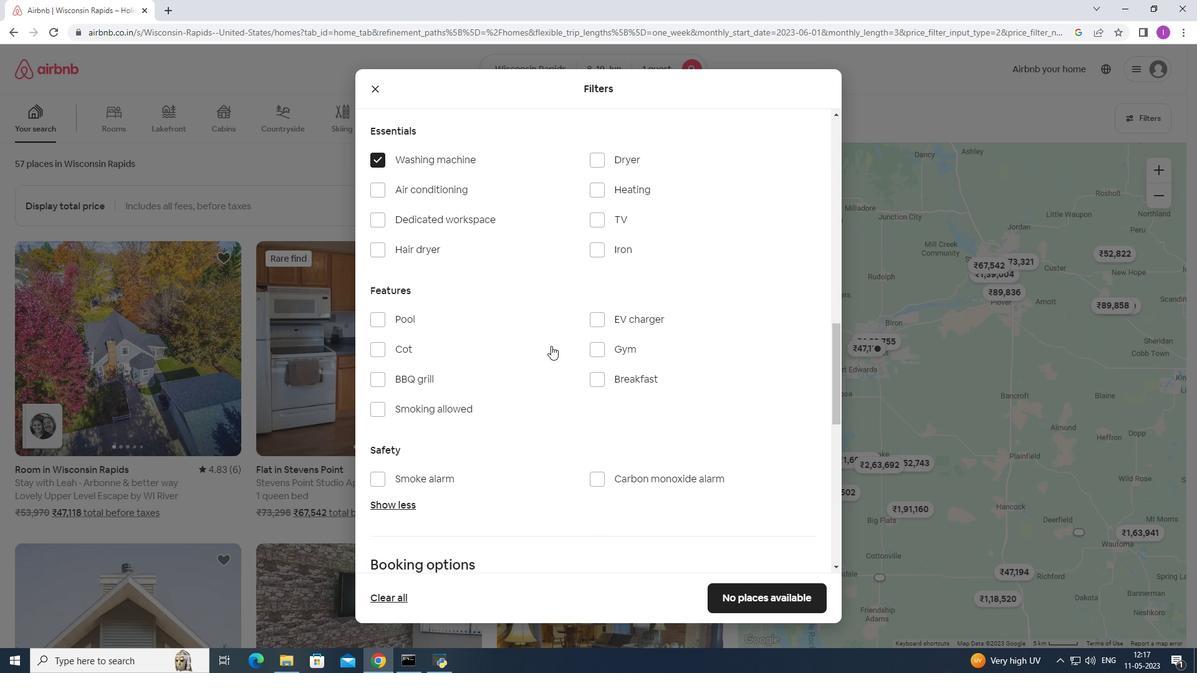 
Action: Mouse scrolled (555, 341) with delta (0, 0)
Screenshot: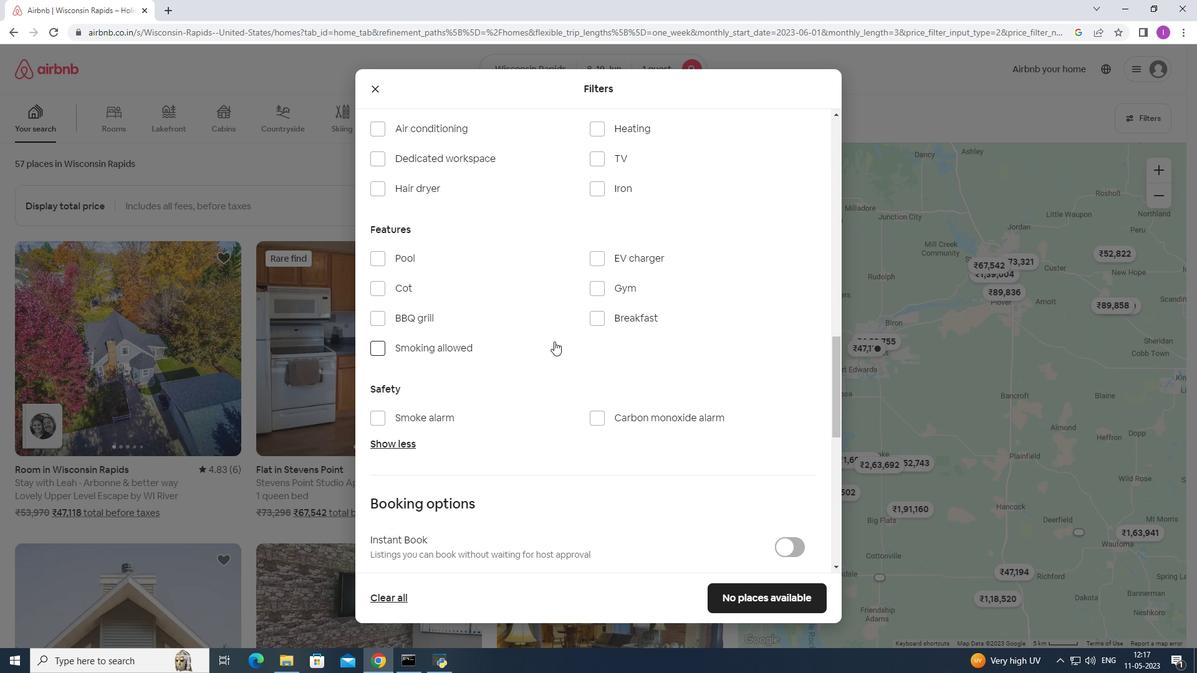 
Action: Mouse scrolled (555, 341) with delta (0, 0)
Screenshot: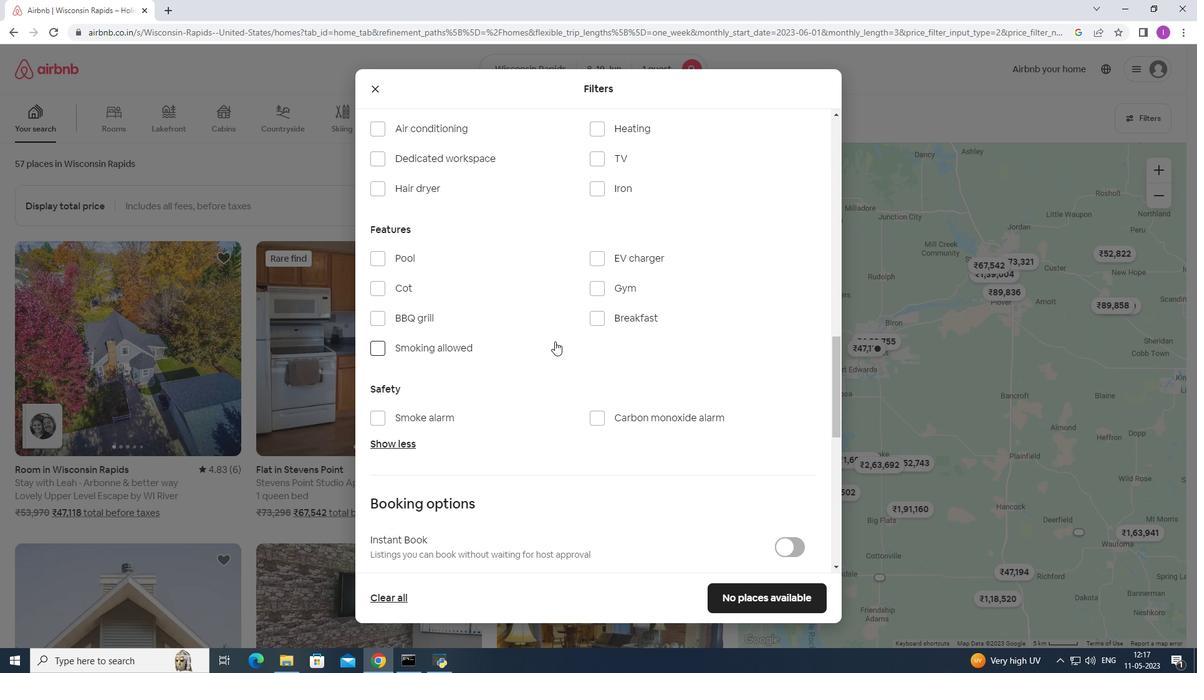 
Action: Mouse scrolled (555, 341) with delta (0, 0)
Screenshot: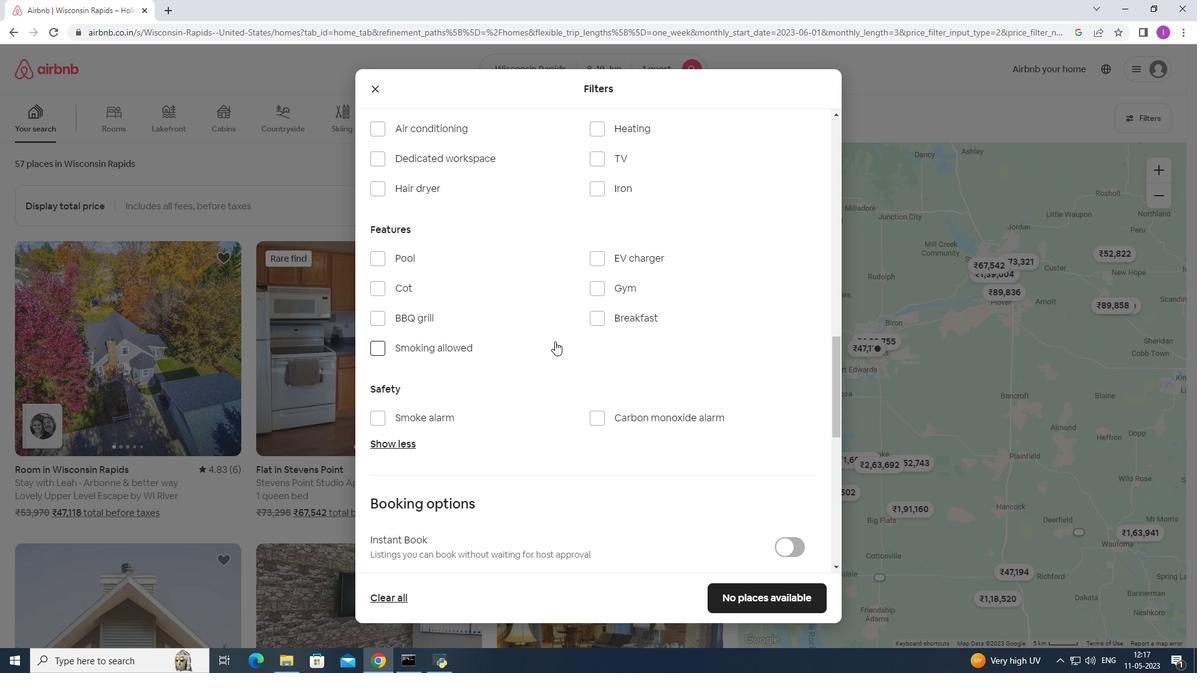 
Action: Mouse scrolled (555, 341) with delta (0, 0)
Screenshot: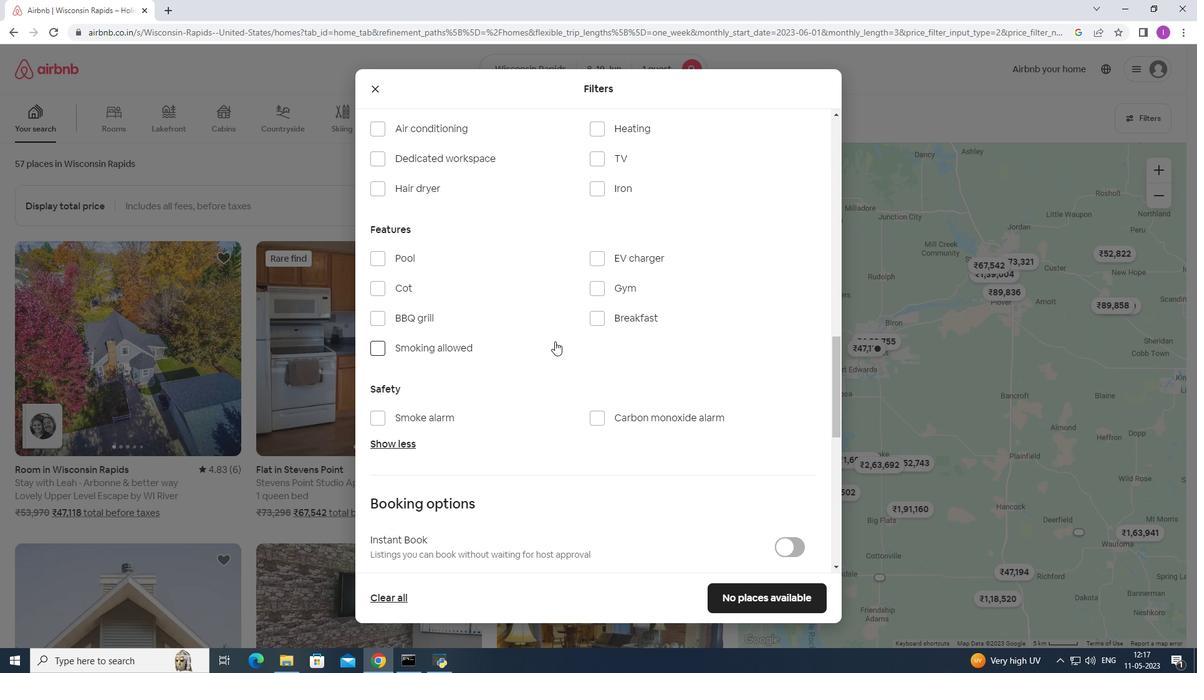 
Action: Mouse moved to (791, 339)
Screenshot: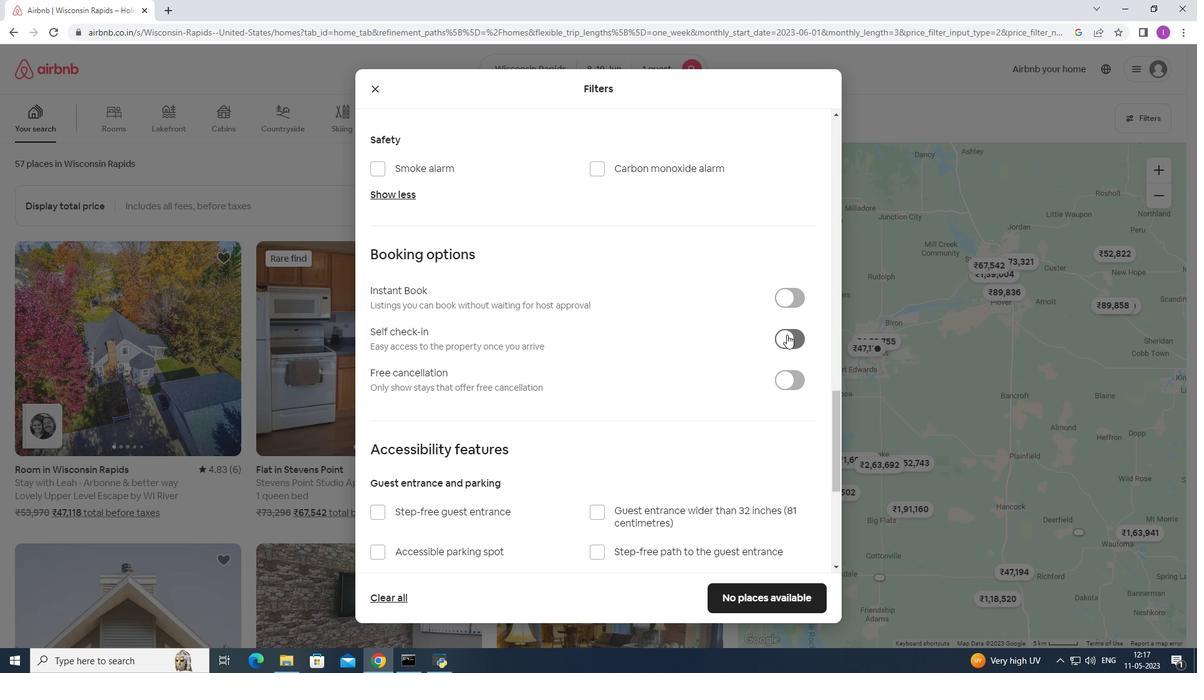 
Action: Mouse pressed left at (791, 339)
Screenshot: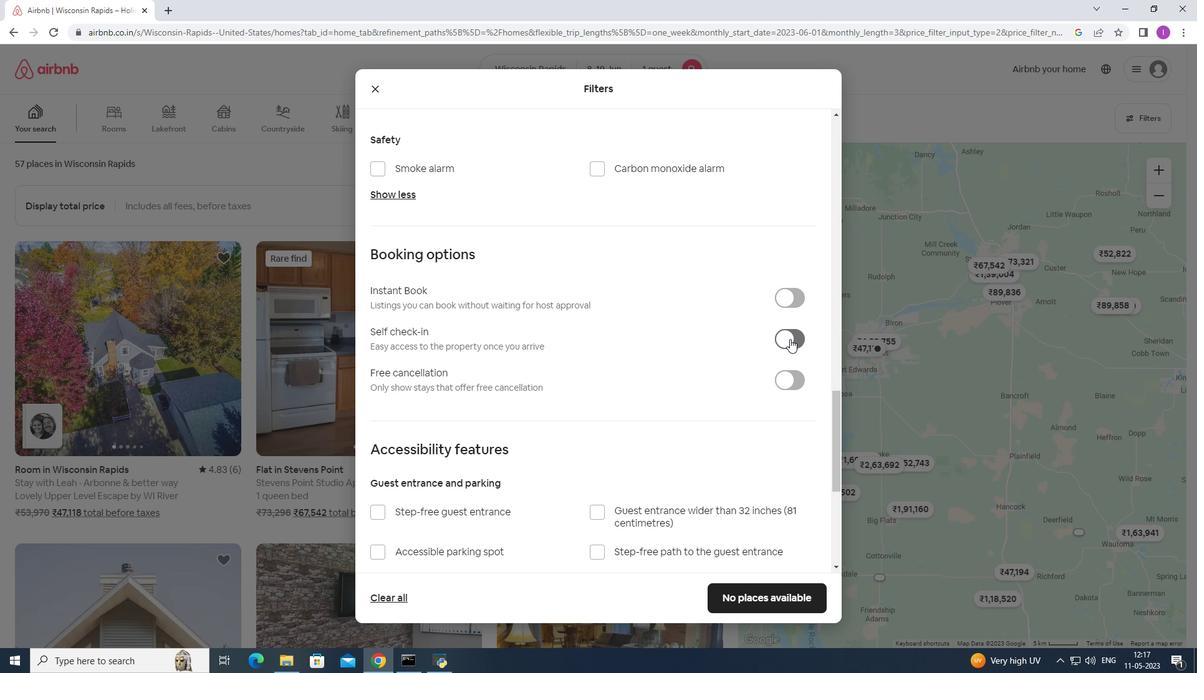 
Action: Mouse moved to (596, 426)
Screenshot: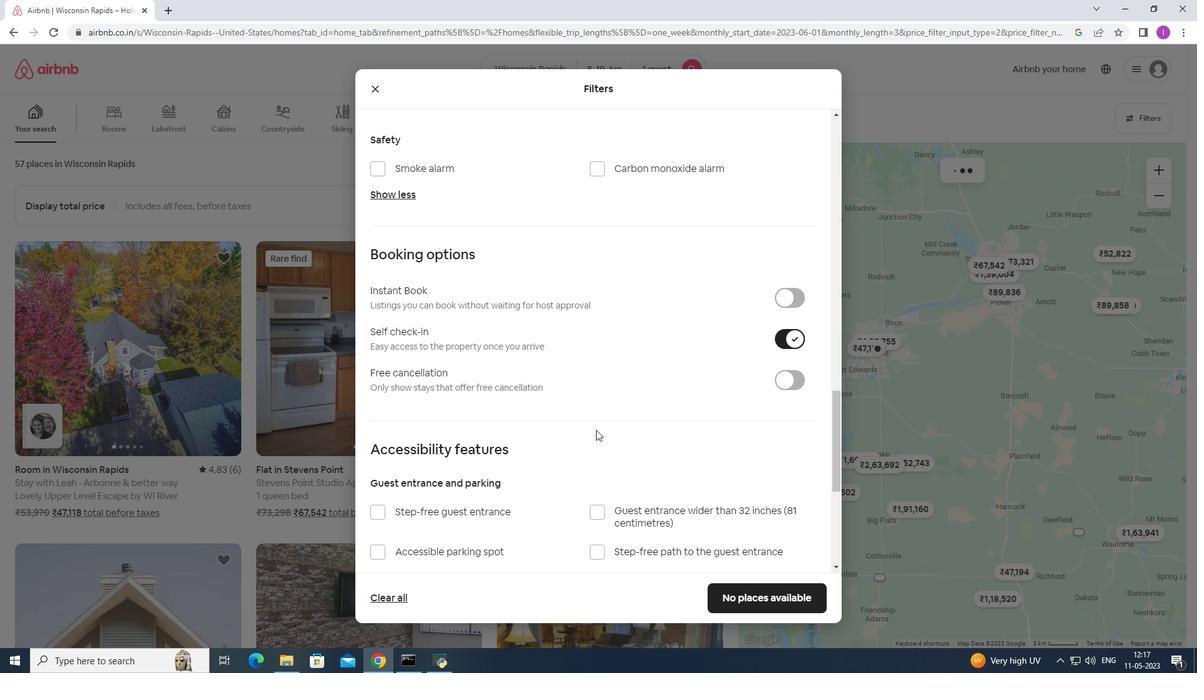 
Action: Mouse scrolled (596, 425) with delta (0, 0)
Screenshot: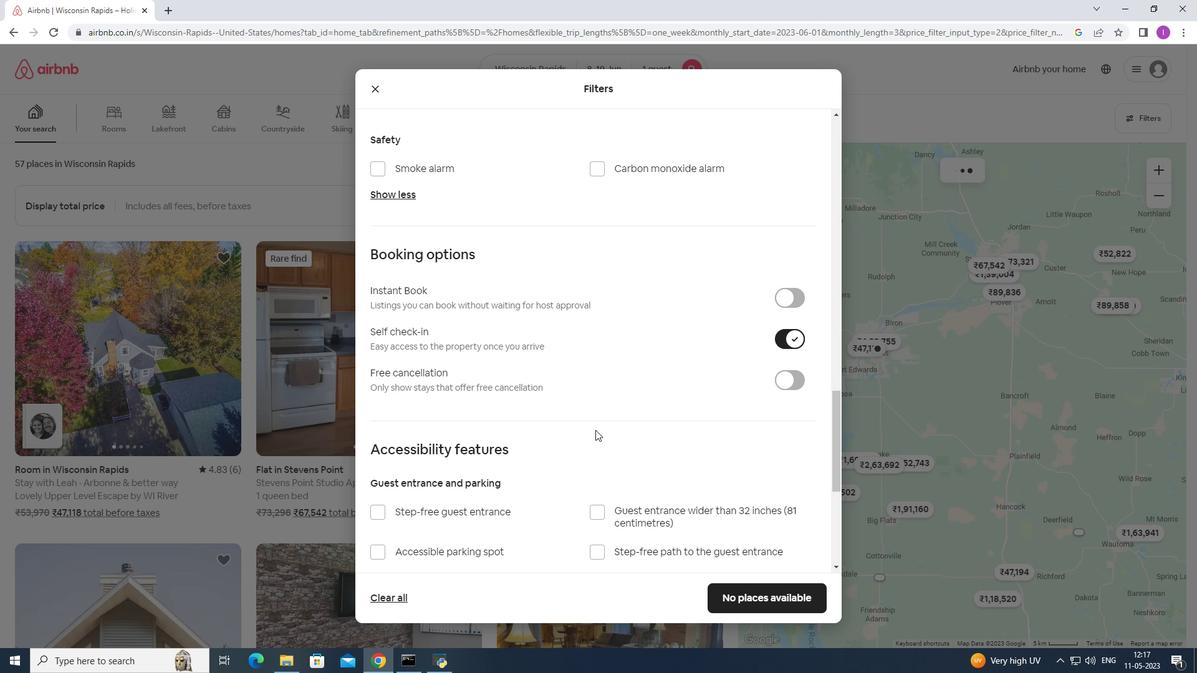 
Action: Mouse scrolled (596, 425) with delta (0, 0)
Screenshot: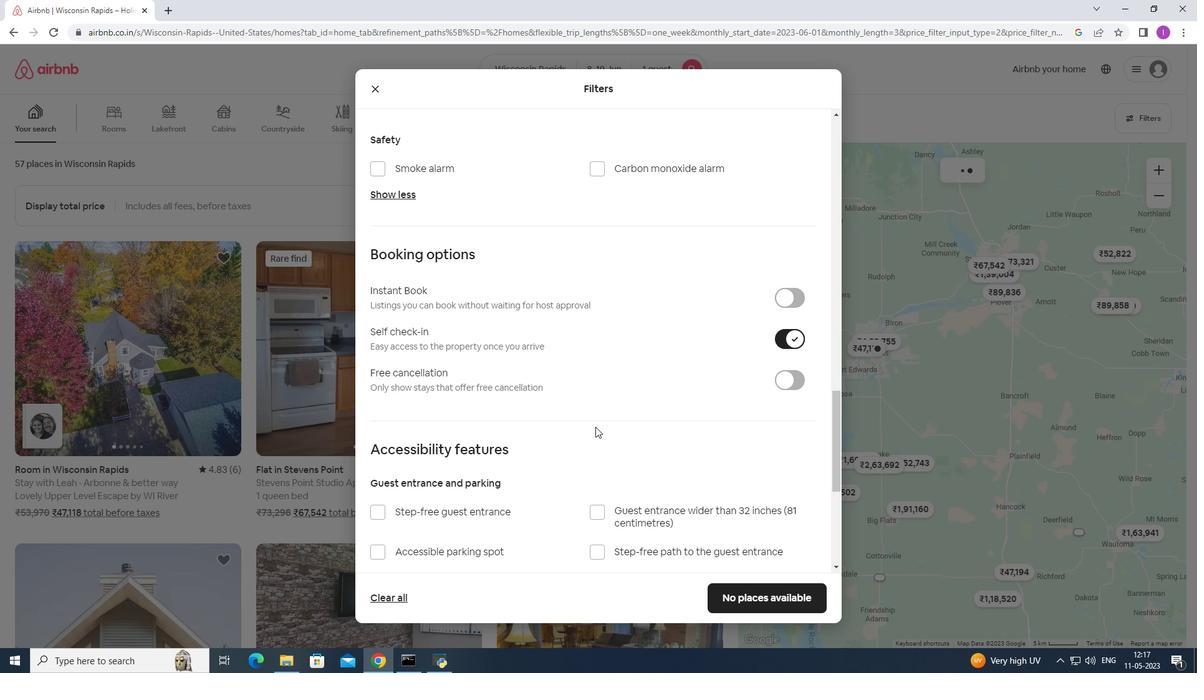 
Action: Mouse scrolled (596, 425) with delta (0, 0)
Screenshot: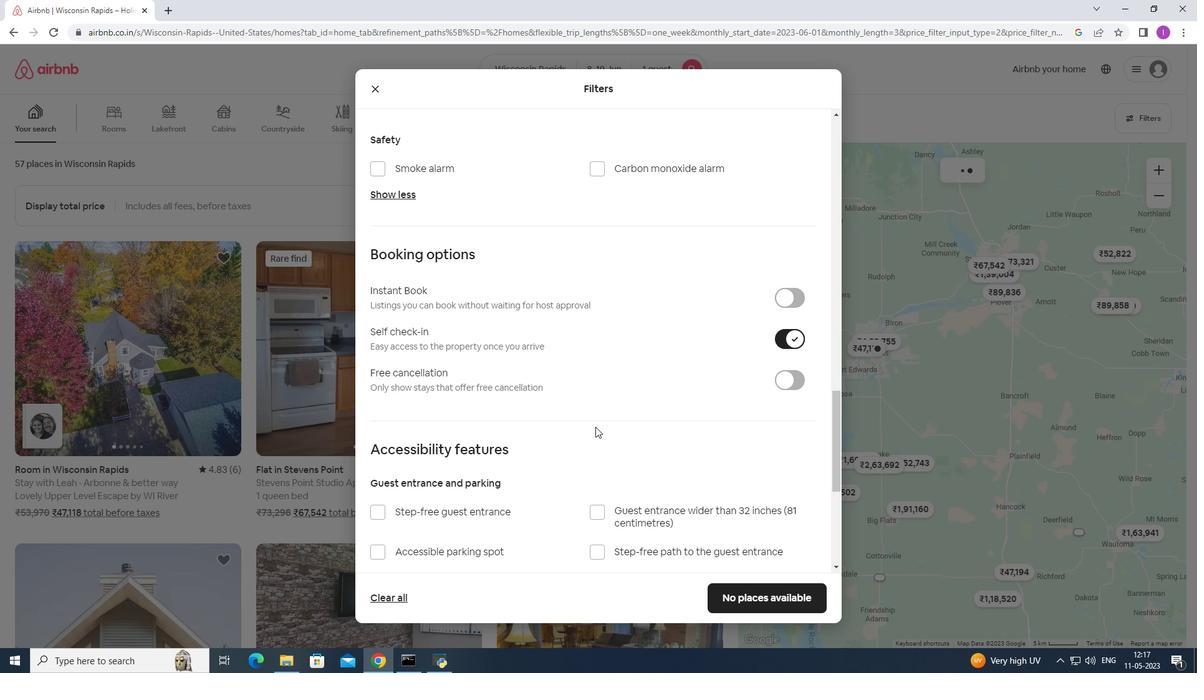 
Action: Mouse scrolled (596, 425) with delta (0, 0)
Screenshot: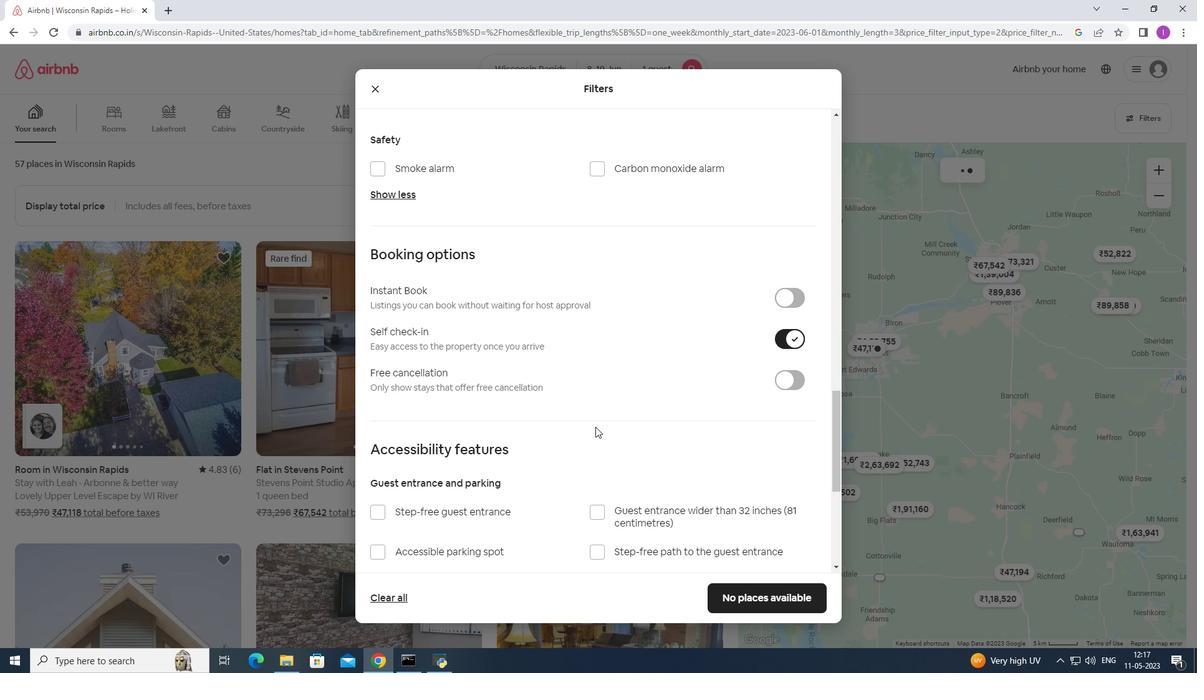 
Action: Mouse moved to (601, 419)
Screenshot: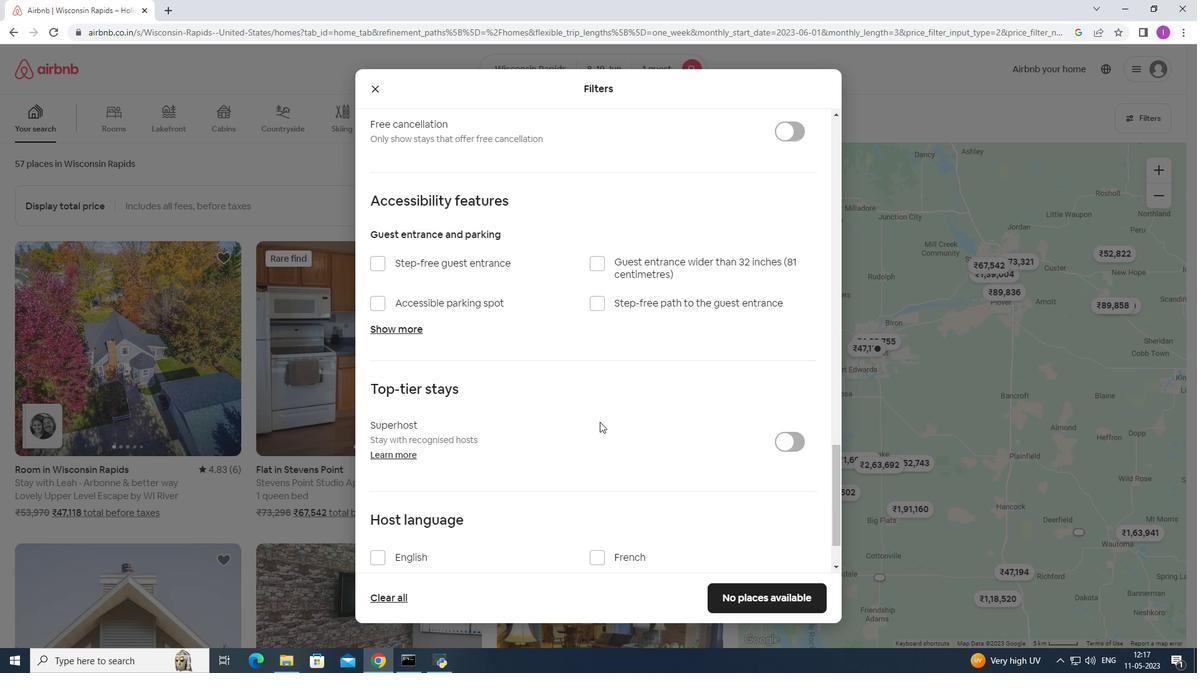 
Action: Mouse scrolled (601, 418) with delta (0, 0)
Screenshot: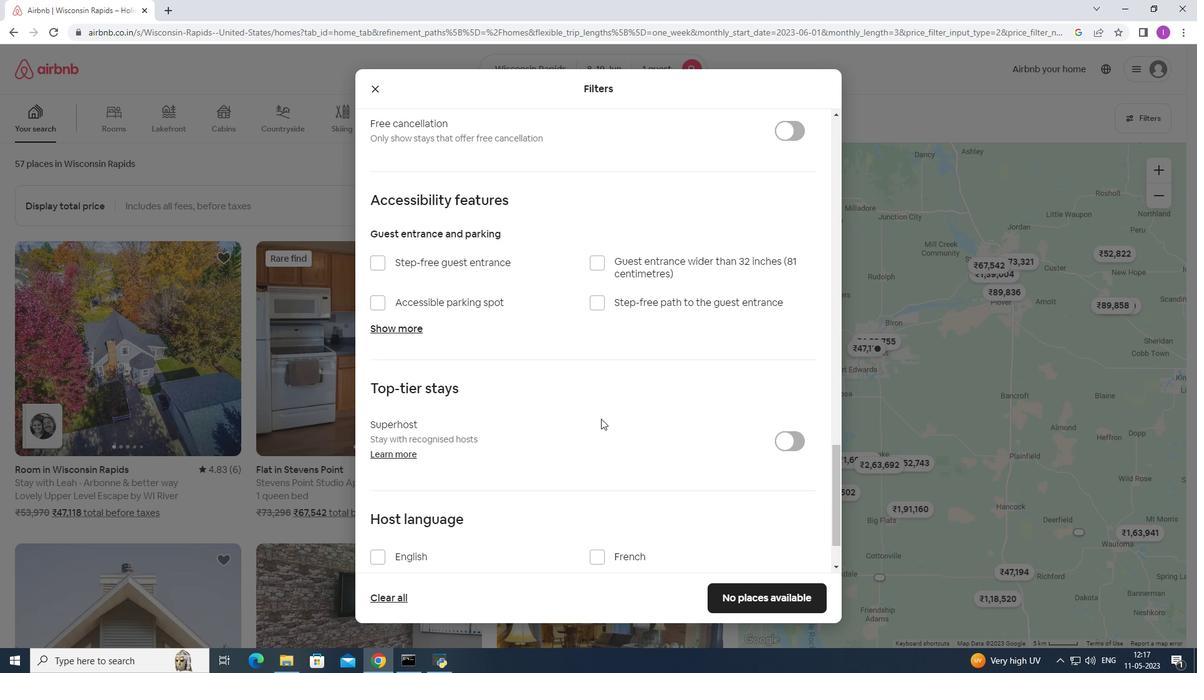 
Action: Mouse scrolled (601, 418) with delta (0, 0)
Screenshot: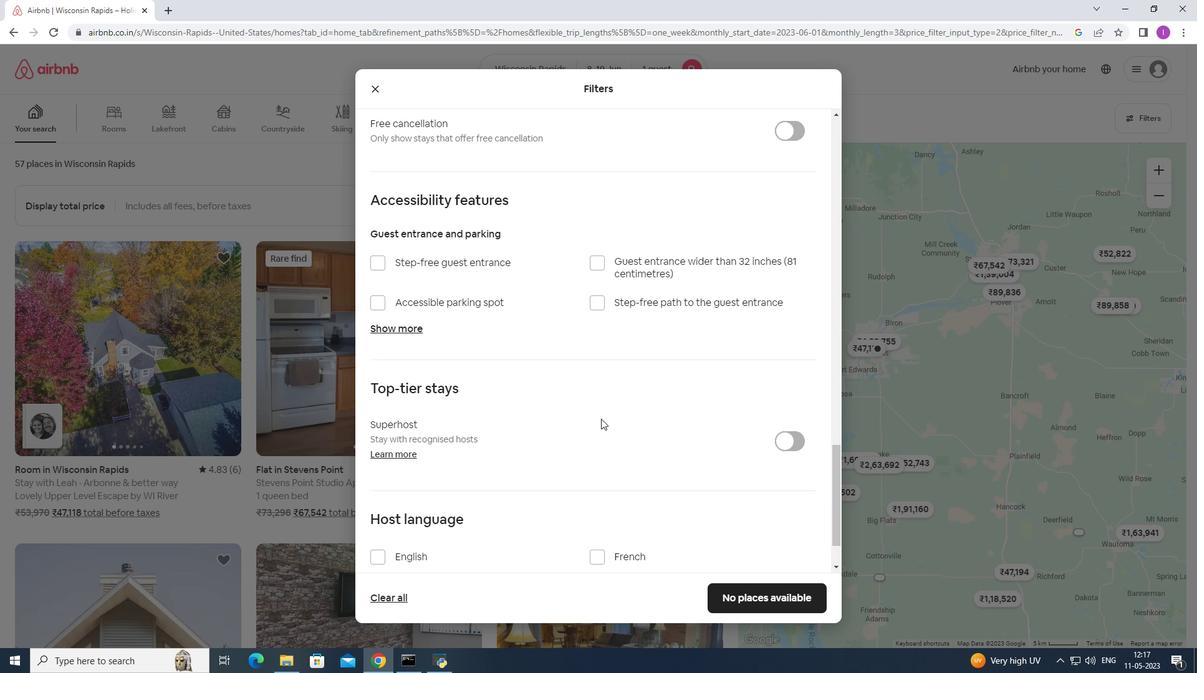 
Action: Mouse scrolled (601, 418) with delta (0, 0)
Screenshot: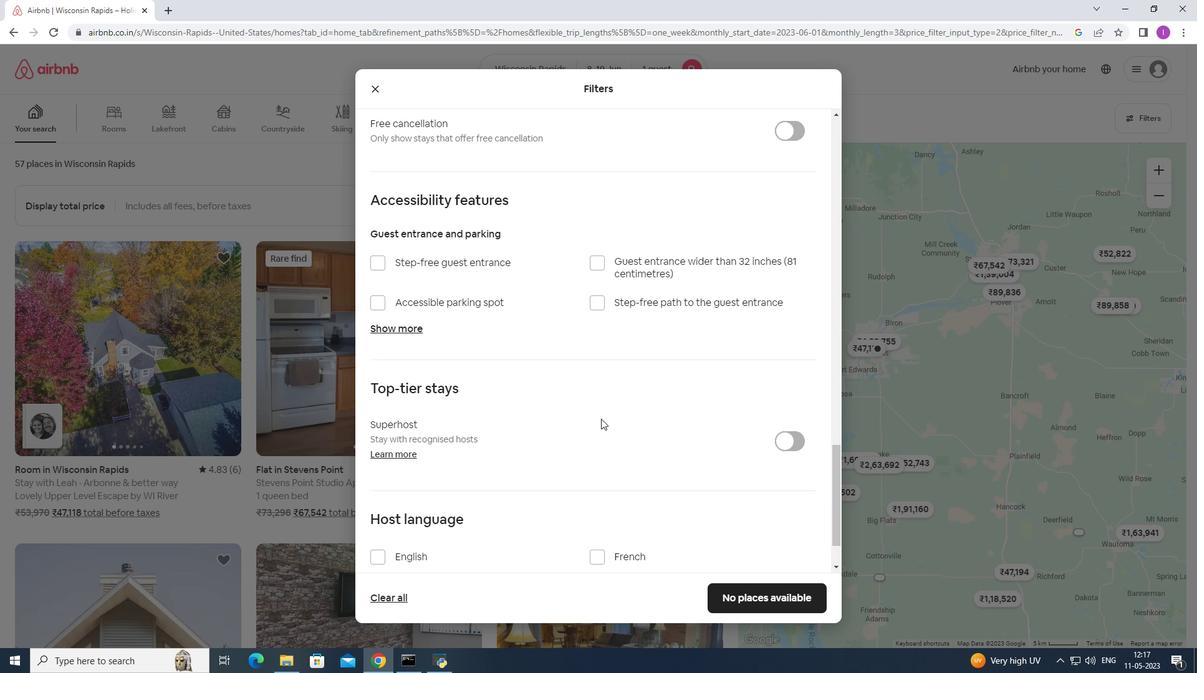 
Action: Mouse scrolled (601, 418) with delta (0, 0)
Screenshot: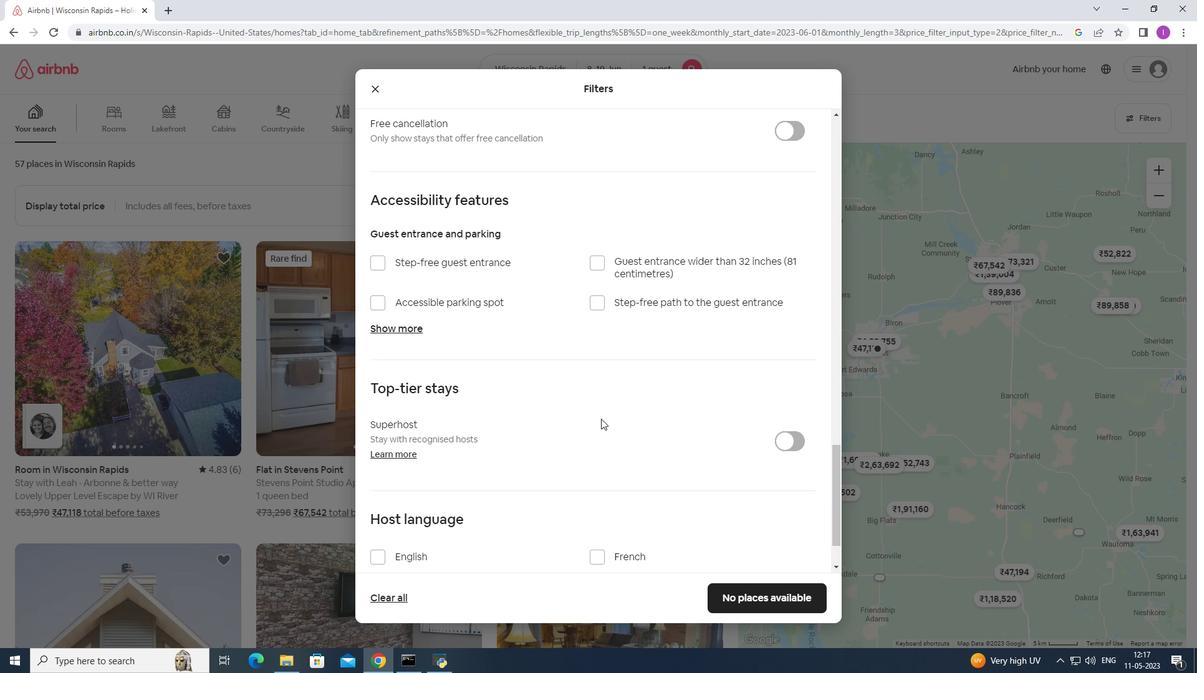 
Action: Mouse scrolled (601, 418) with delta (0, 0)
Screenshot: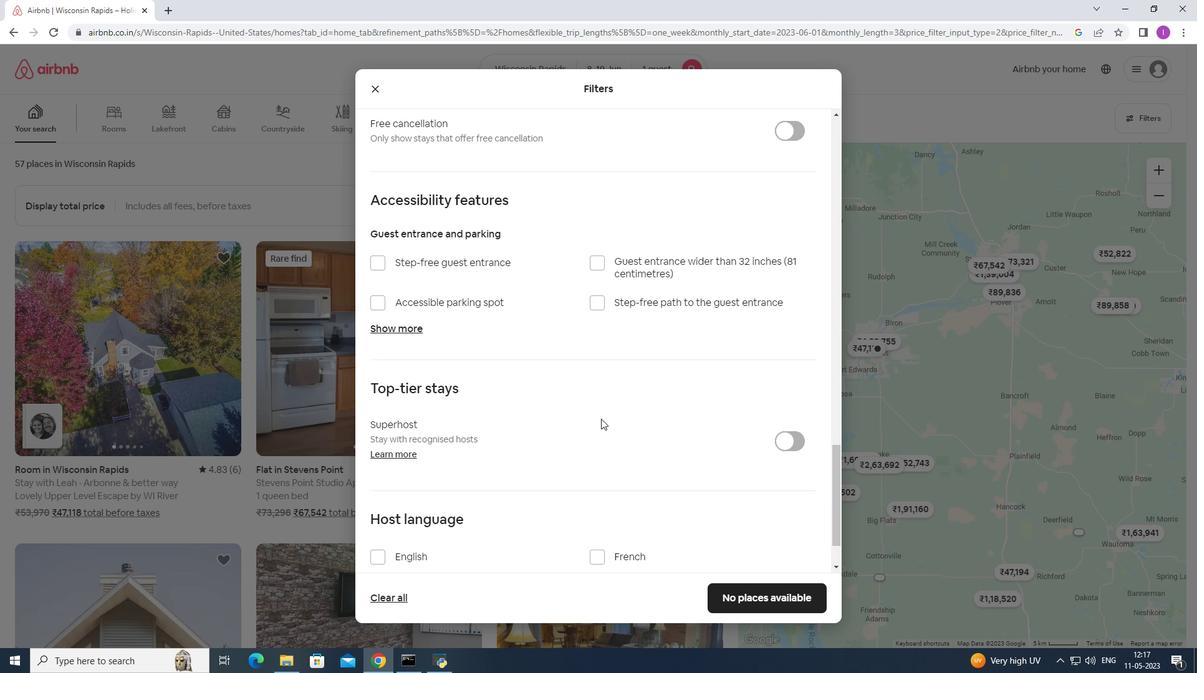 
Action: Mouse moved to (574, 443)
Screenshot: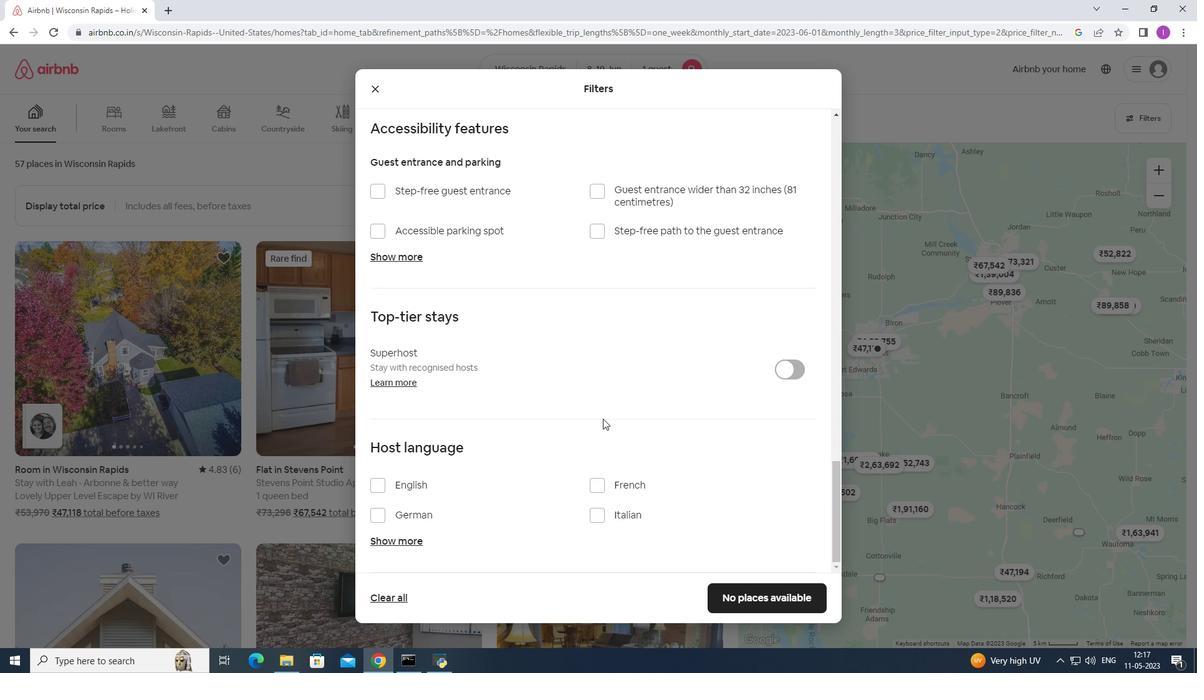 
Action: Mouse scrolled (574, 442) with delta (0, 0)
Screenshot: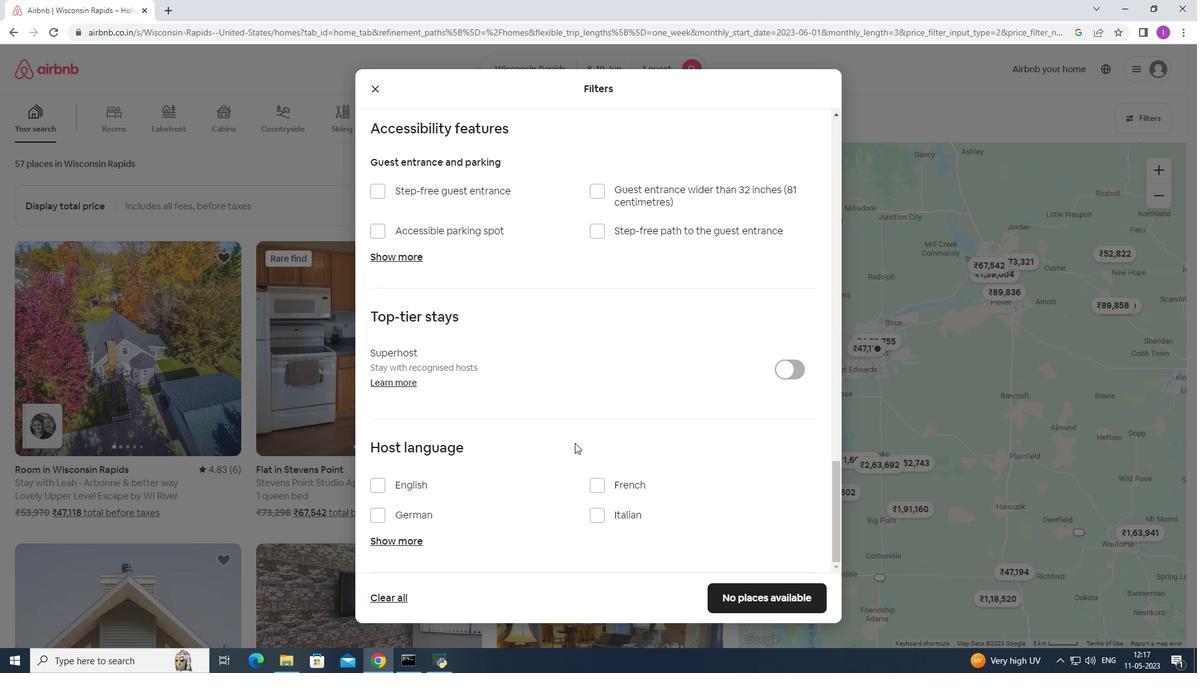 
Action: Mouse scrolled (574, 442) with delta (0, 0)
Screenshot: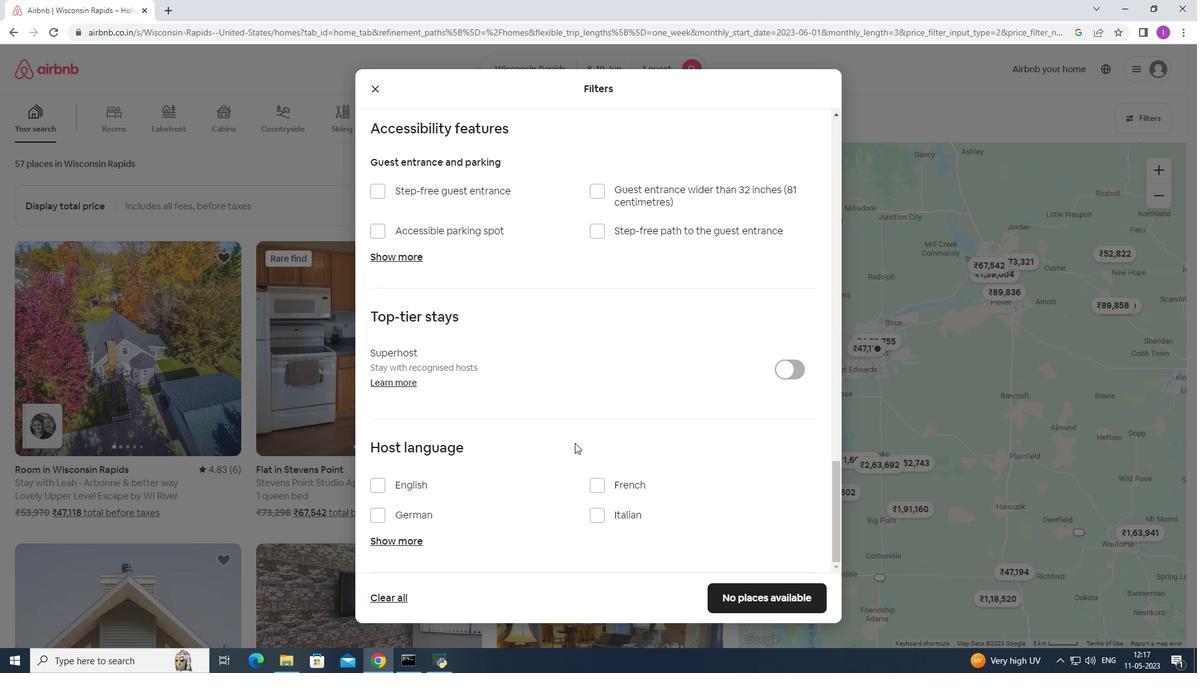 
Action: Mouse scrolled (574, 442) with delta (0, 0)
Screenshot: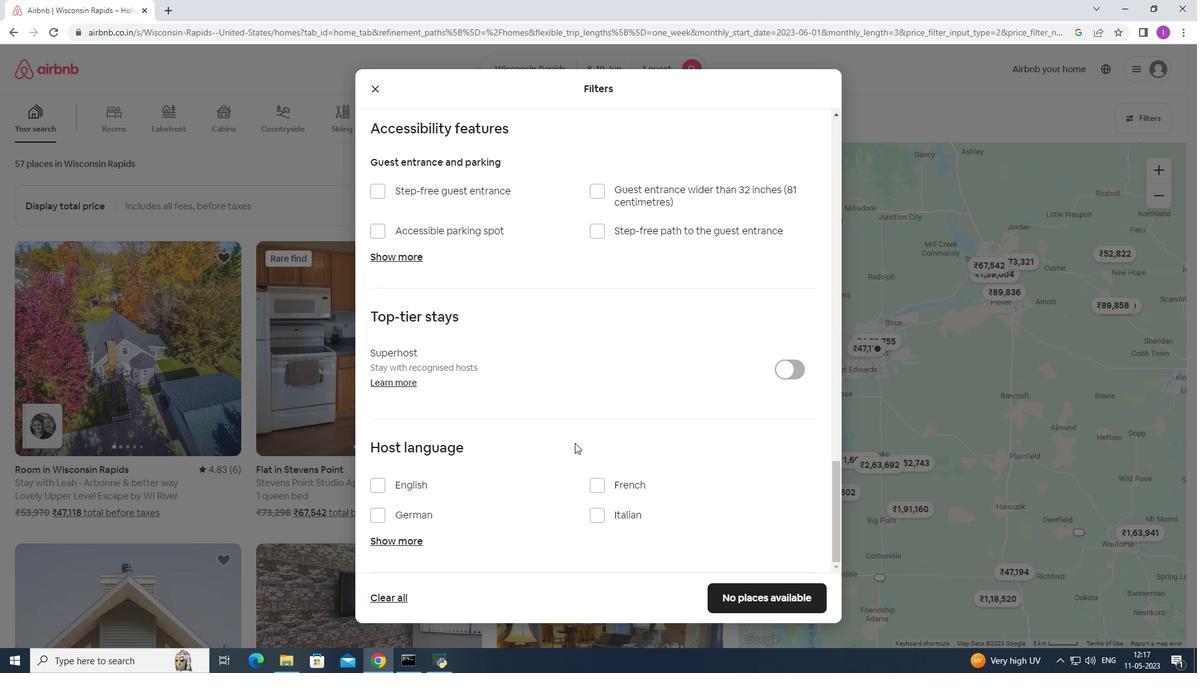 
Action: Mouse scrolled (574, 442) with delta (0, 0)
Screenshot: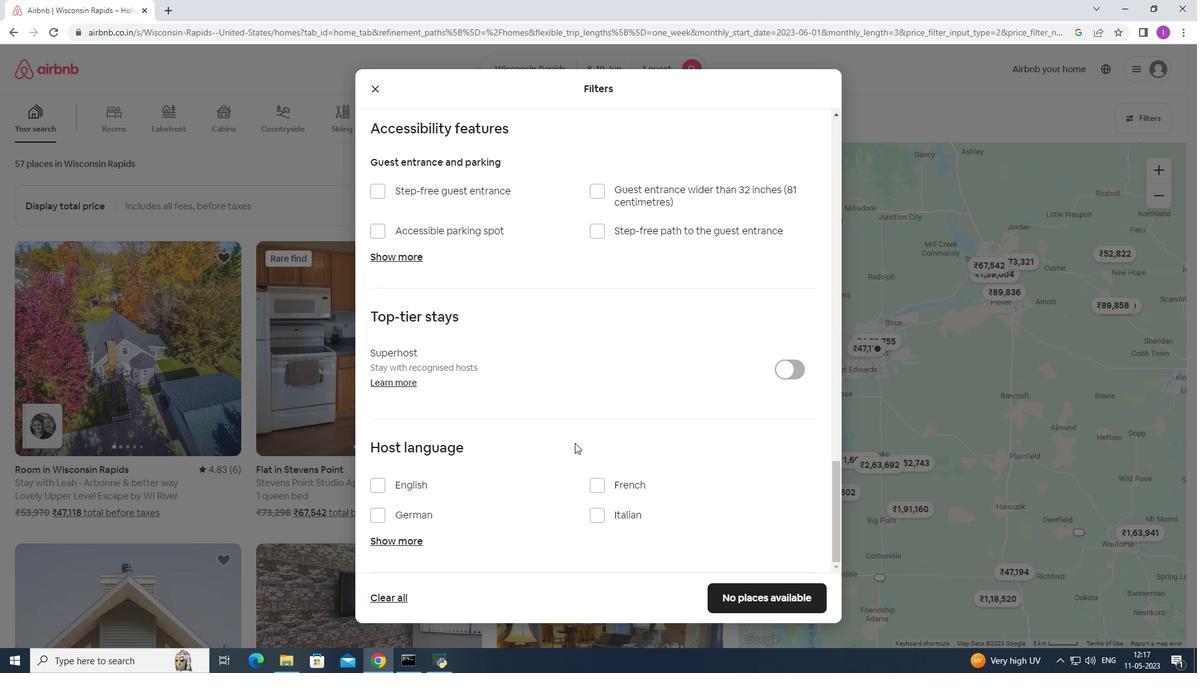 
Action: Mouse scrolled (574, 442) with delta (0, 0)
Screenshot: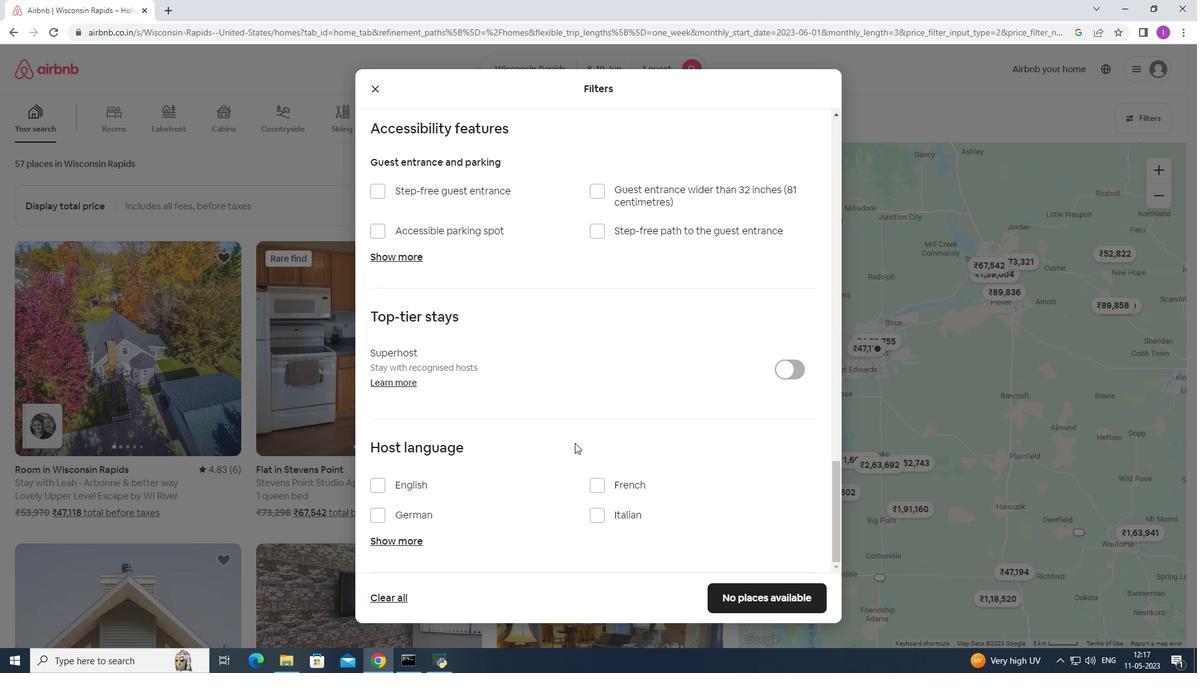 
Action: Mouse moved to (372, 486)
Screenshot: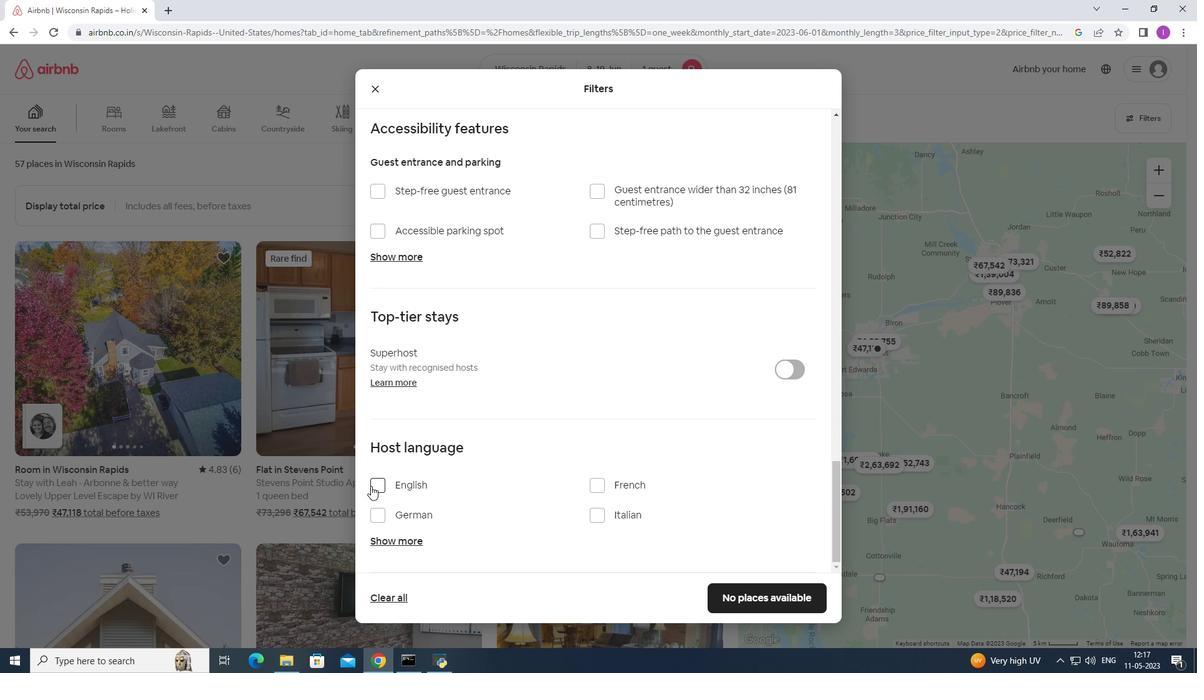 
Action: Mouse pressed left at (372, 486)
Screenshot: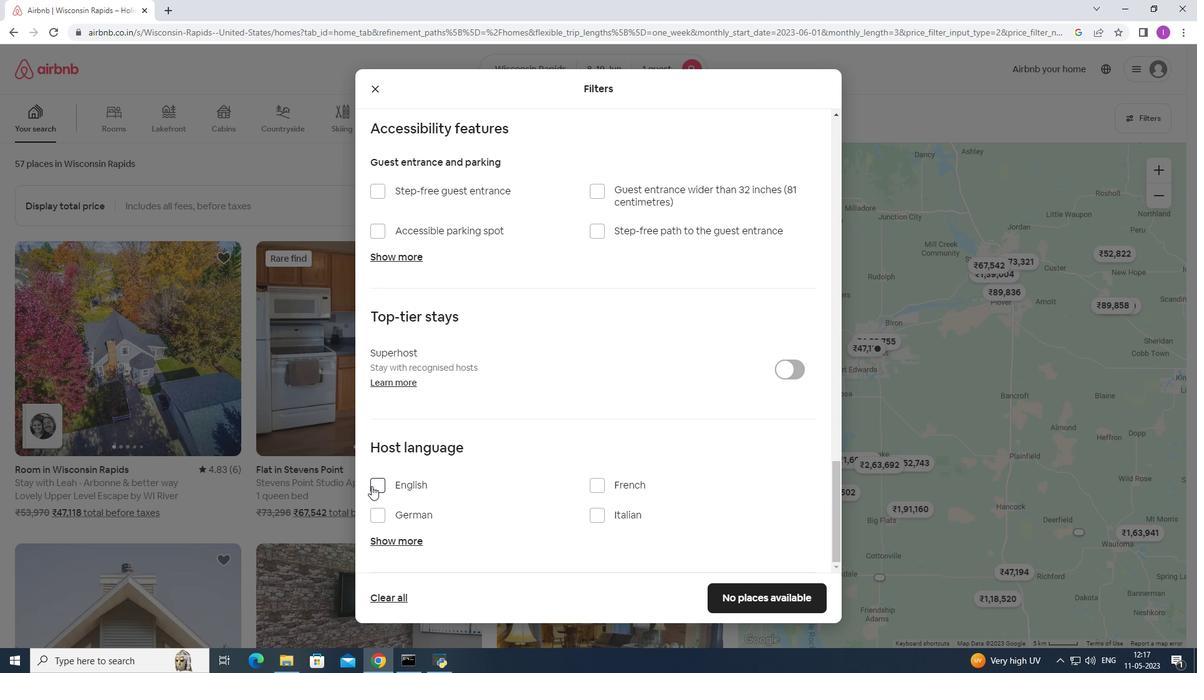 
Action: Mouse moved to (741, 589)
Screenshot: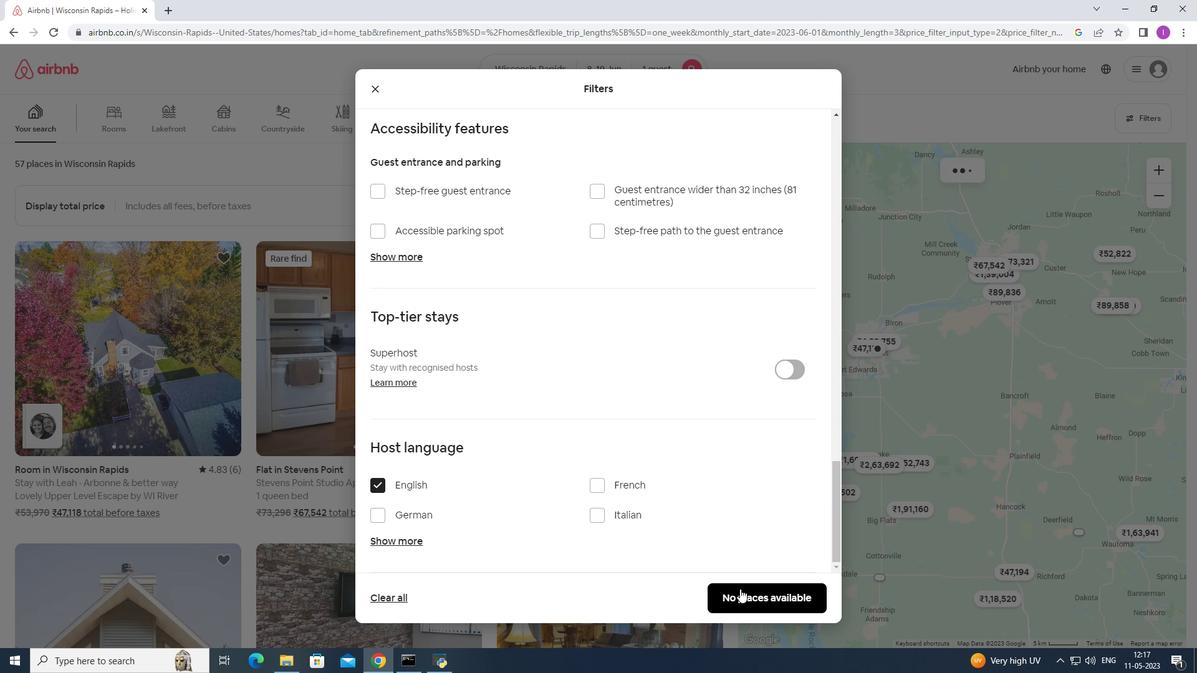 
Action: Mouse pressed left at (741, 589)
Screenshot: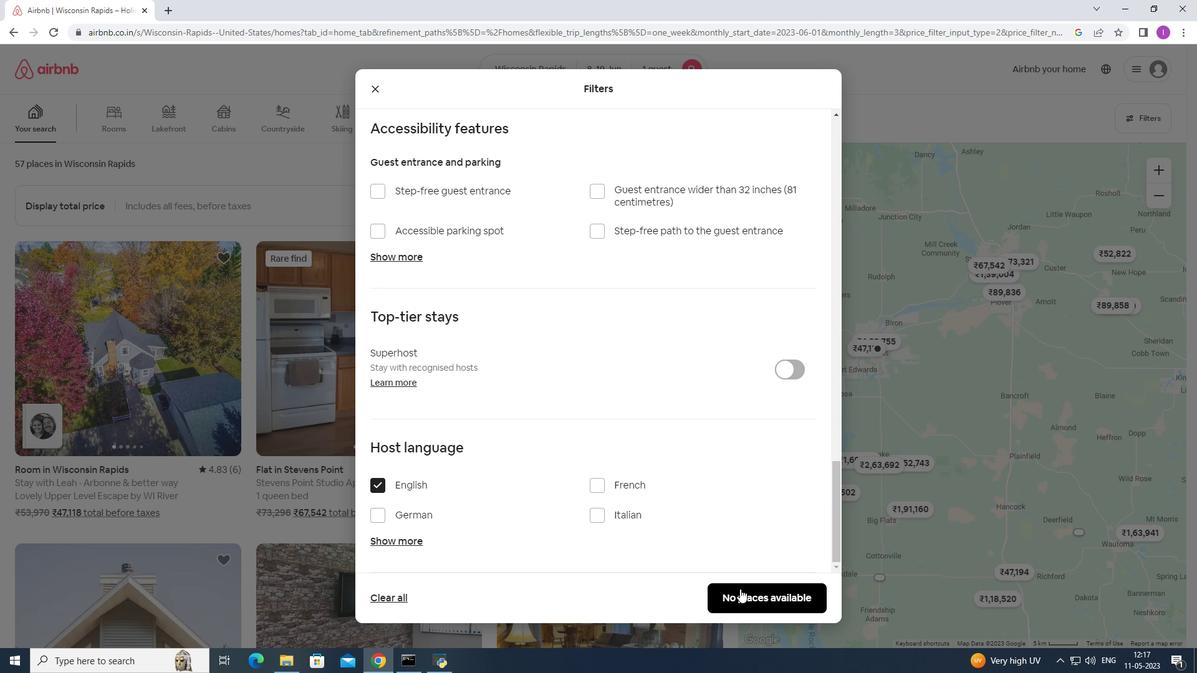 
Action: Mouse moved to (754, 599)
Screenshot: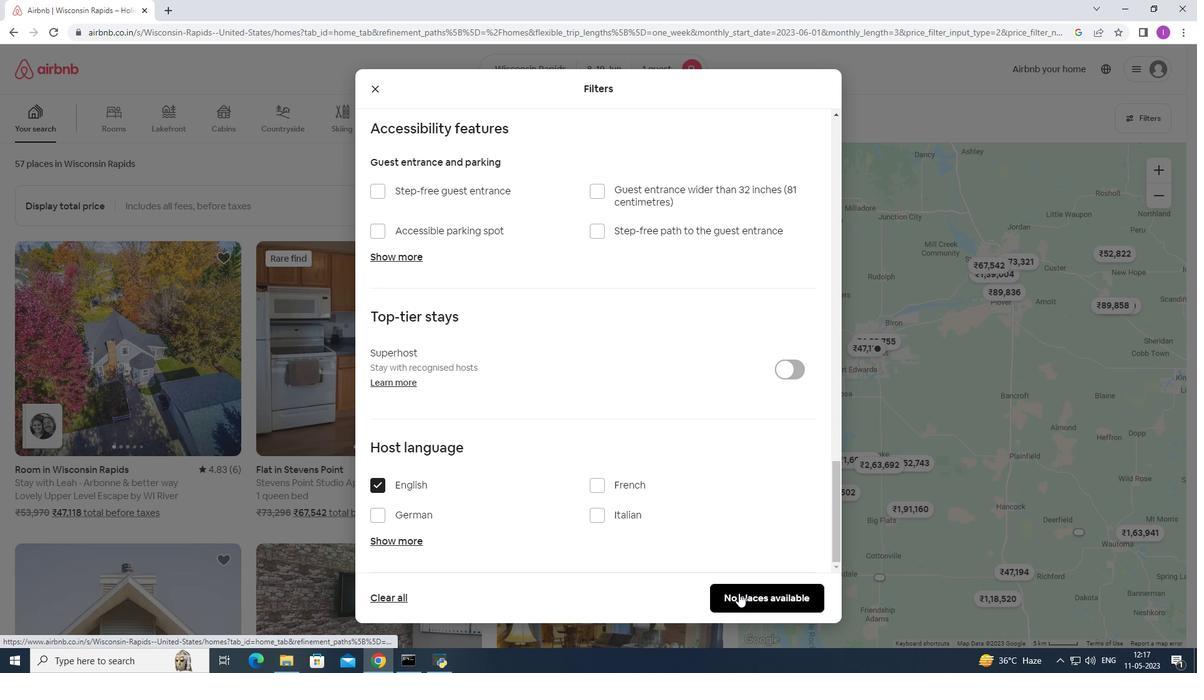 
Action: Mouse pressed left at (754, 599)
Screenshot: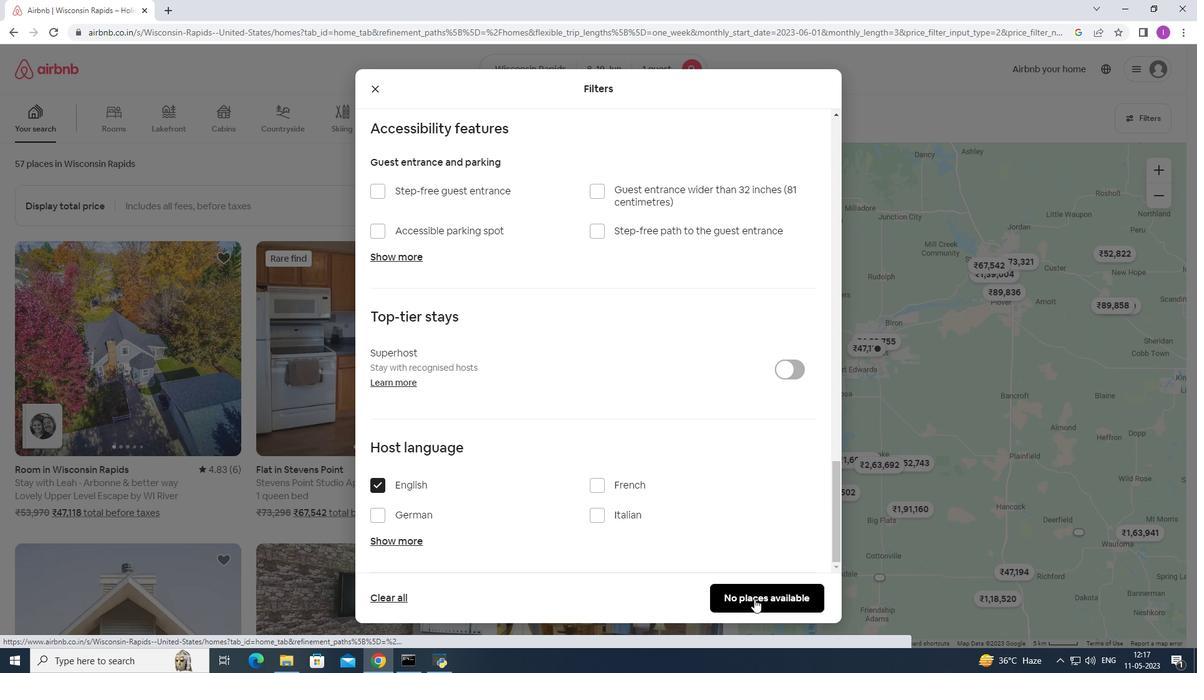 
Action: Mouse moved to (762, 592)
Screenshot: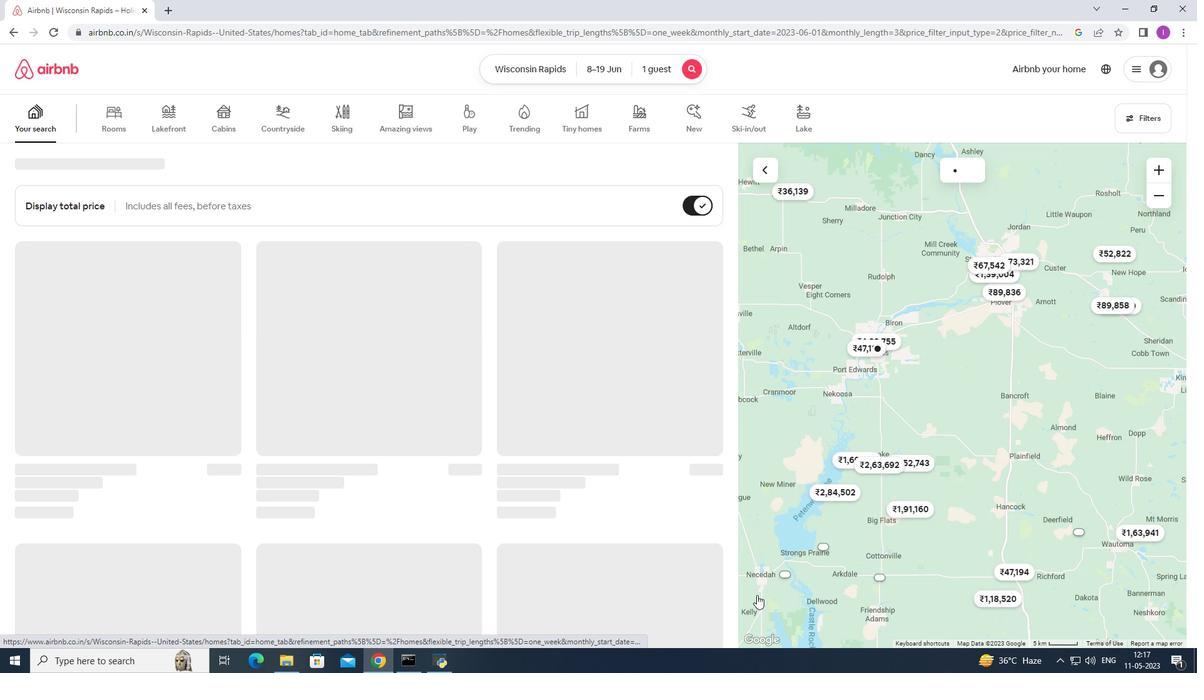 
